 Task: In the Contact  GenesisThompson81@nbcnewyork.com, Add note: 'Schedule a meeting with the finance team to review budget allocations.'. Mark checkbox to create task to follow up ': Tomorrow'. Create task, with  description: Schedule Meeting, Add due date: Tomorrow; Add reminder: 30 Minutes before. Set Priority Low  and add note: Review the attached proposal before the meeting and highlight the key benefits for the client.. Logged in from softage.1@softage.net
Action: Mouse moved to (112, 78)
Screenshot: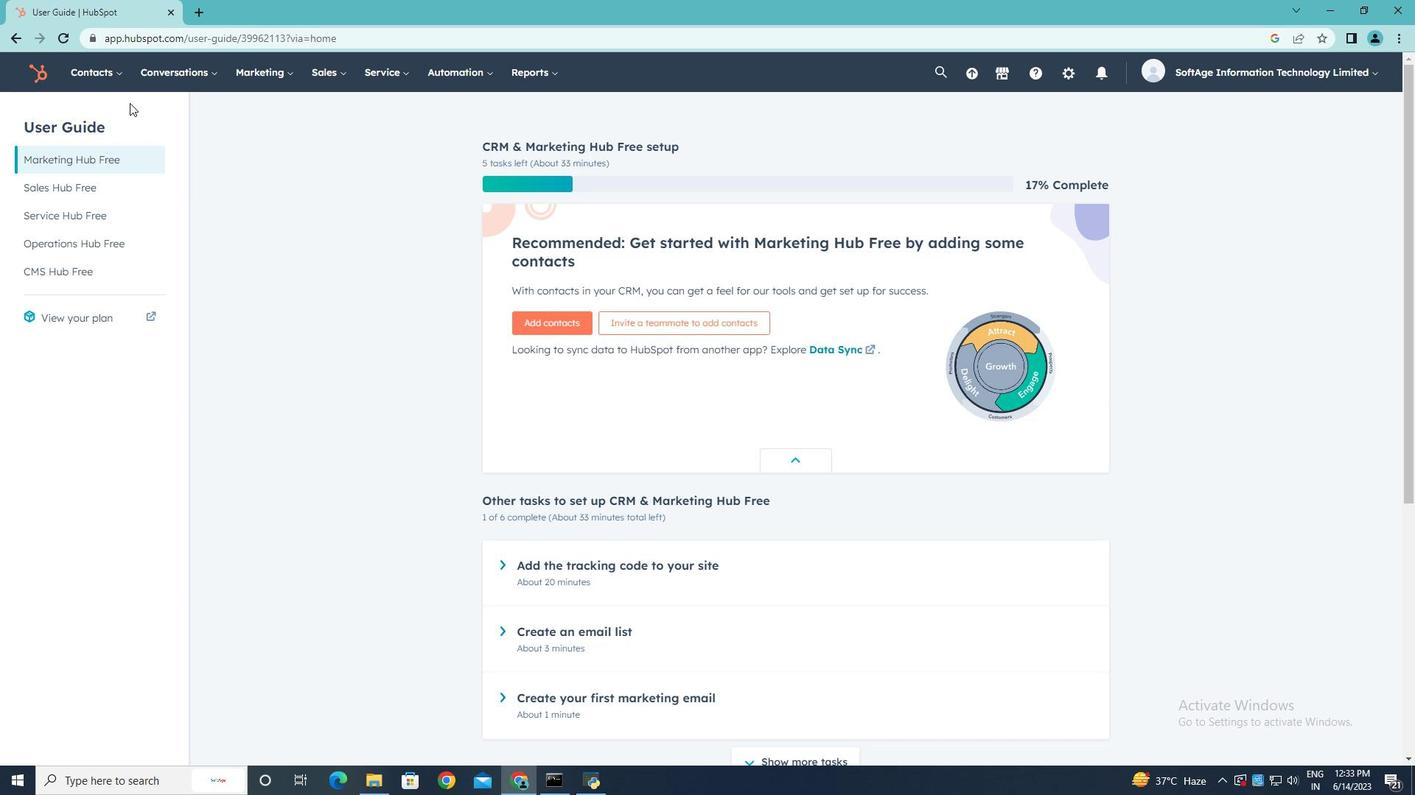 
Action: Mouse pressed left at (112, 78)
Screenshot: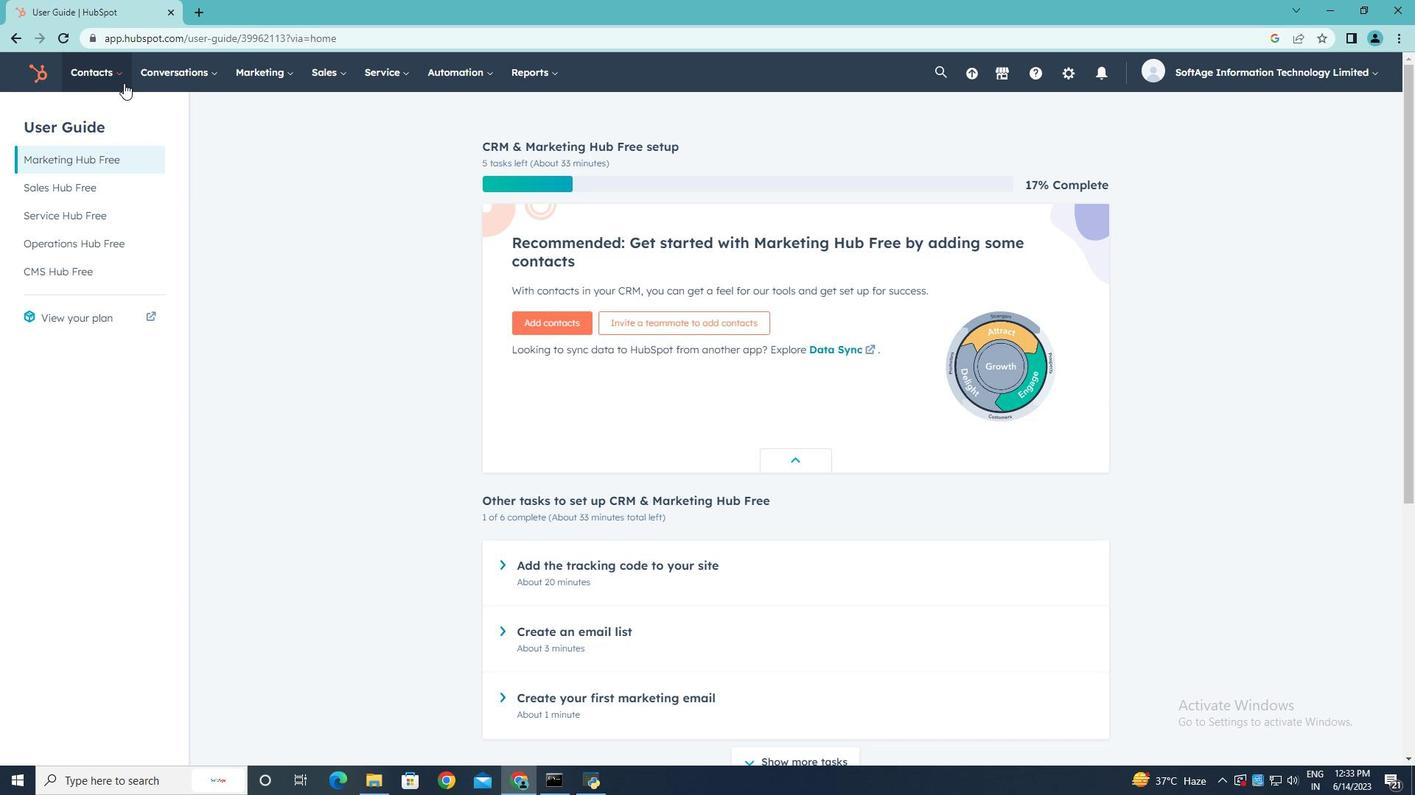 
Action: Mouse moved to (118, 122)
Screenshot: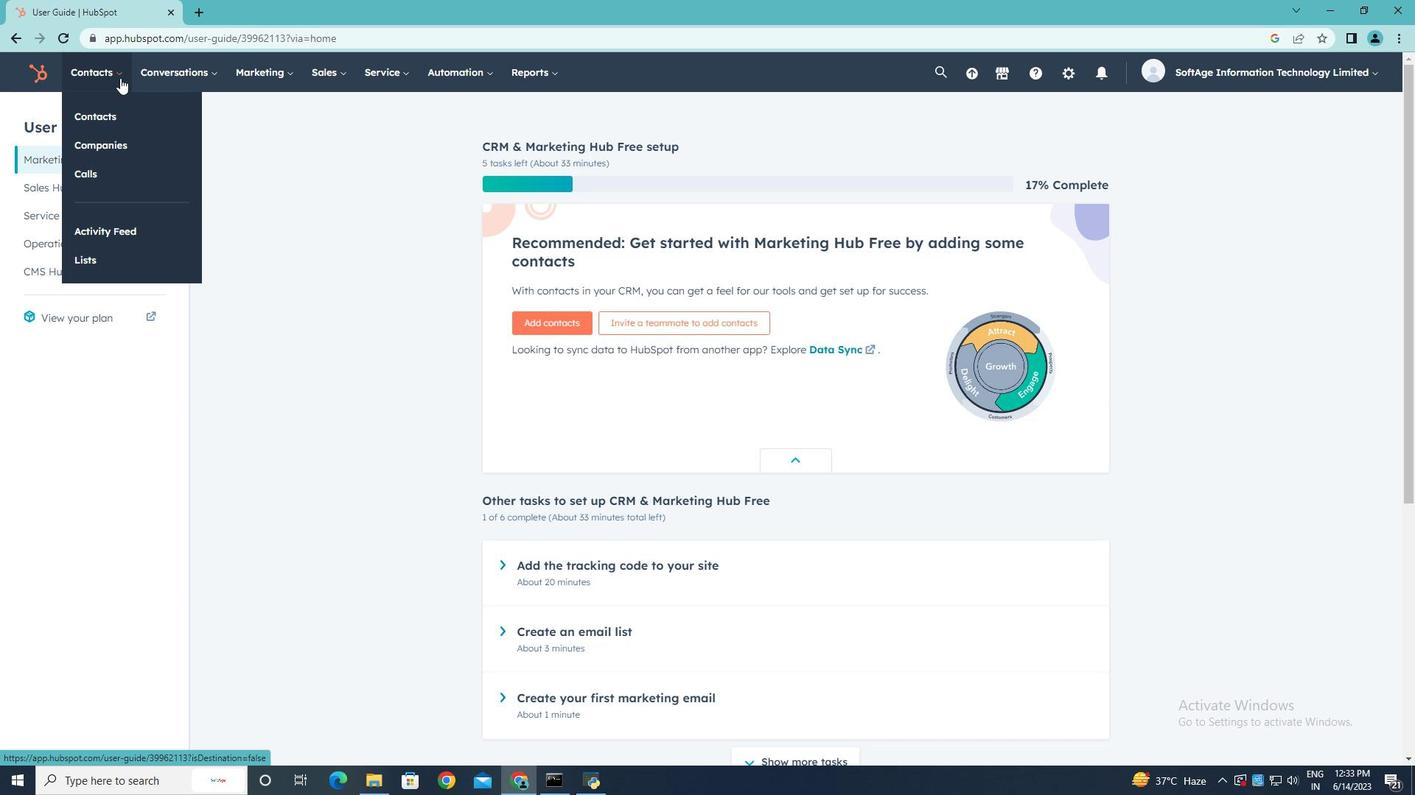 
Action: Mouse pressed left at (118, 122)
Screenshot: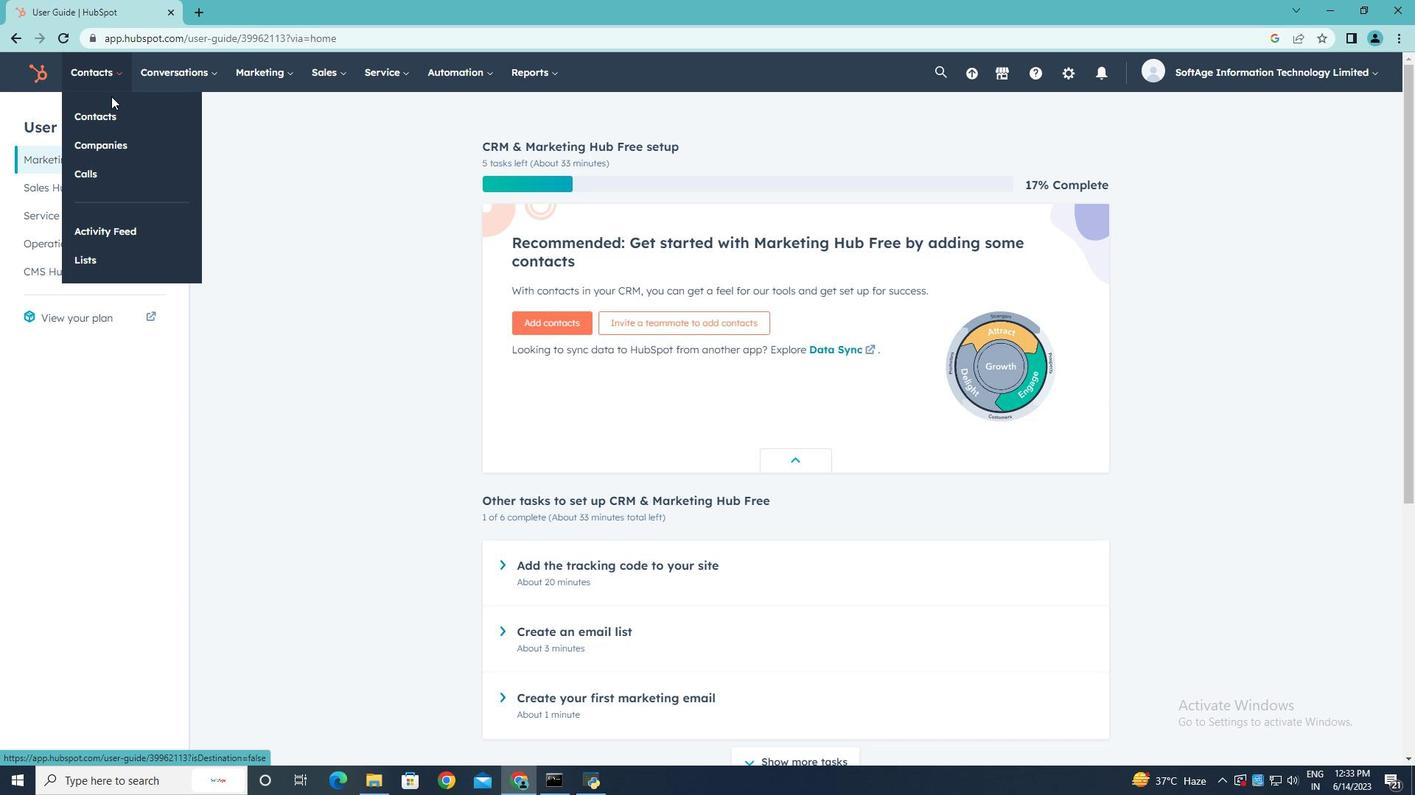 
Action: Mouse moved to (83, 238)
Screenshot: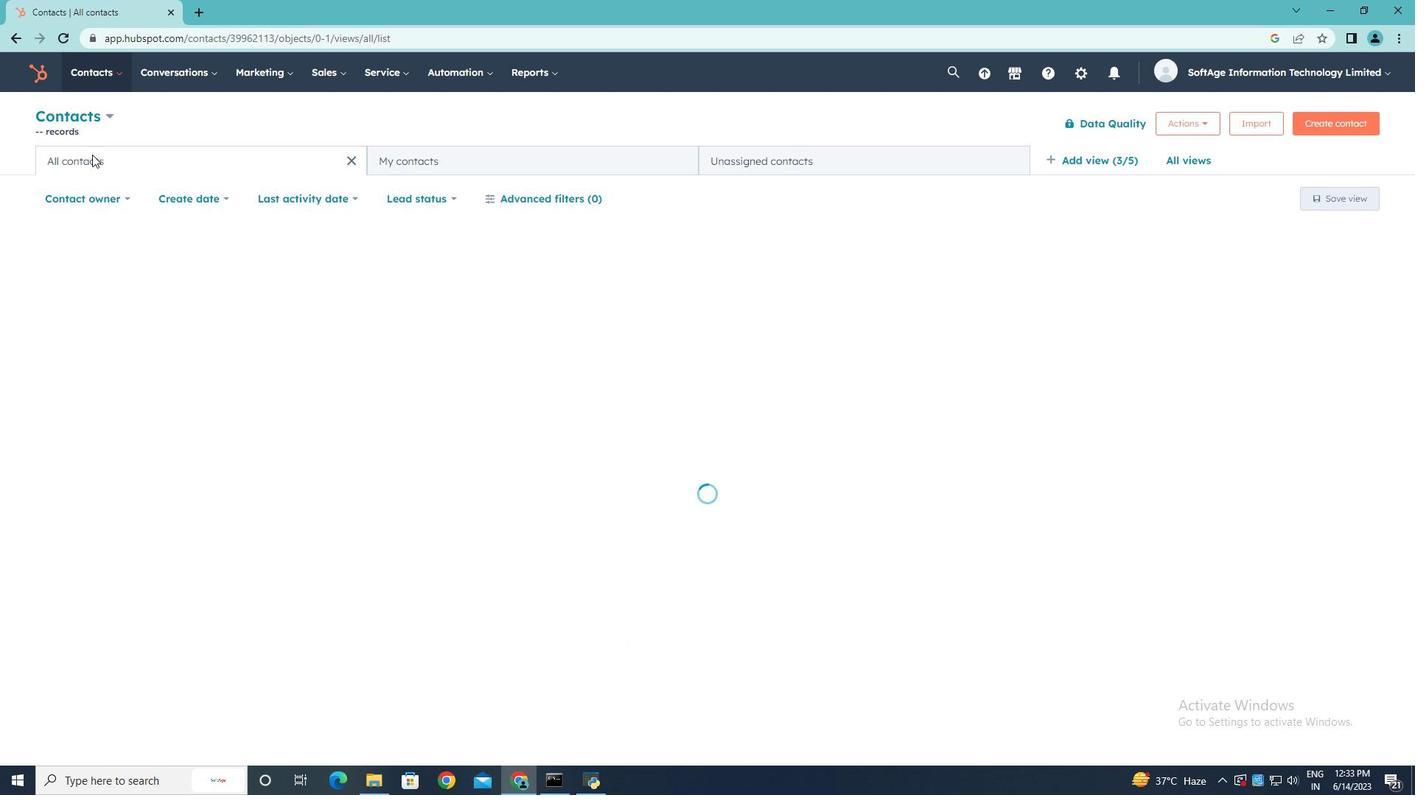 
Action: Mouse pressed left at (83, 238)
Screenshot: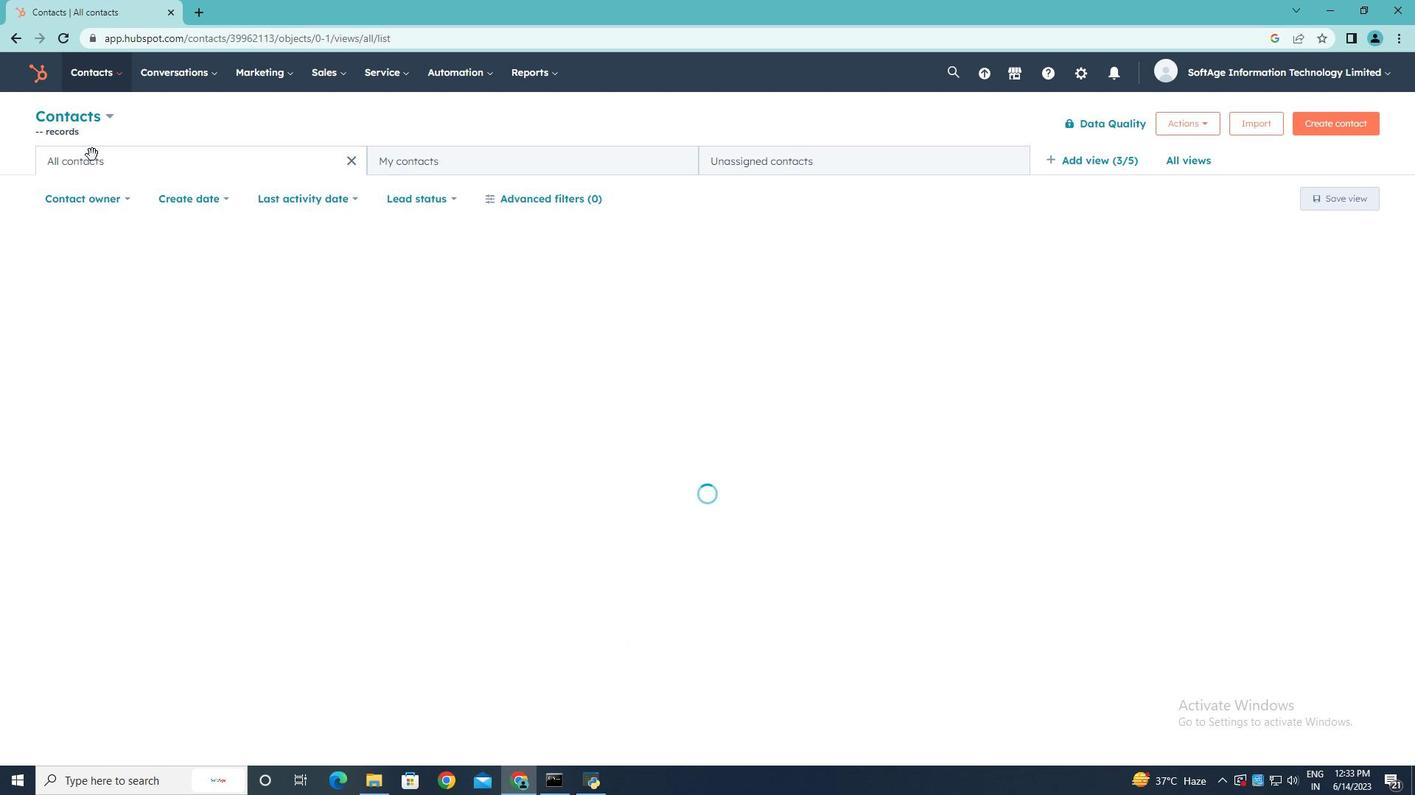 
Action: Key pressed <Key.shift>Genesis<Key.shift>Thompson81<Key.shift><Key.shift><Key.shift><Key.shift><Key.shift><Key.shift><Key.shift><Key.shift><Key.shift><Key.shift><Key.shift><Key.shift><Key.shift><Key.shift><Key.shift><Key.shift>@m<Key.backspace>nc<Key.backspace>bcnew<Key.backspace><Key.backspace><Key.backspace><Key.backspace><Key.backspace><Key.backspace><Key.backspace><Key.backspace><Key.backspace>
Screenshot: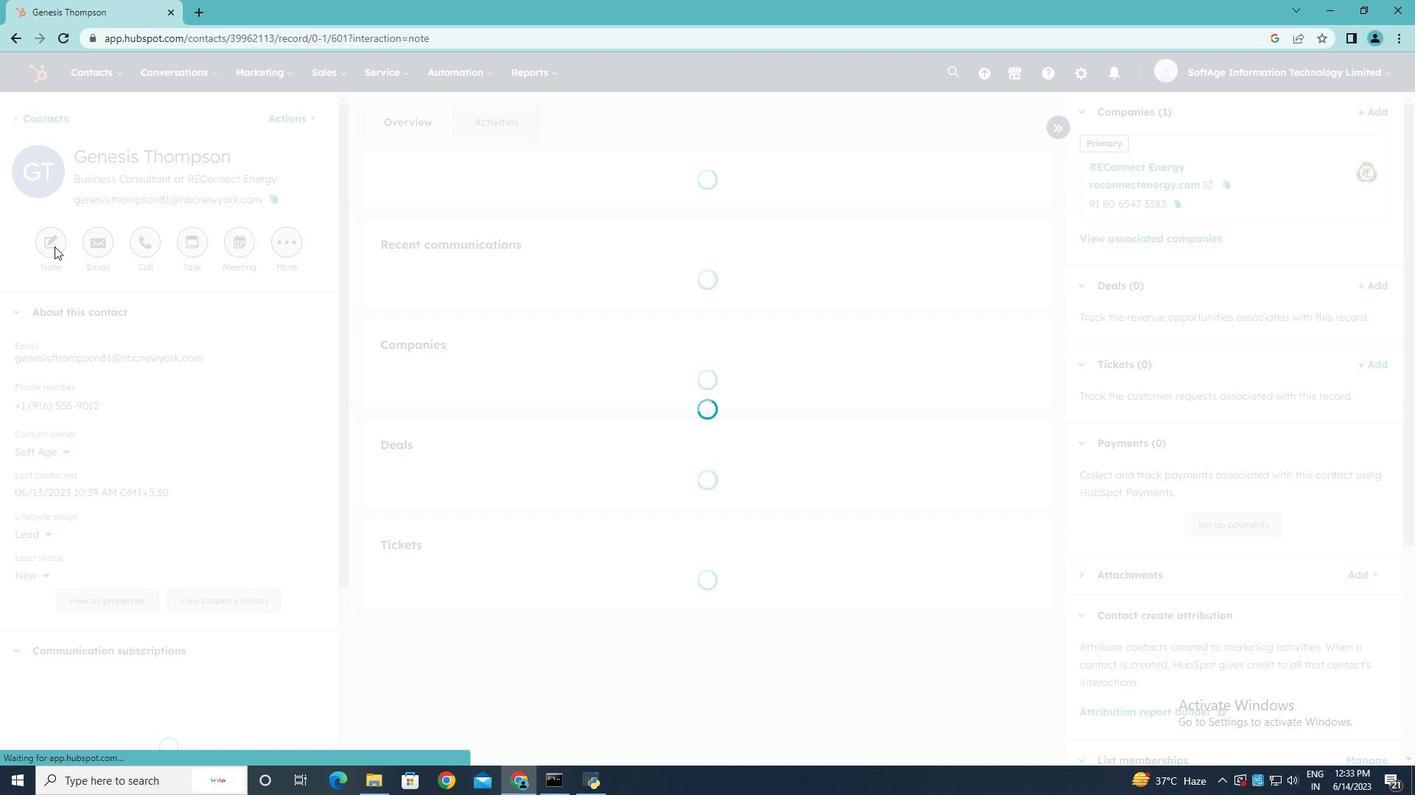 
Action: Mouse moved to (120, 74)
Screenshot: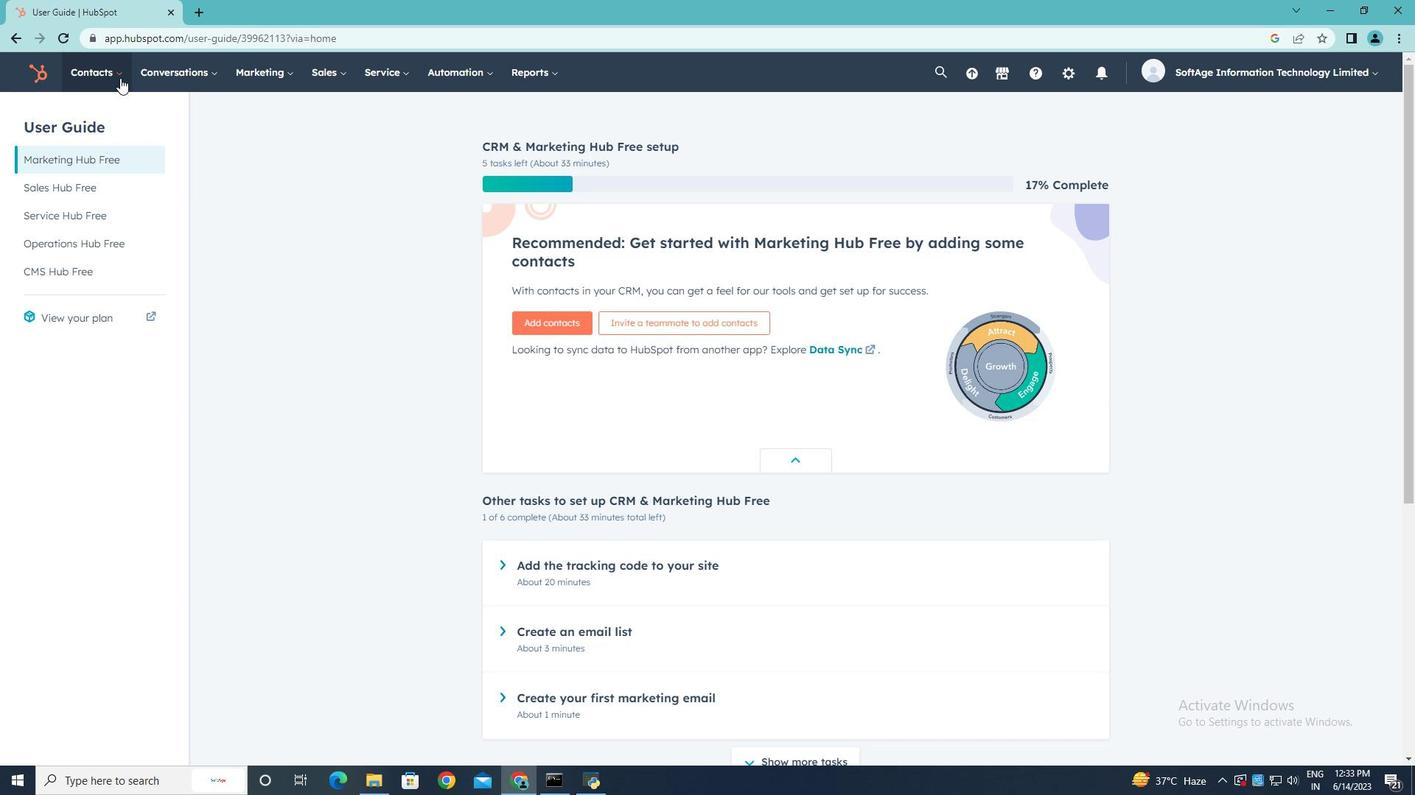 
Action: Mouse pressed left at (120, 74)
Screenshot: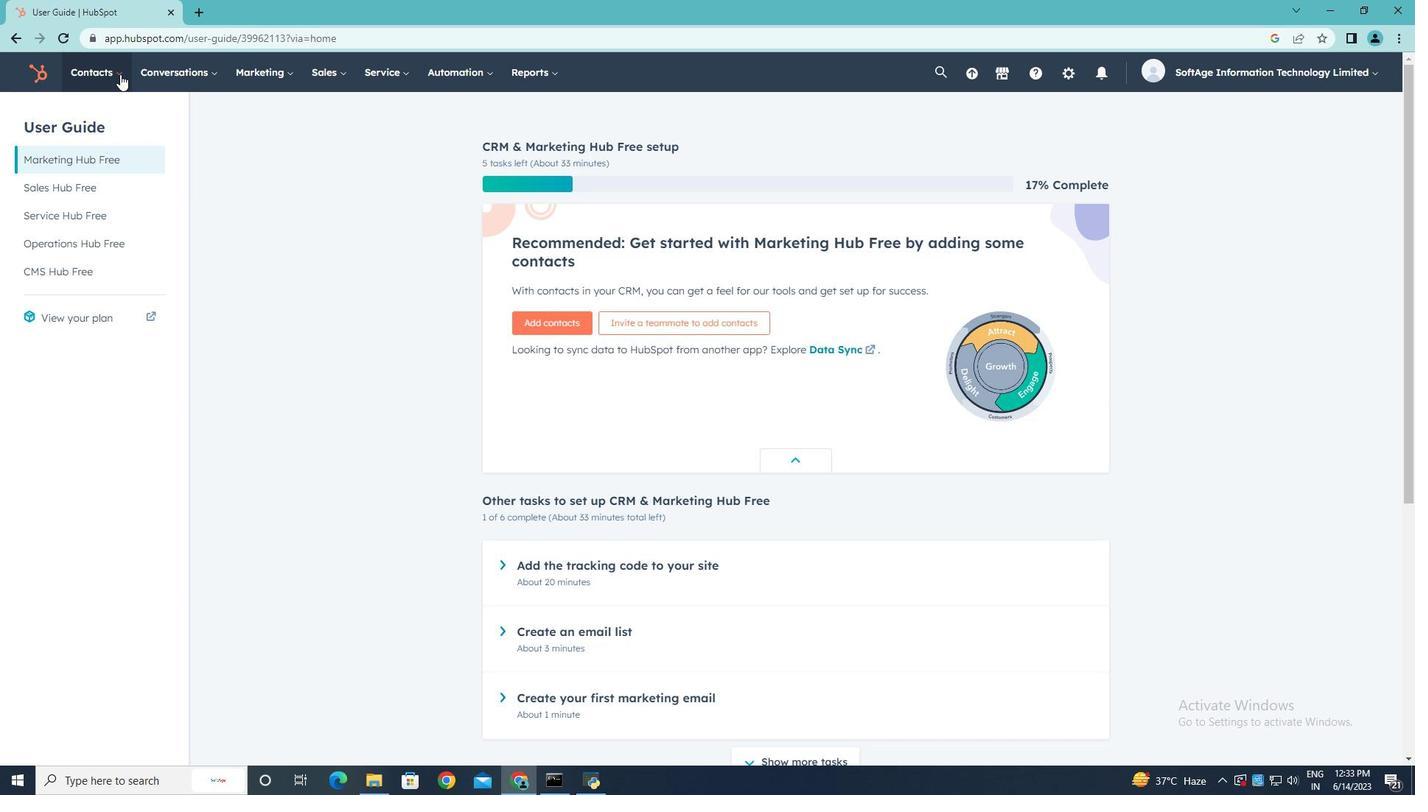 
Action: Mouse moved to (104, 112)
Screenshot: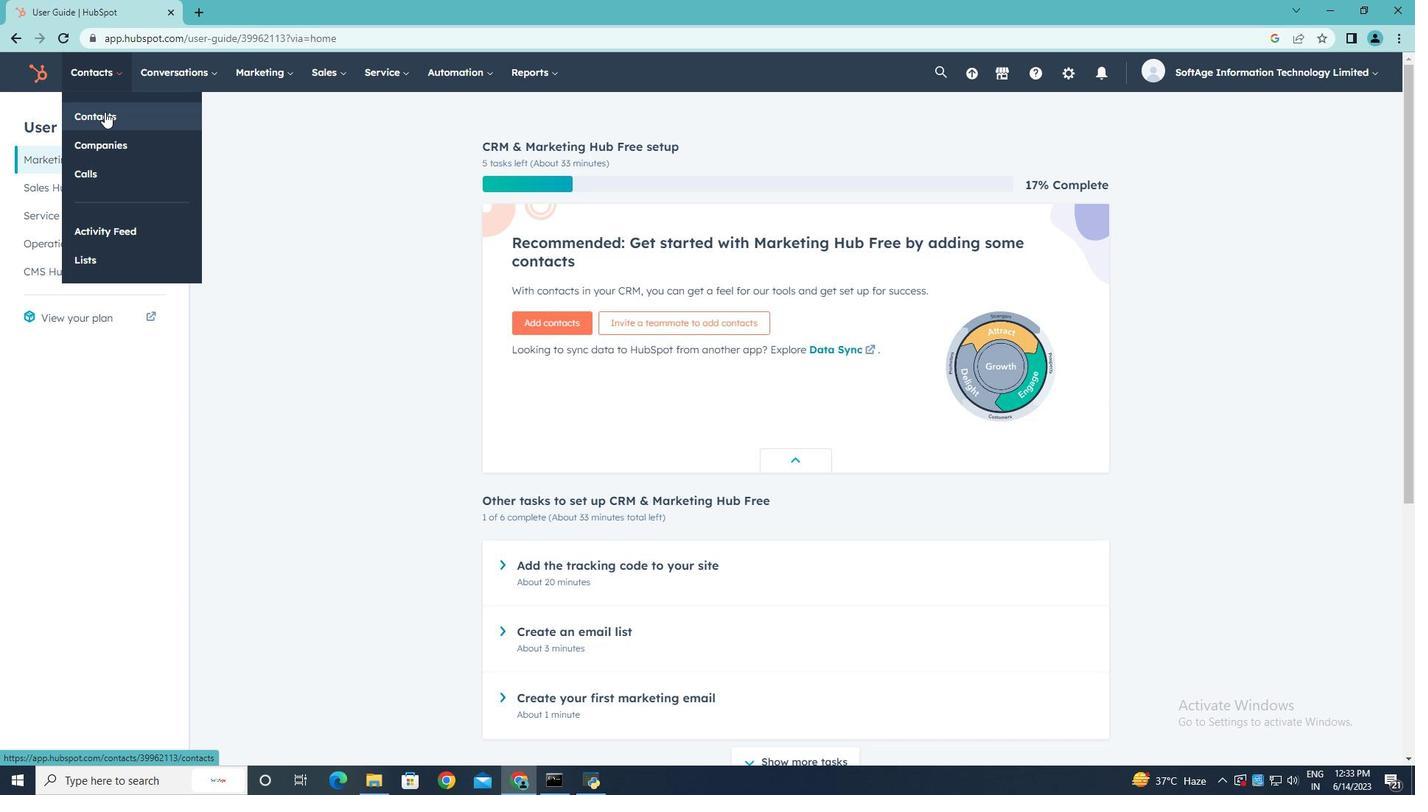 
Action: Mouse pressed left at (104, 112)
Screenshot: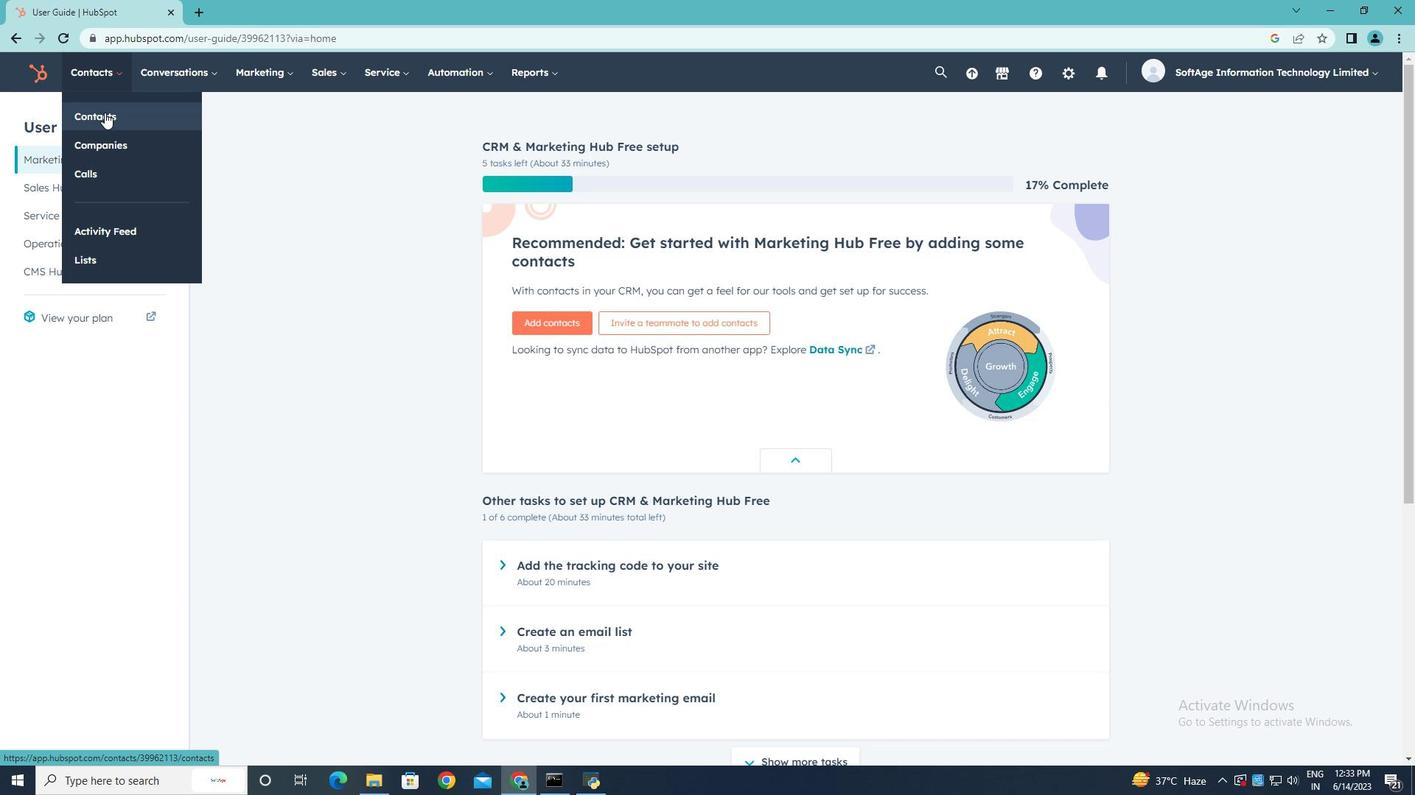 
Action: Mouse moved to (95, 241)
Screenshot: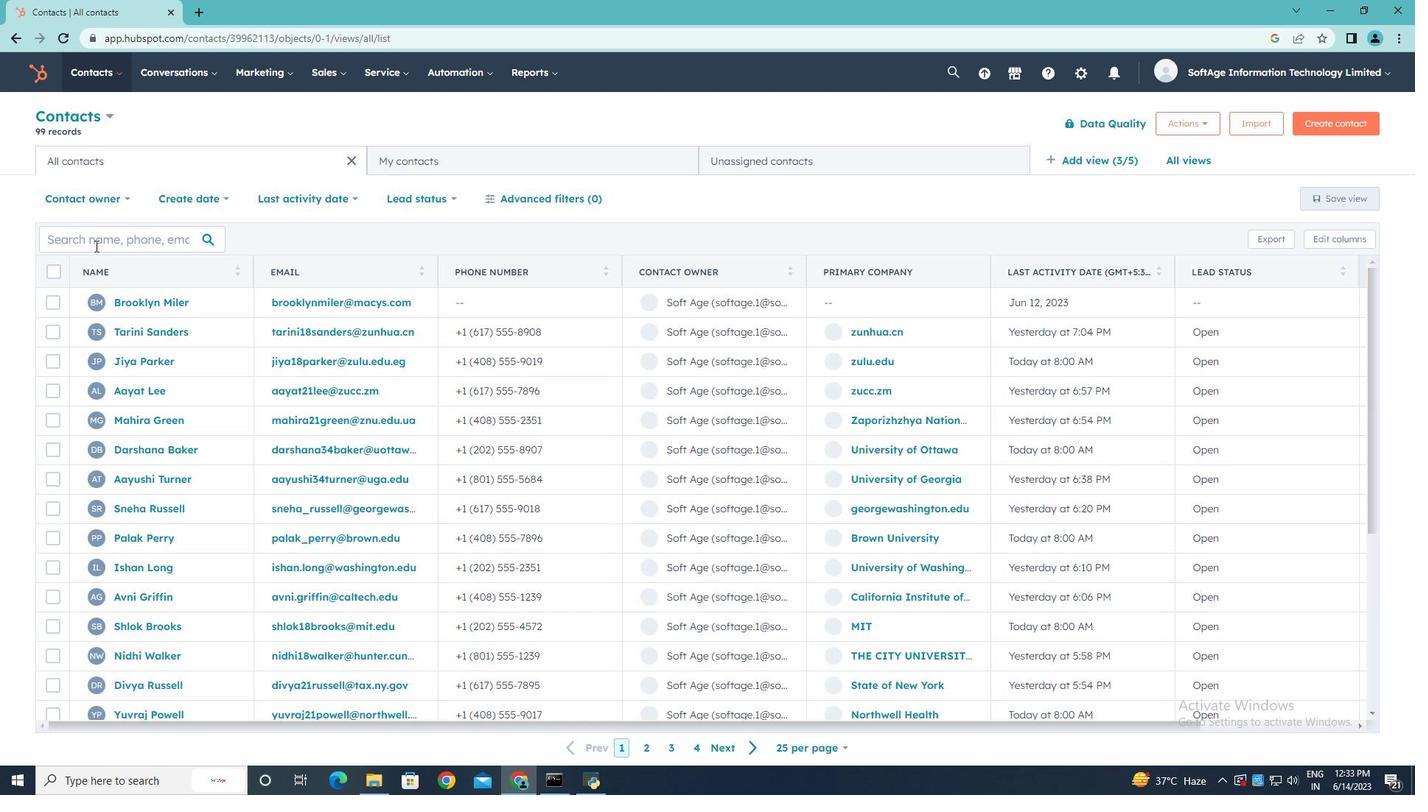 
Action: Mouse pressed left at (95, 241)
Screenshot: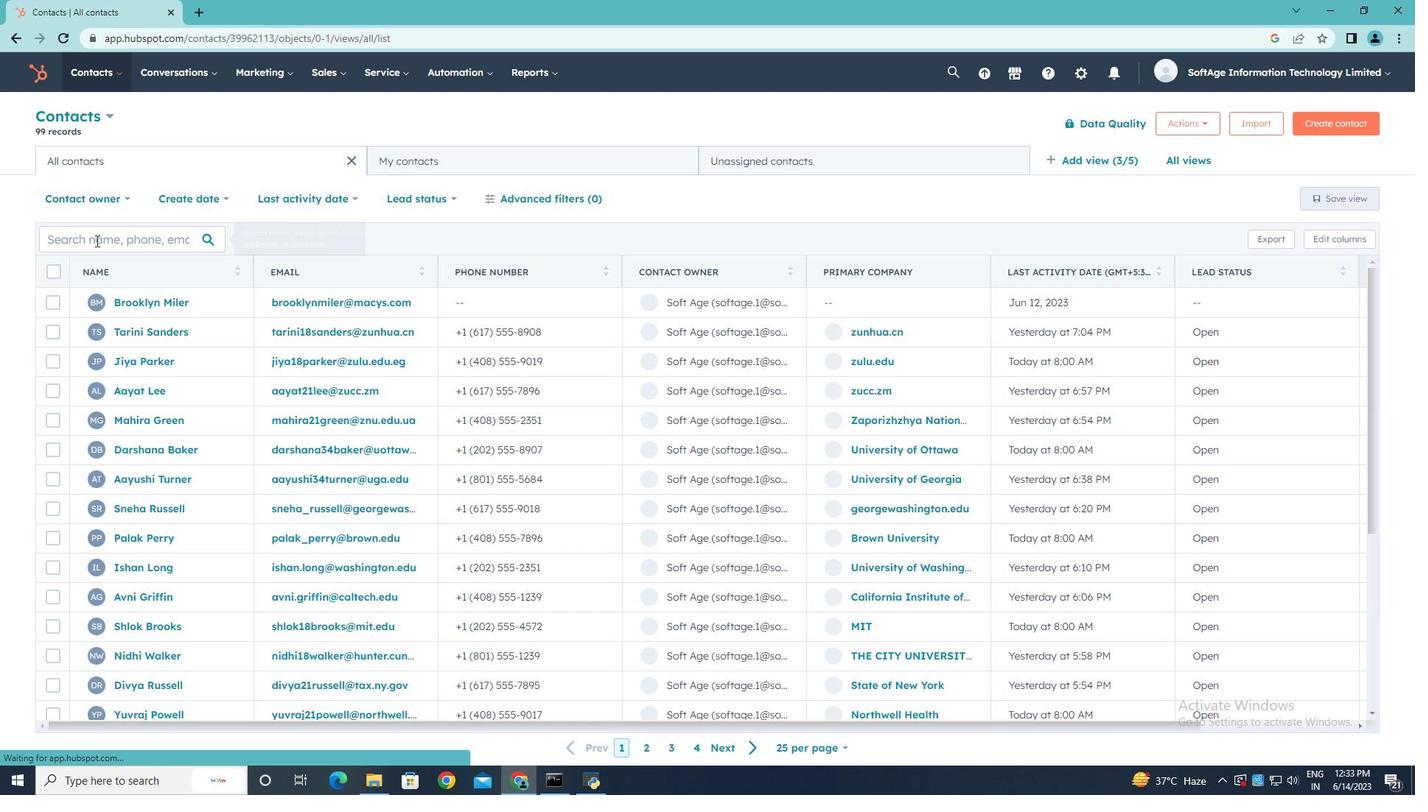 
Action: Key pressed <Key.shift>Genesis<Key.shift>Thompson81<Key.shift><Key.shift><Key.shift><Key.shift><Key.shift><Key.shift><Key.shift><Key.shift><Key.shift>@nbcnewyork.com
Screenshot: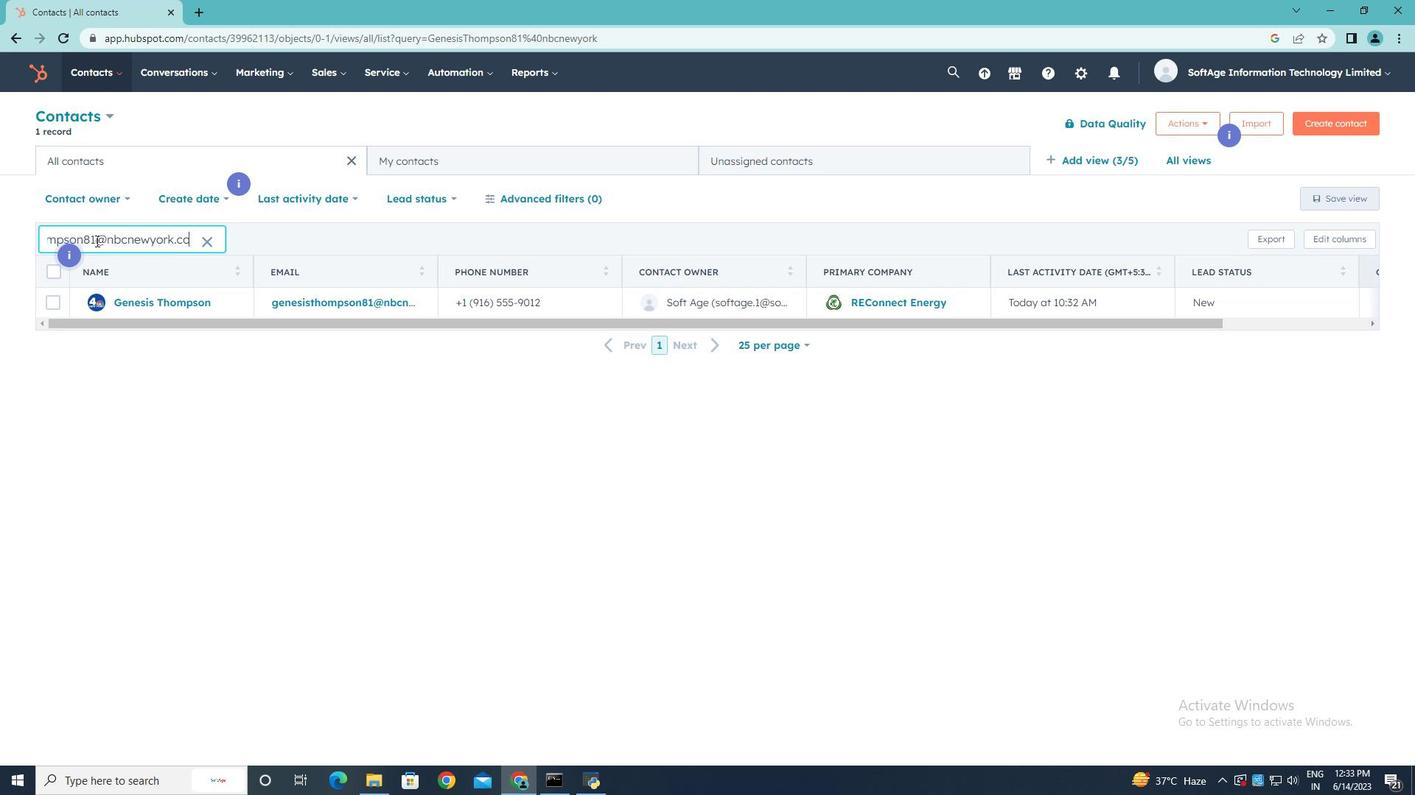 
Action: Mouse moved to (148, 297)
Screenshot: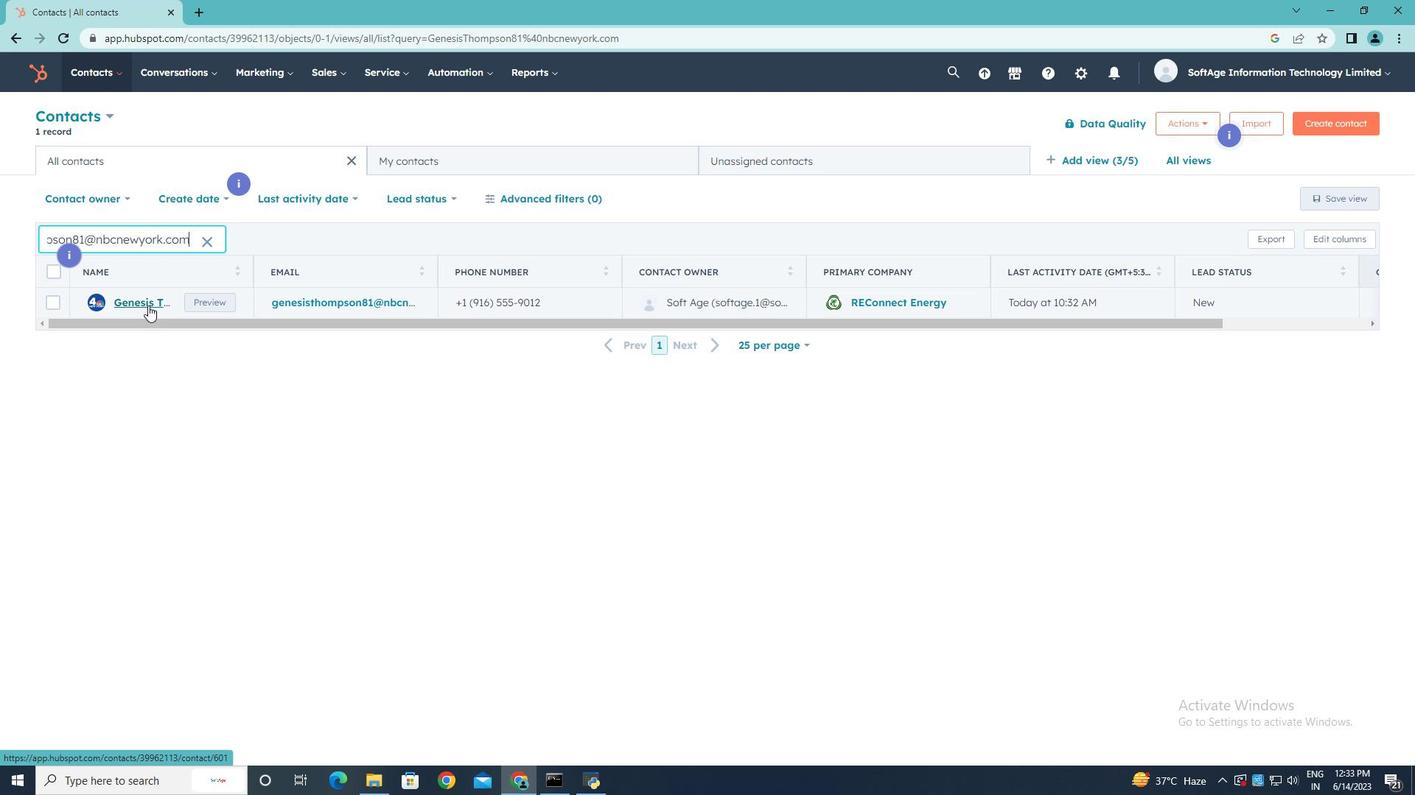 
Action: Mouse pressed left at (148, 297)
Screenshot: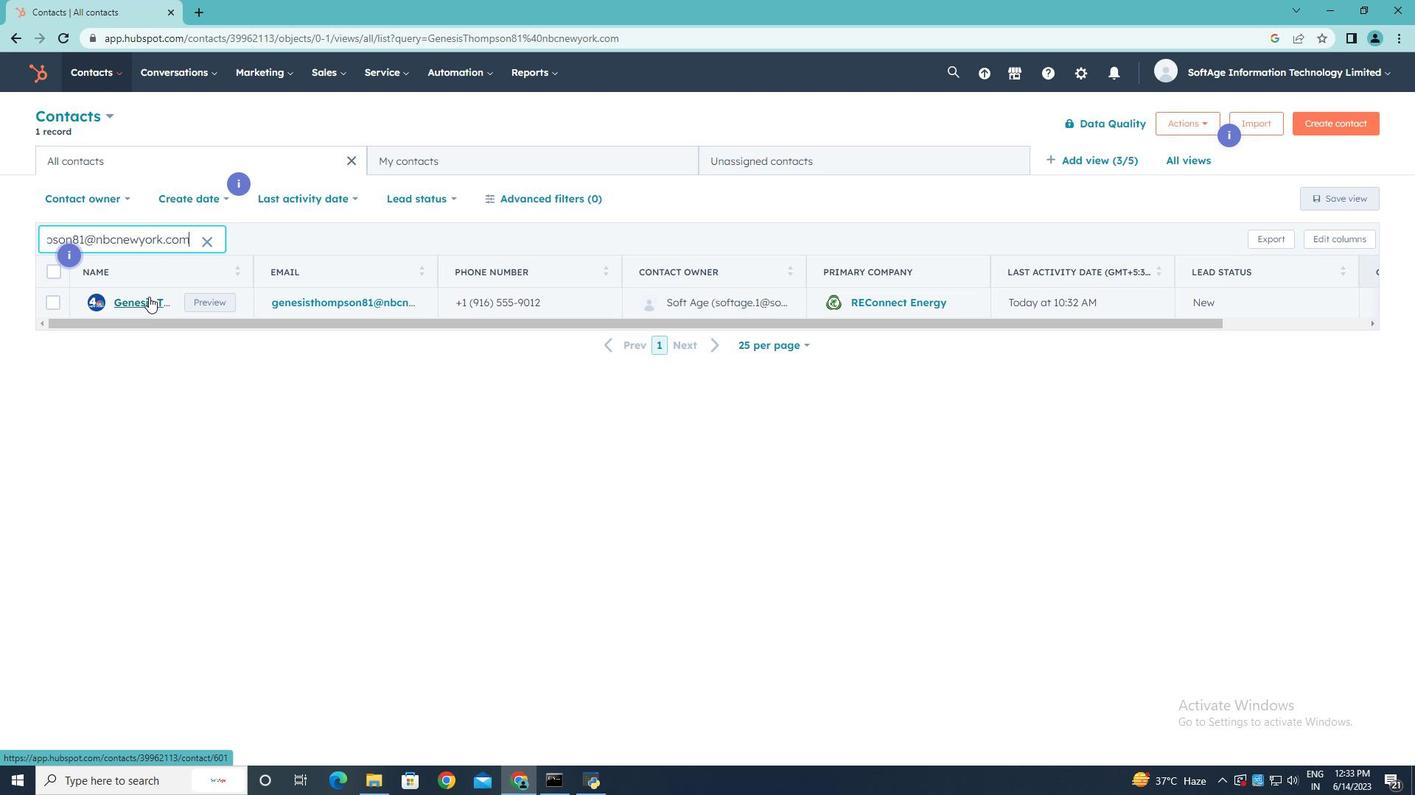 
Action: Mouse moved to (54, 246)
Screenshot: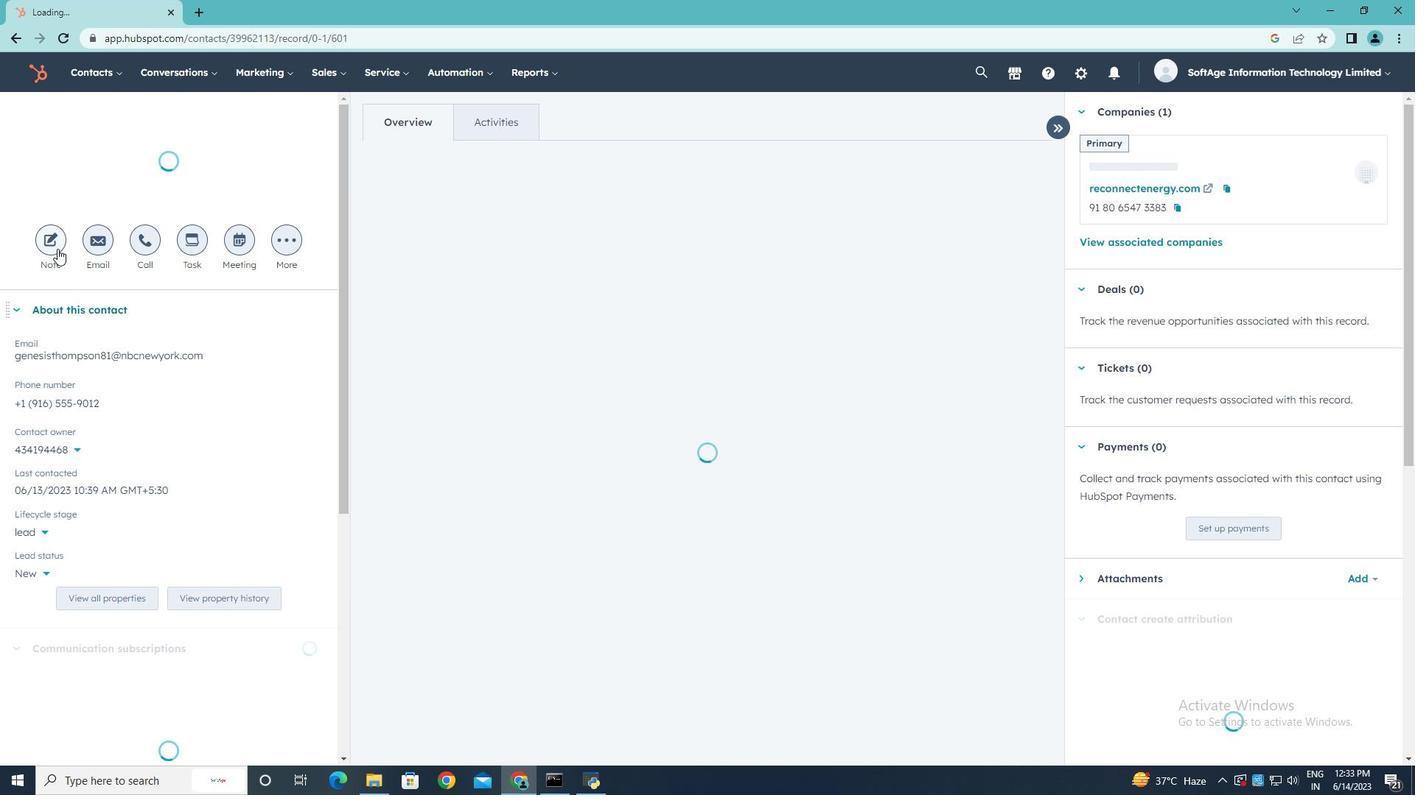 
Action: Mouse pressed left at (54, 246)
Screenshot: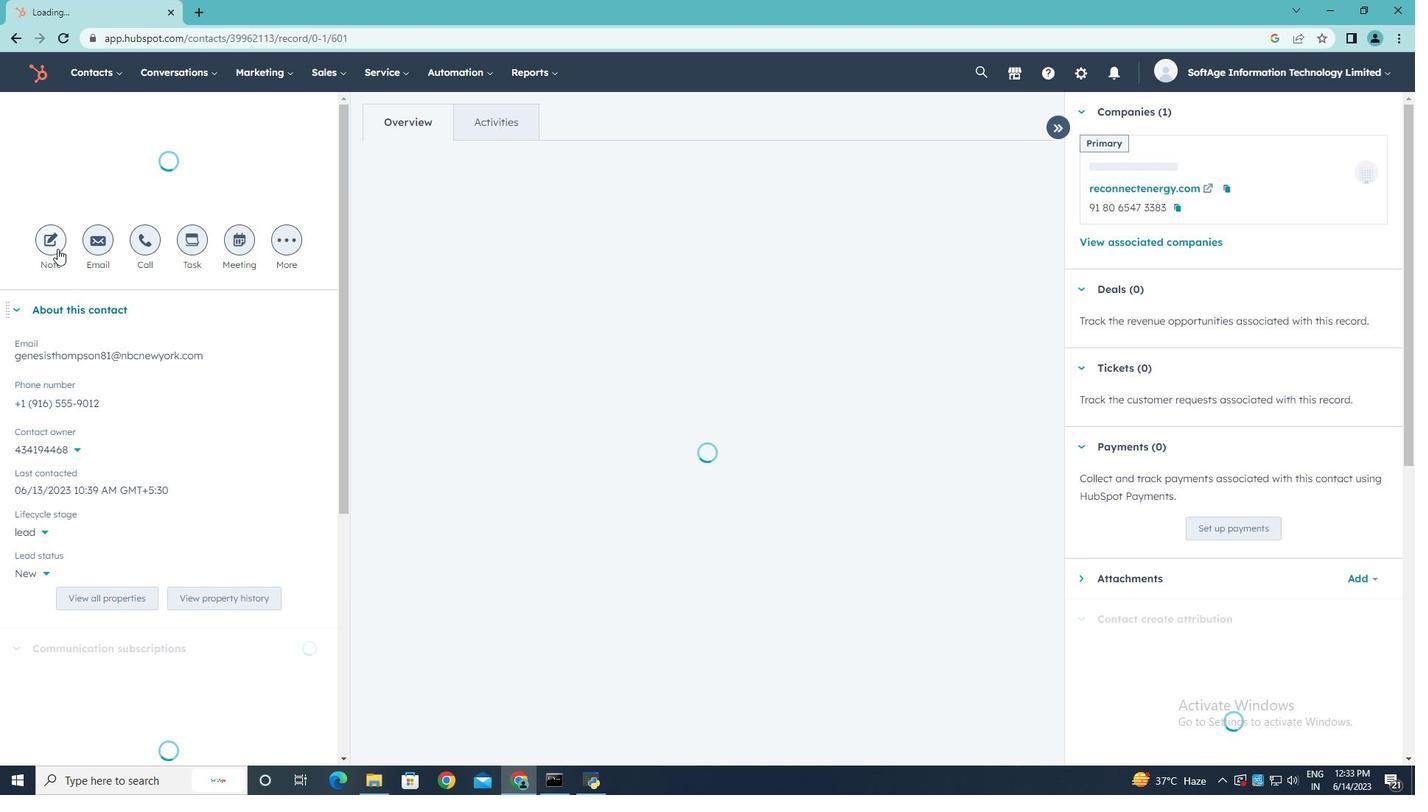 
Action: Key pressed <Key.shift><Key.shift><Key.shift><Key.shift><Key.shift><Key.shift><Key.shift><Key.shift><Key.shift><Key.shift><Key.shift><Key.shift><Key.shift><Key.shift><Key.shift><Key.shift><Key.shift><Key.shift><Key.shift><Key.shift><Key.shift><Key.shift><Key.shift><Key.shift><Key.shift>S<Key.shift>Schedule<Key.space>a<Key.space>meeting<Key.space>with<Key.space>the<Key.space>finance<Key.space>team<Key.space>to<Key.space>review<Key.space>budget<Key.space>allocations.
Screenshot: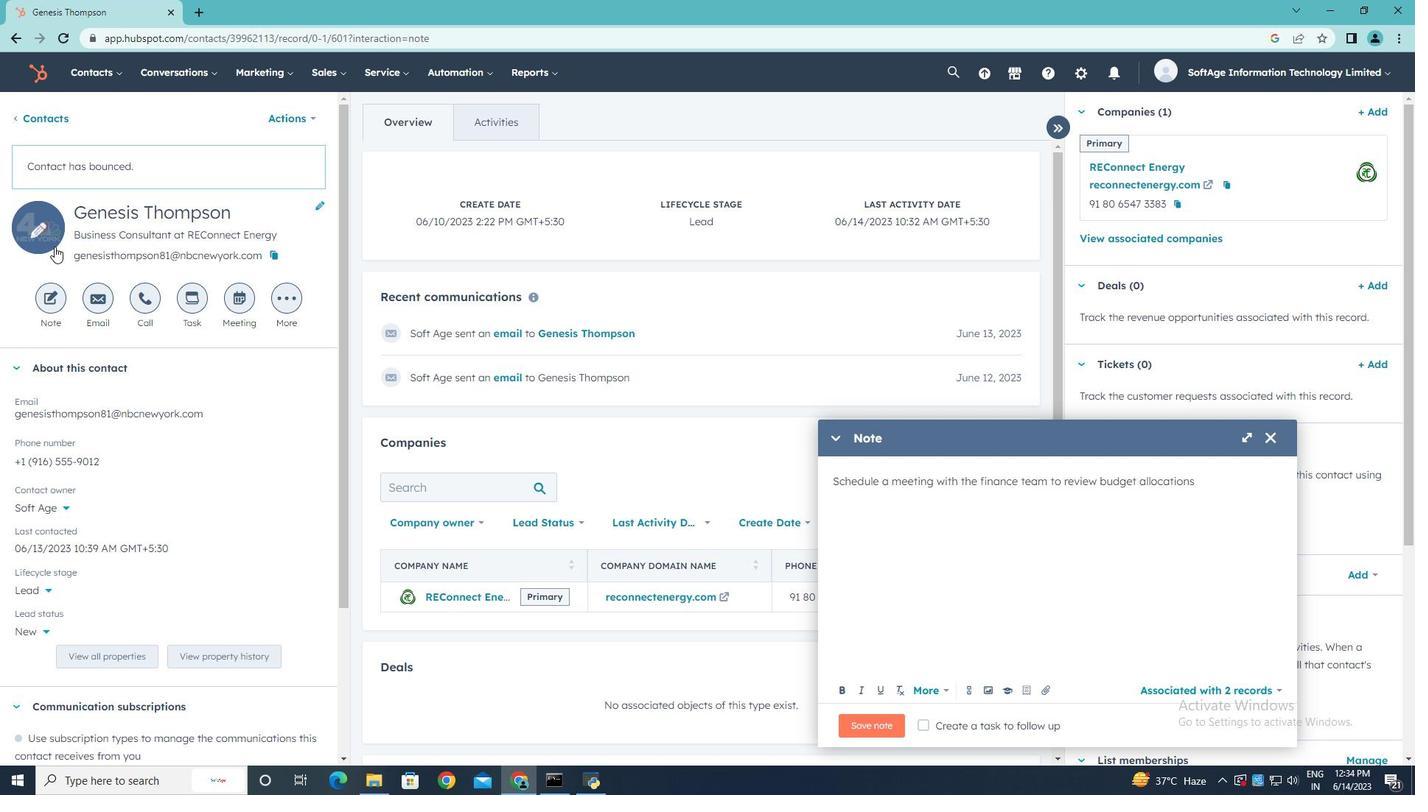 
Action: Mouse moved to (927, 728)
Screenshot: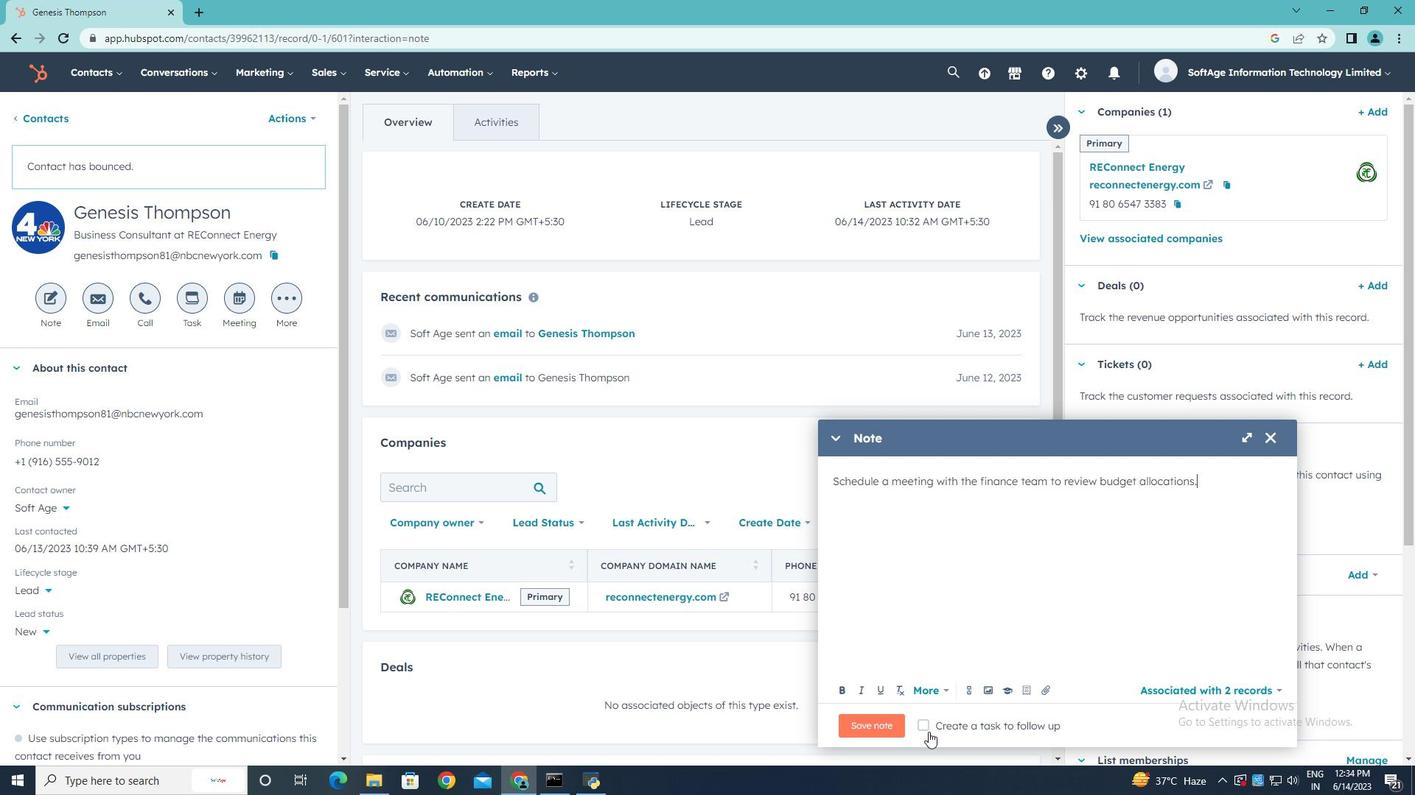 
Action: Mouse pressed left at (927, 728)
Screenshot: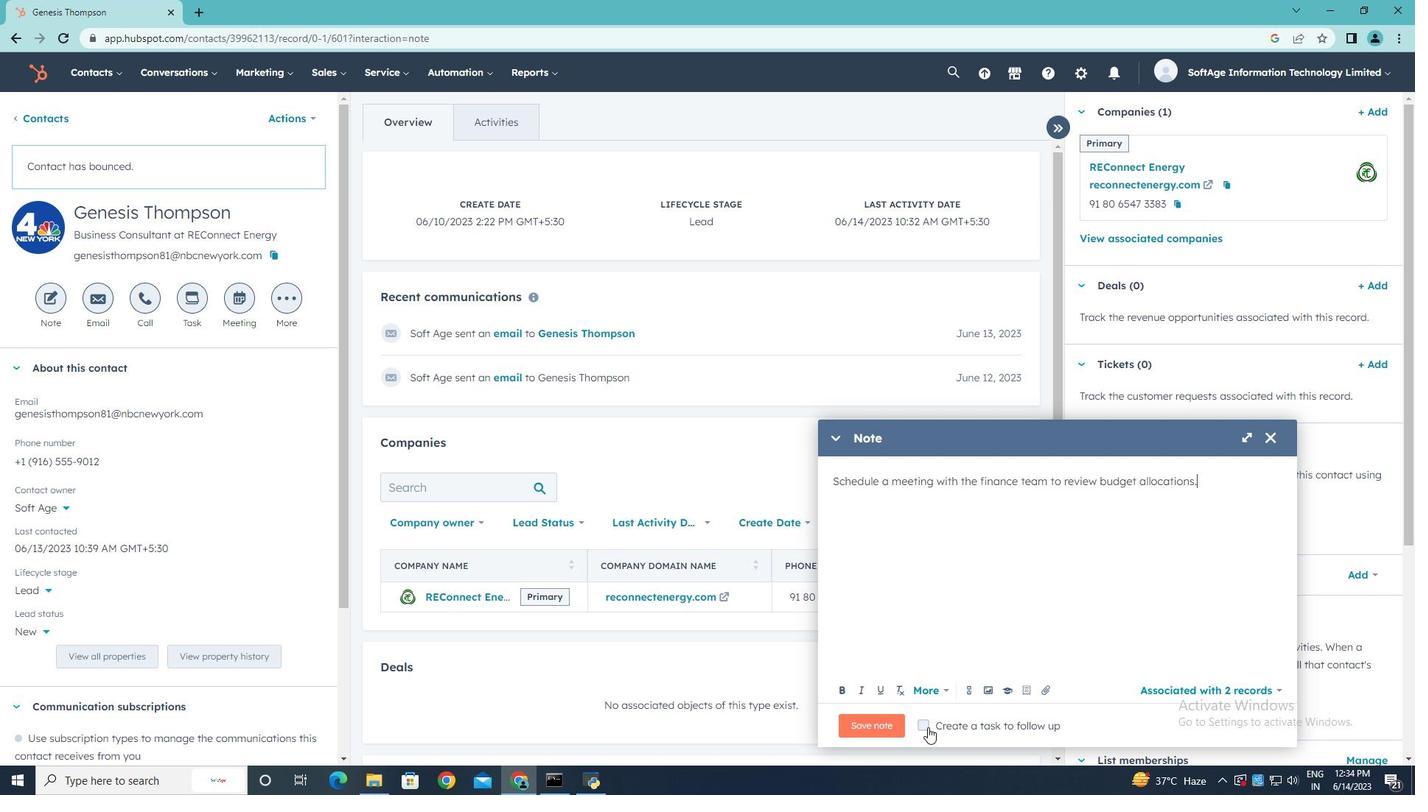 
Action: Mouse moved to (1216, 720)
Screenshot: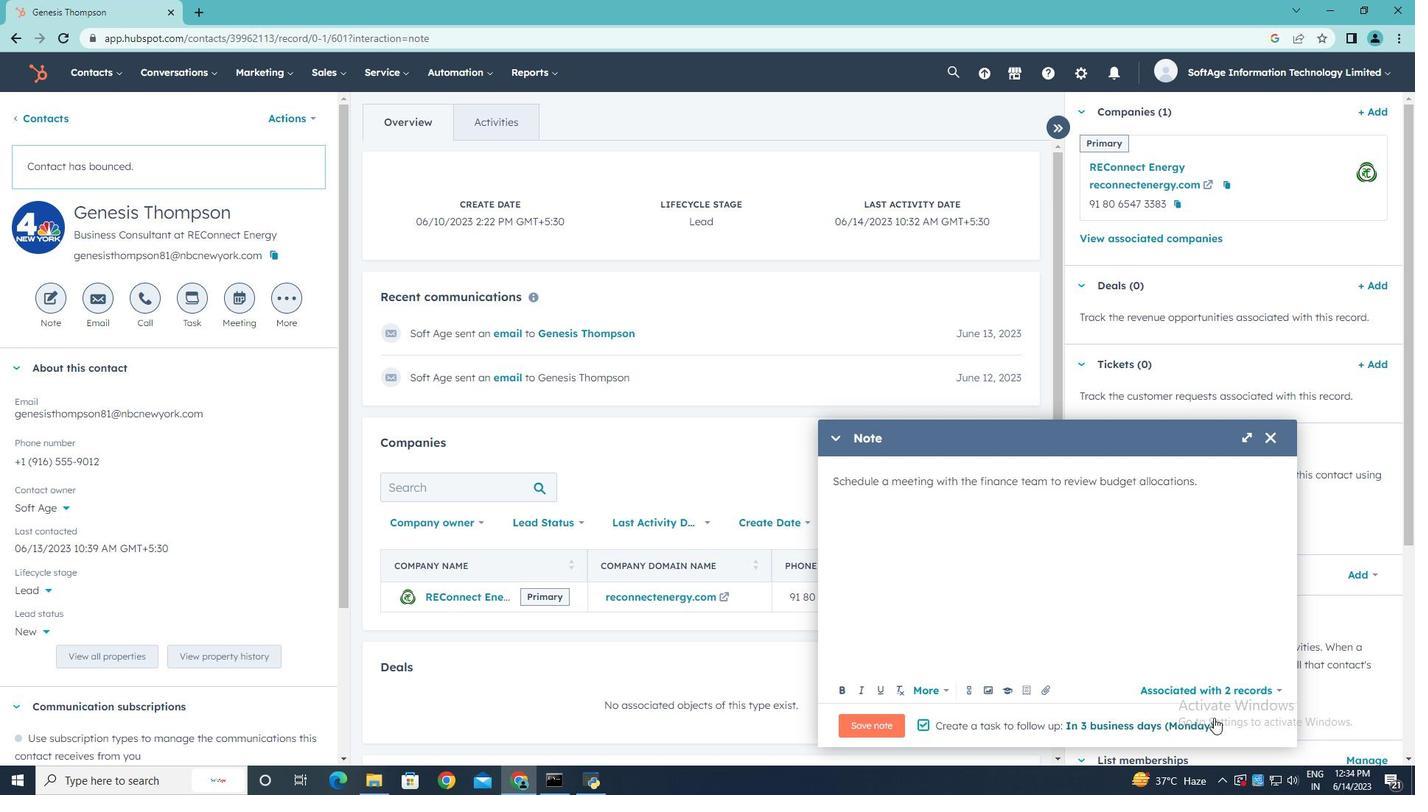 
Action: Mouse pressed left at (1216, 720)
Screenshot: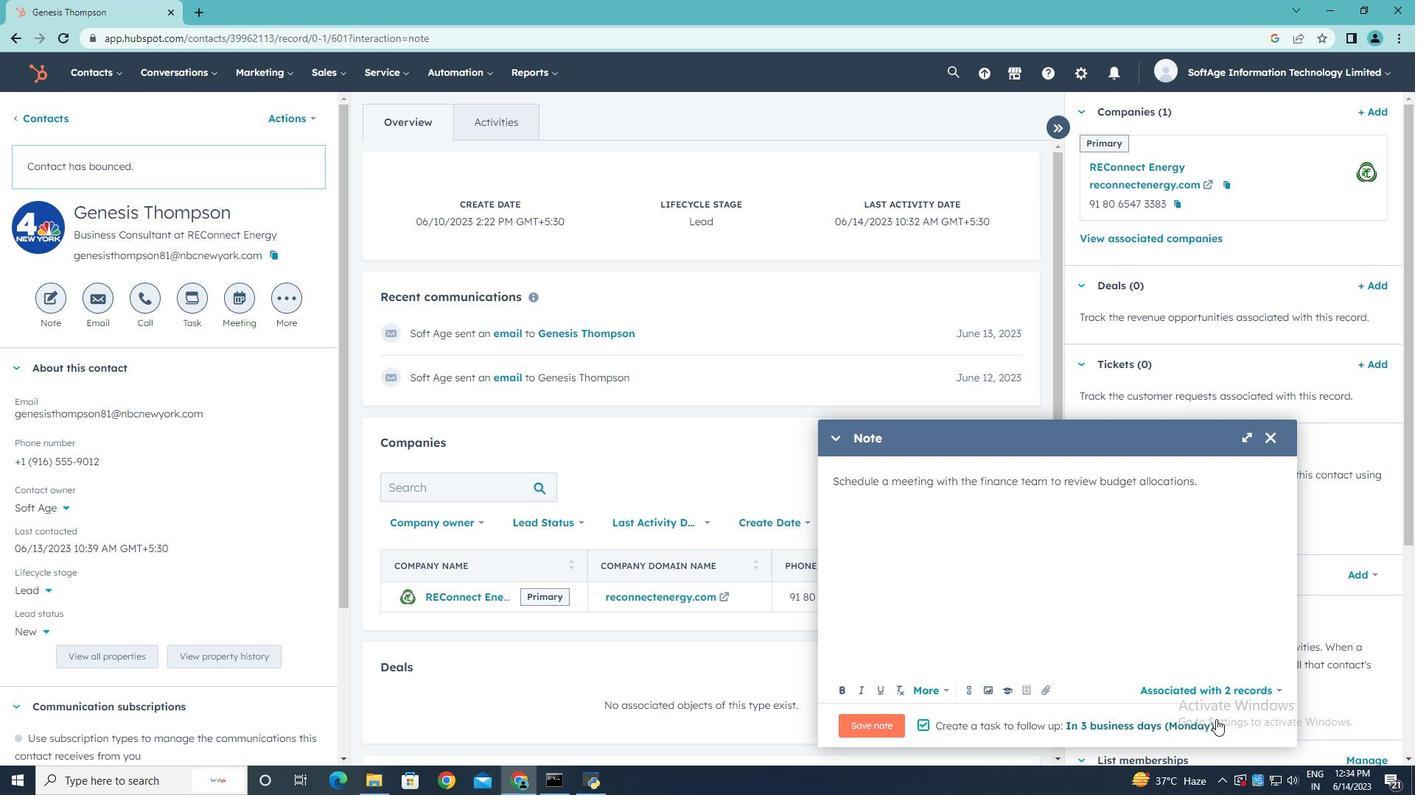 
Action: Mouse moved to (1146, 626)
Screenshot: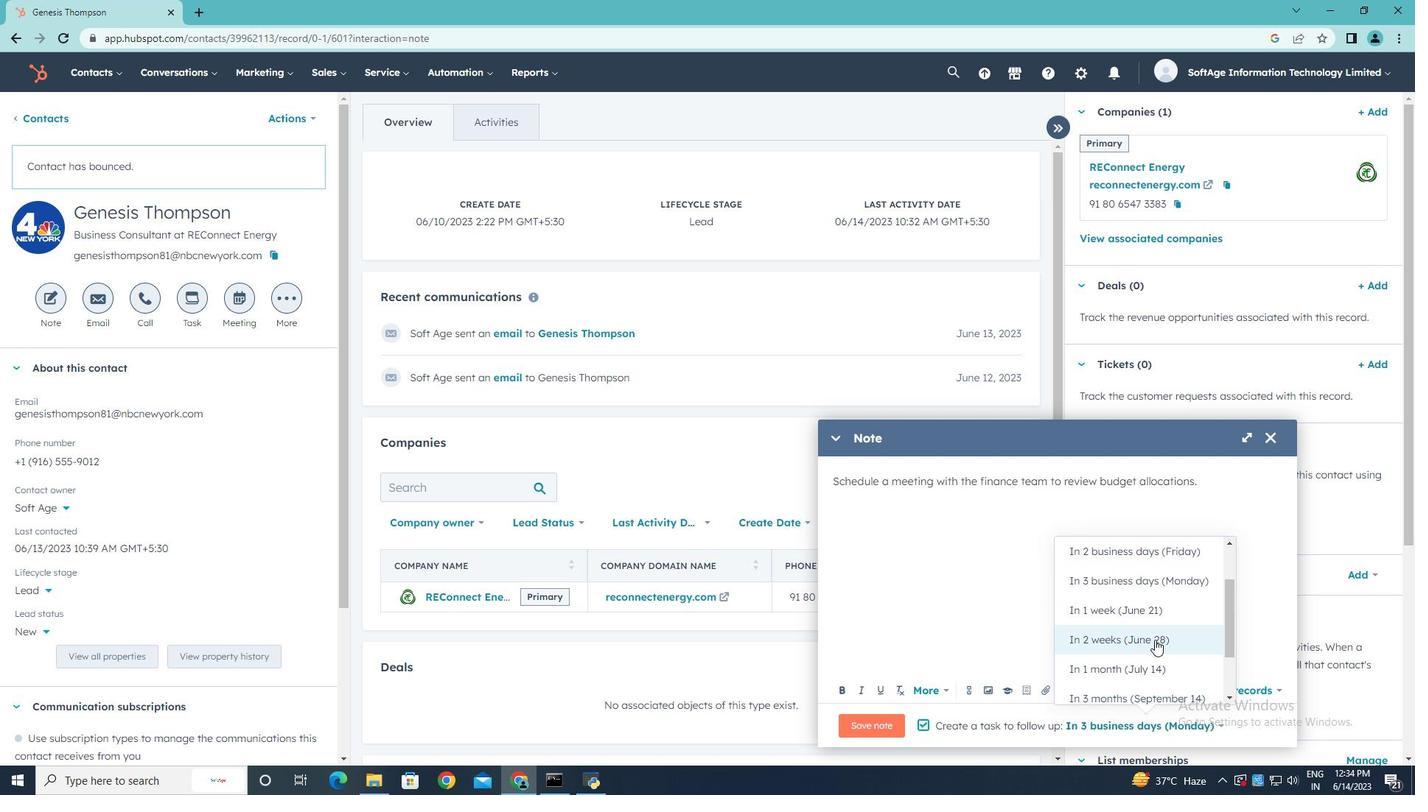 
Action: Mouse scrolled (1146, 627) with delta (0, 0)
Screenshot: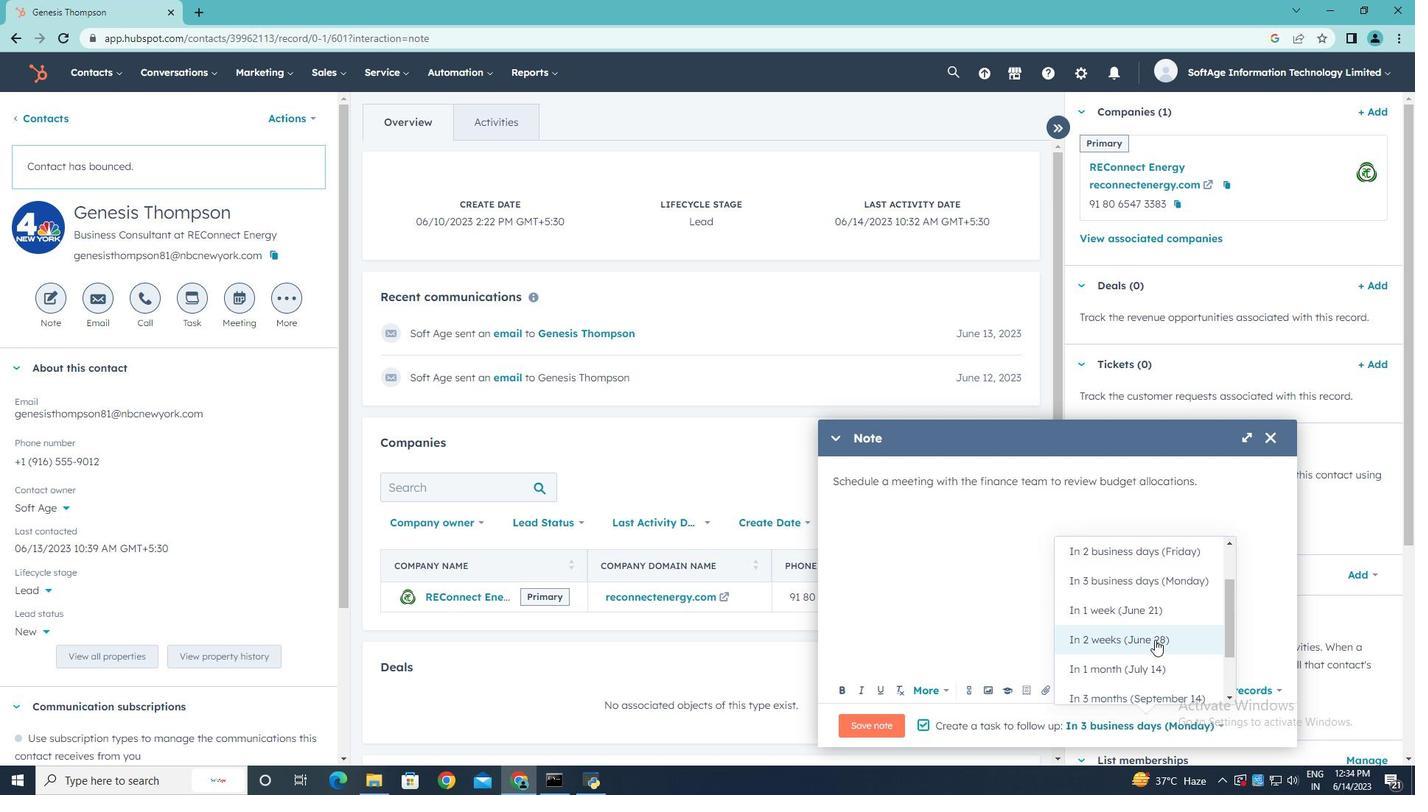 
Action: Mouse scrolled (1146, 627) with delta (0, 0)
Screenshot: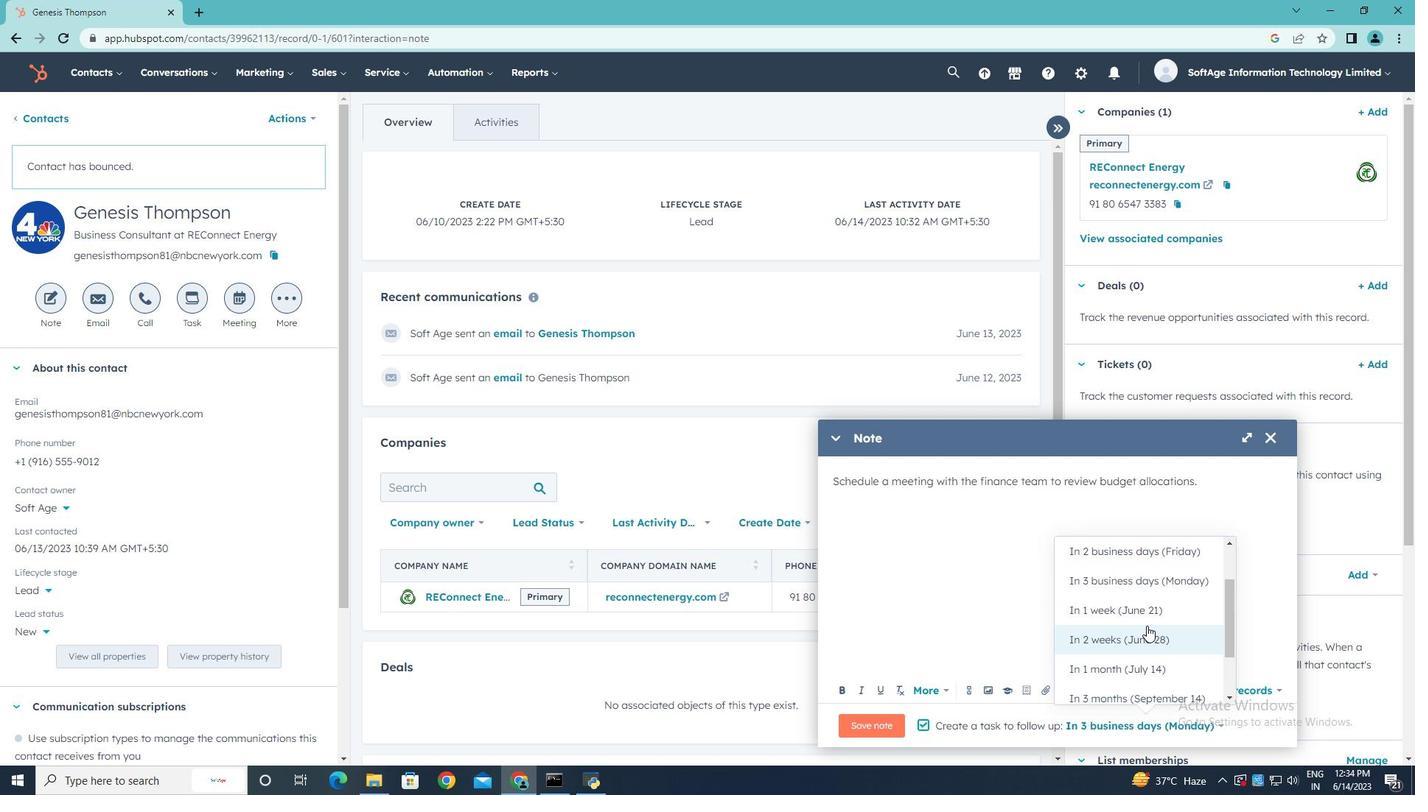 
Action: Mouse scrolled (1146, 627) with delta (0, 0)
Screenshot: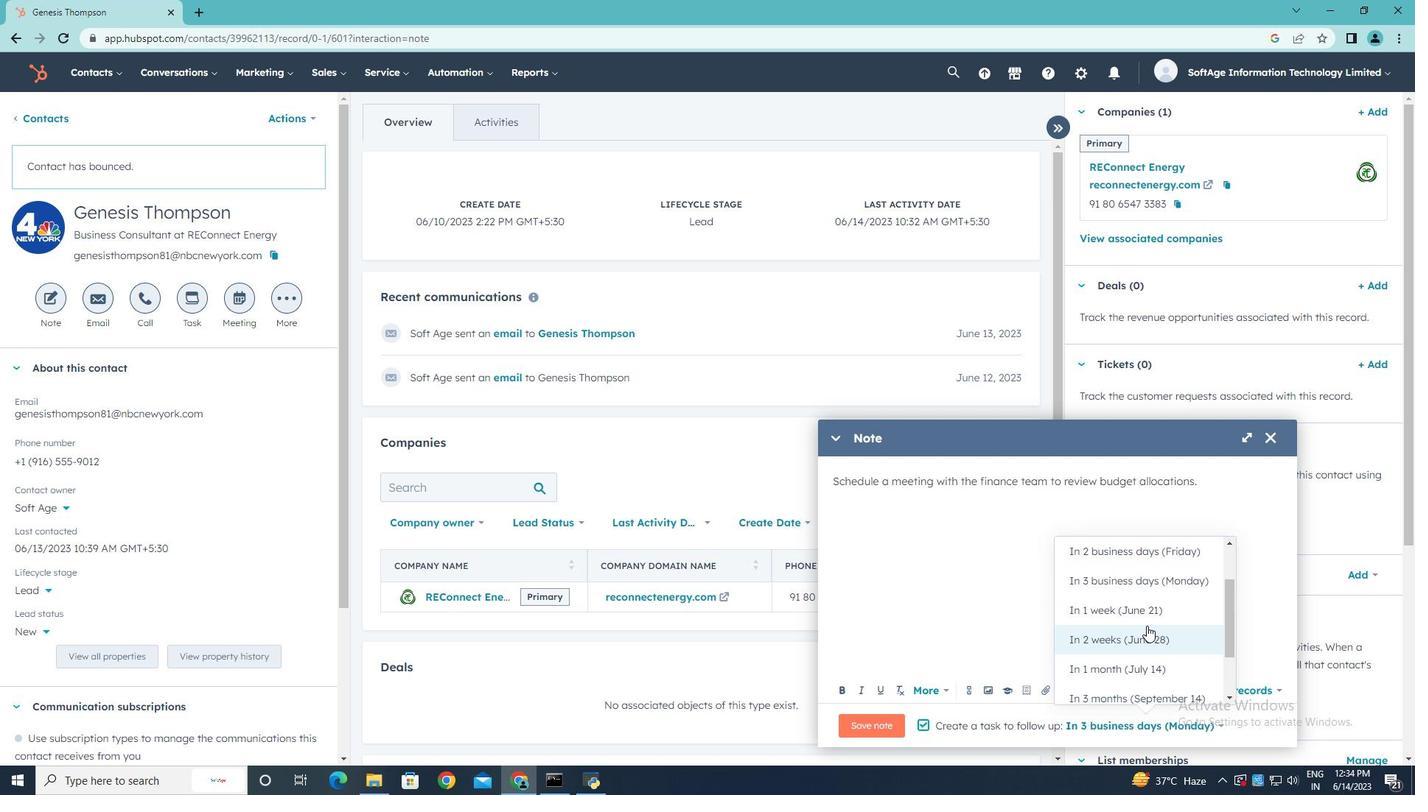 
Action: Mouse scrolled (1146, 627) with delta (0, 0)
Screenshot: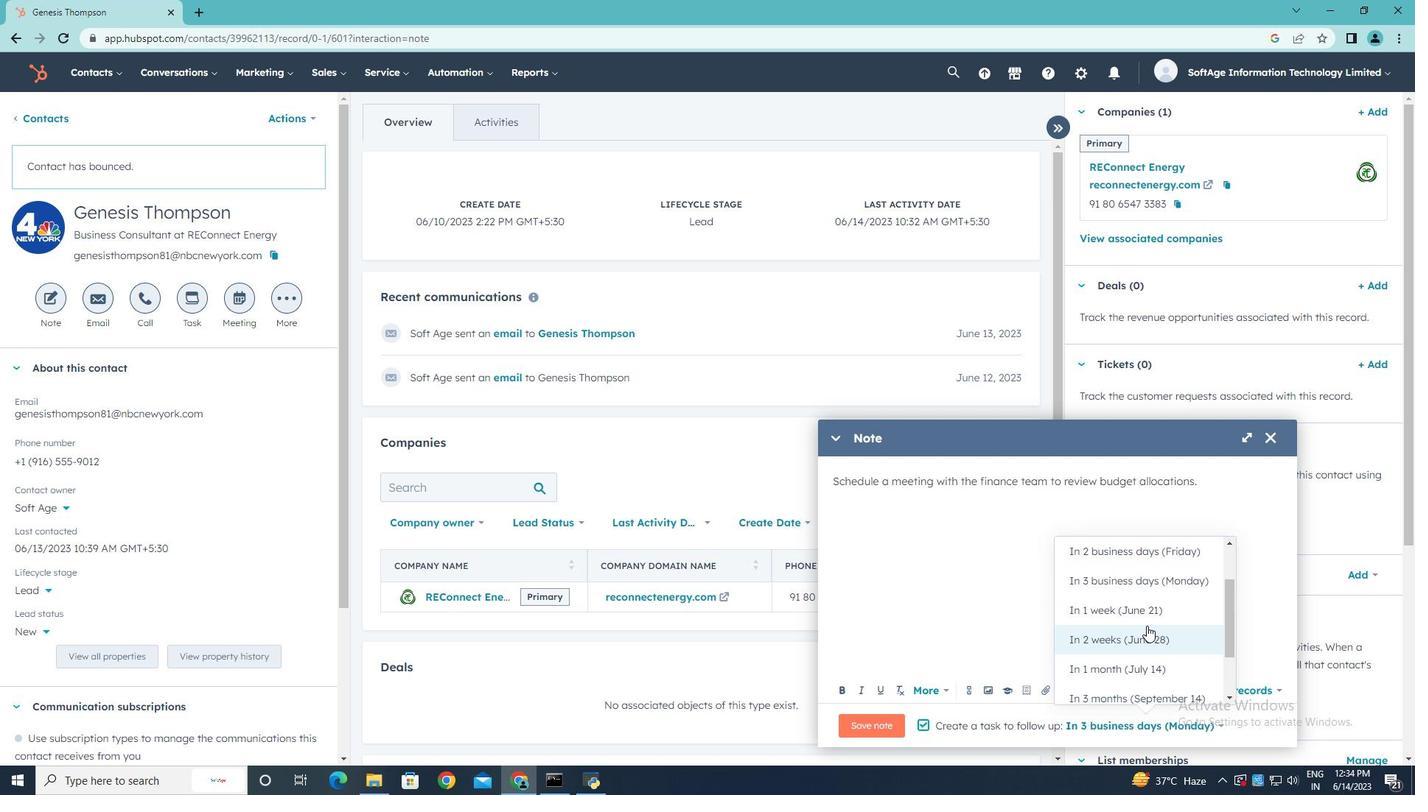 
Action: Mouse moved to (1130, 591)
Screenshot: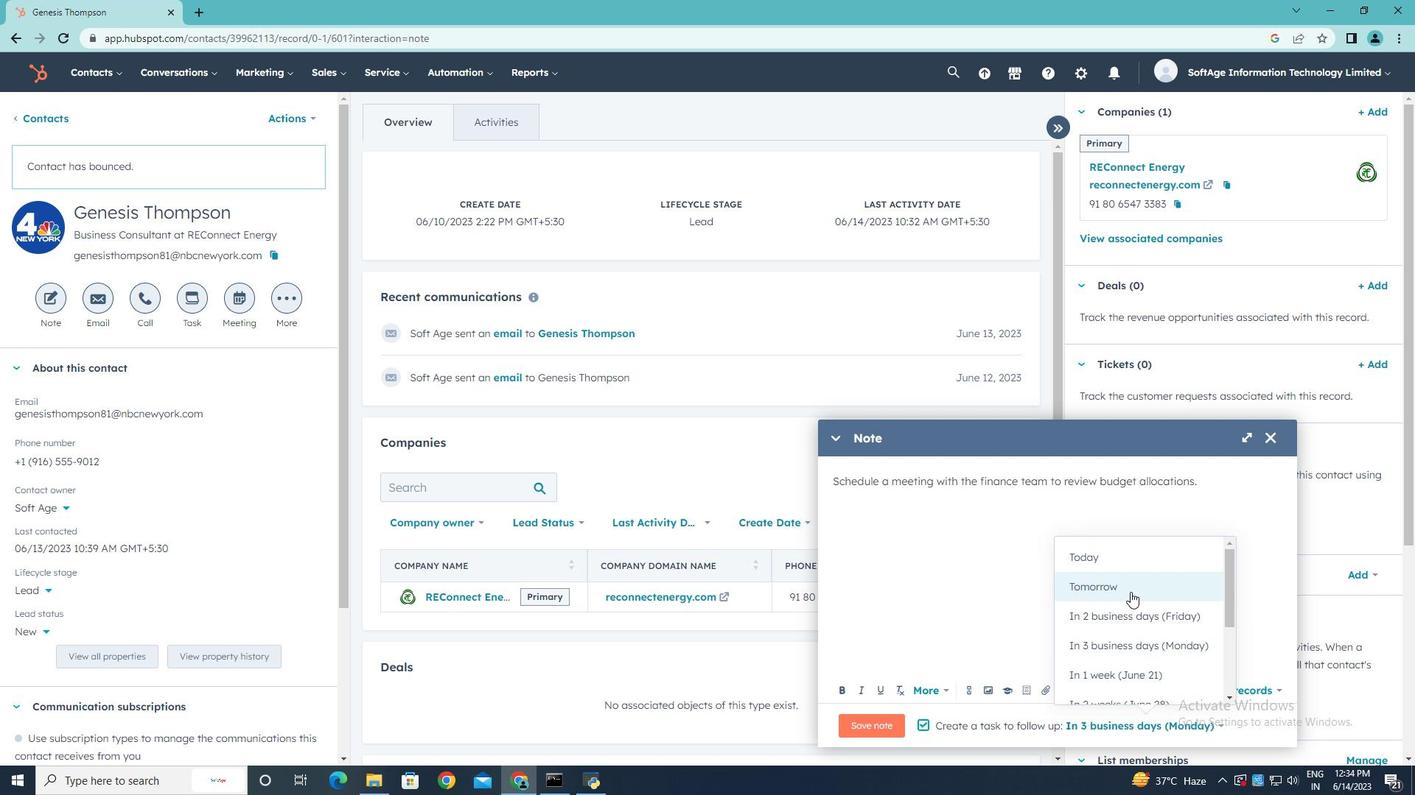 
Action: Mouse pressed left at (1130, 591)
Screenshot: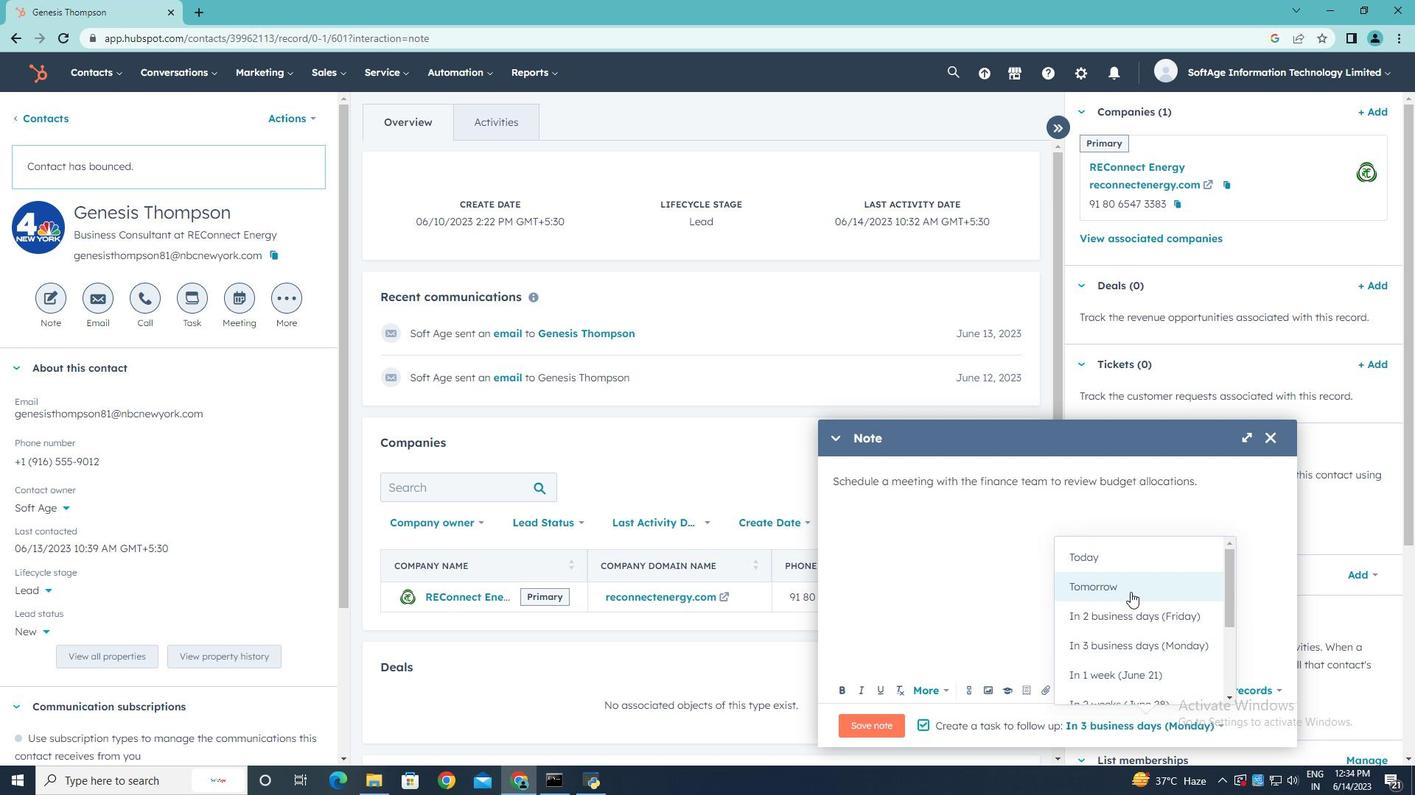 
Action: Mouse moved to (869, 722)
Screenshot: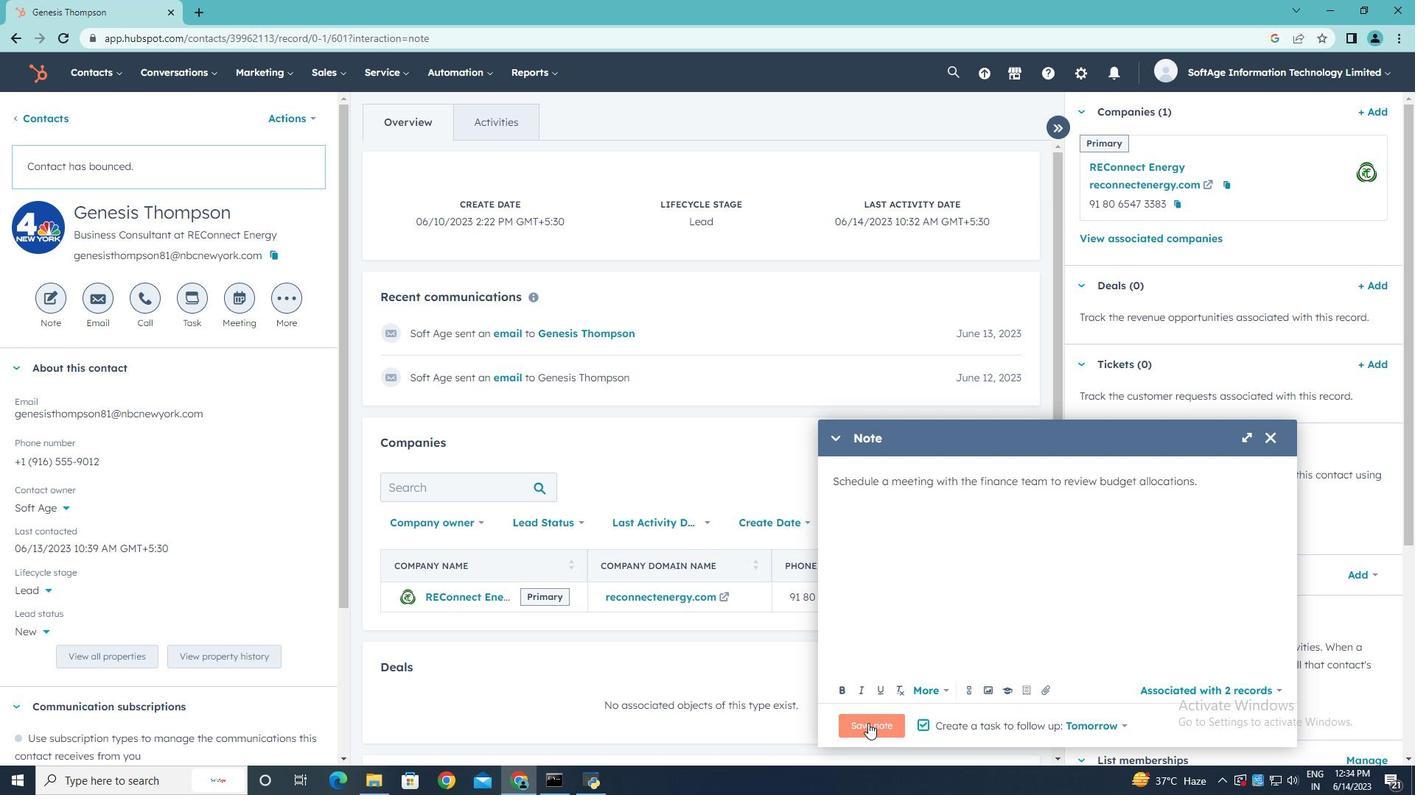 
Action: Mouse pressed left at (869, 722)
Screenshot: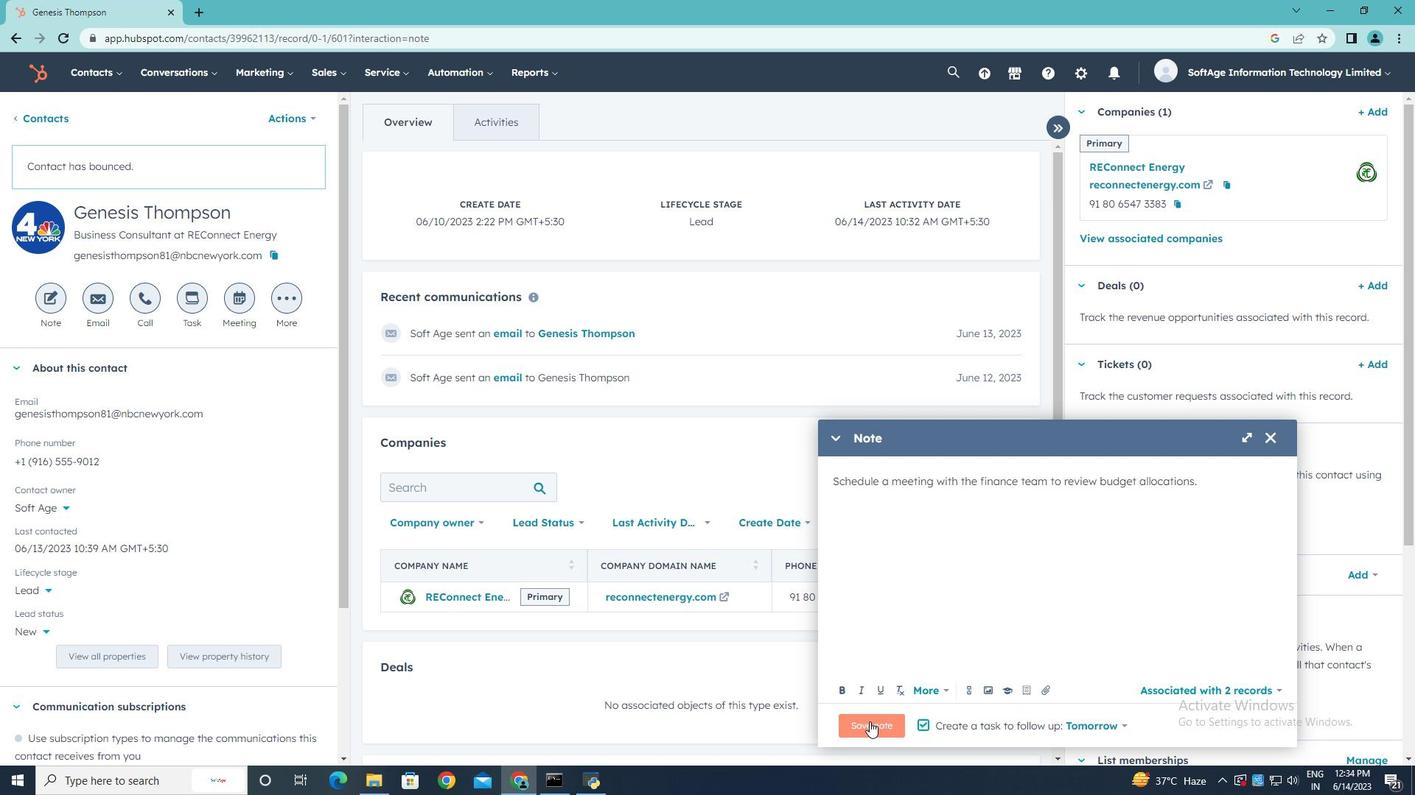 
Action: Mouse moved to (196, 296)
Screenshot: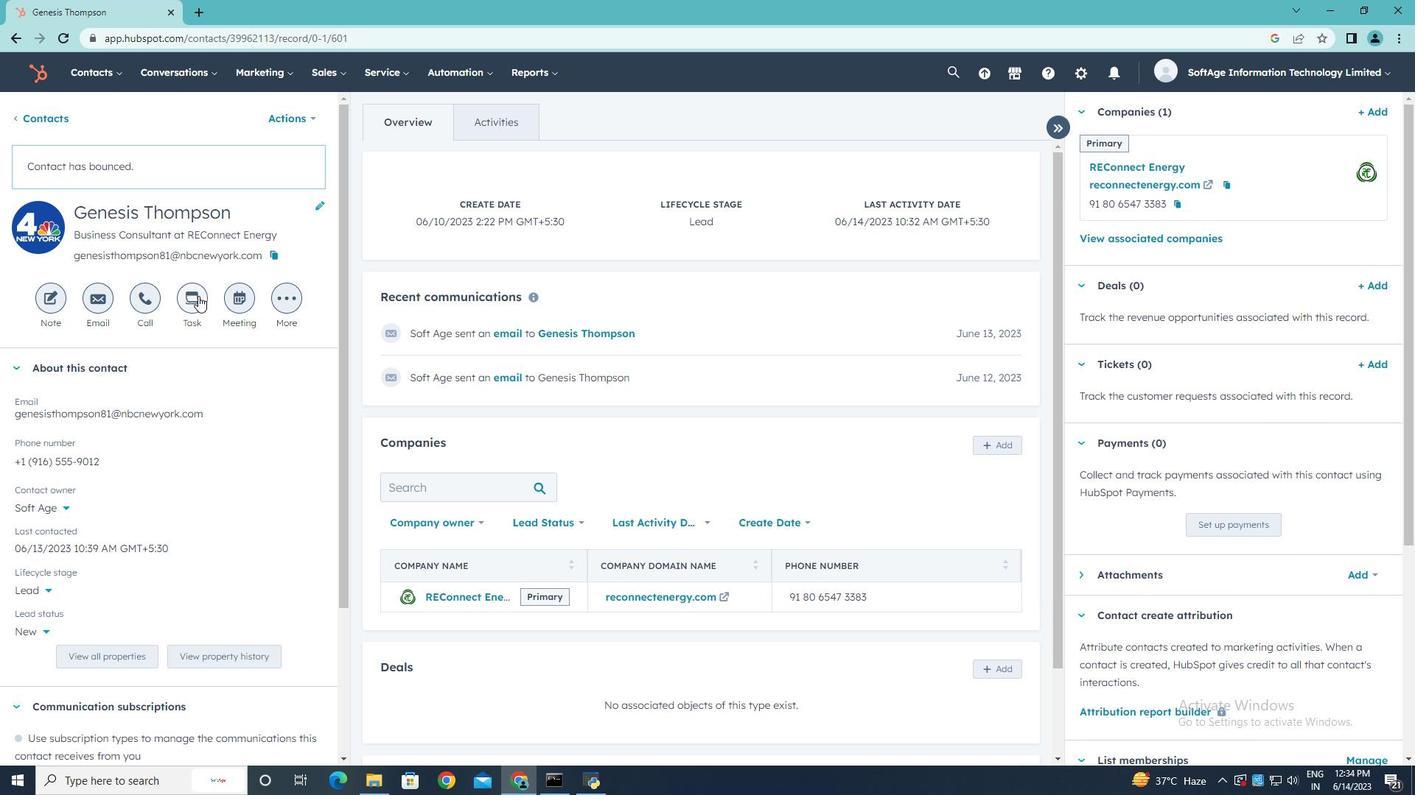 
Action: Mouse pressed left at (196, 296)
Screenshot: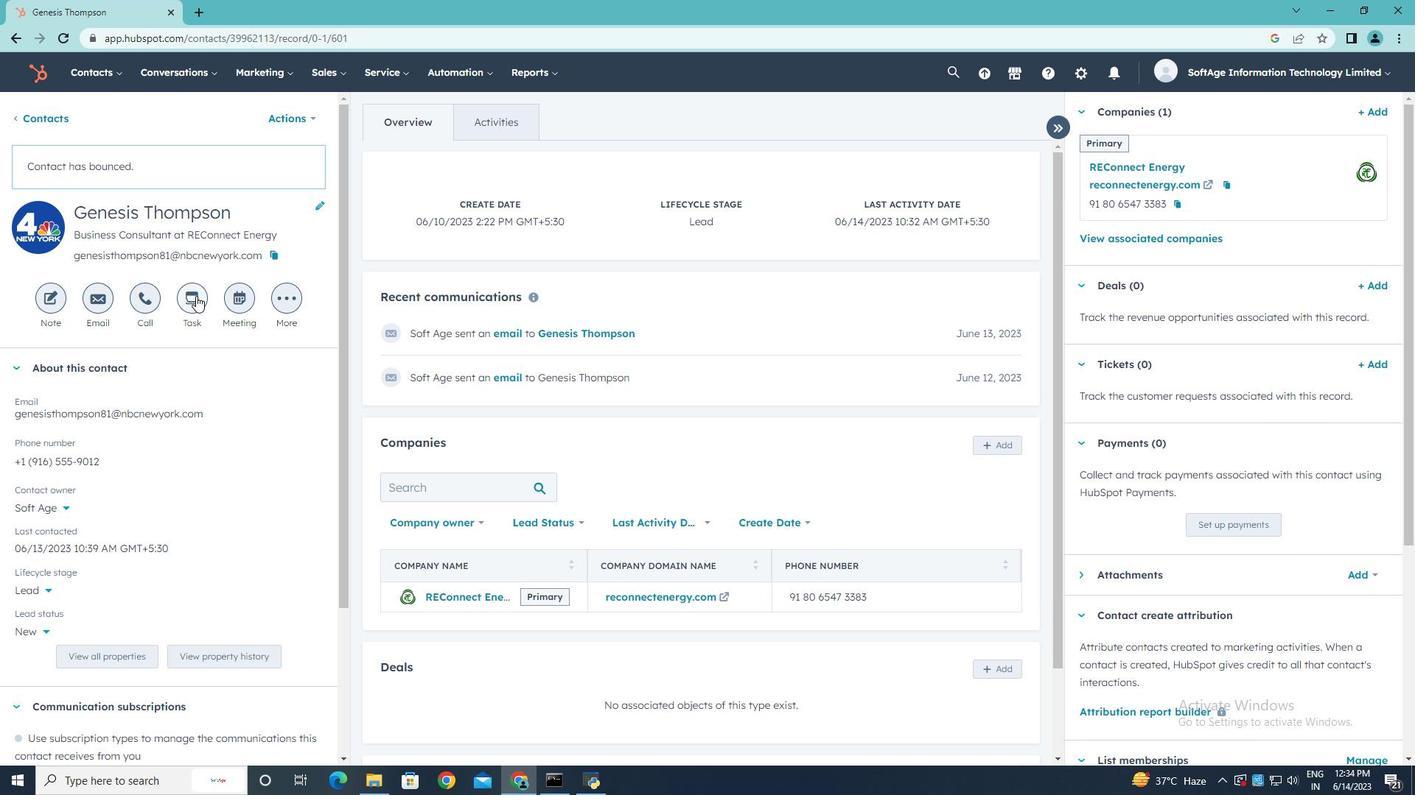
Action: Mouse moved to (837, 327)
Screenshot: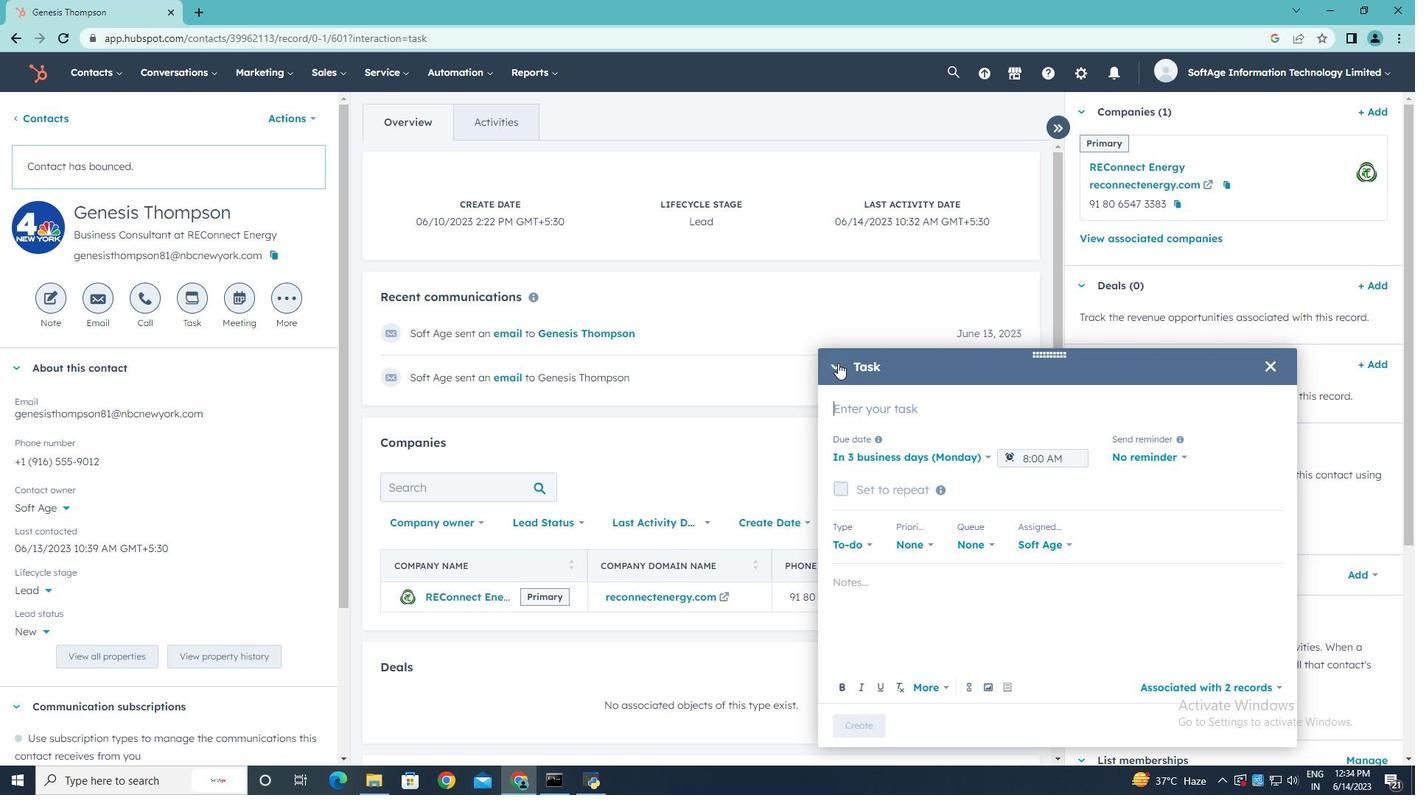 
Action: Key pressed <Key.shift><Key.shift><Key.shift><Key.shift><Key.shift><Key.shift><Key.shift><Key.shift><Key.shift><Key.shift><Key.shift><Key.shift><Key.shift><Key.shift><Key.shift><Key.shift><Key.shift><Key.shift><Key.shift><Key.shift><Key.shift><Key.shift><Key.shift>Schedule<Key.space><Key.shift>Meeting
Screenshot: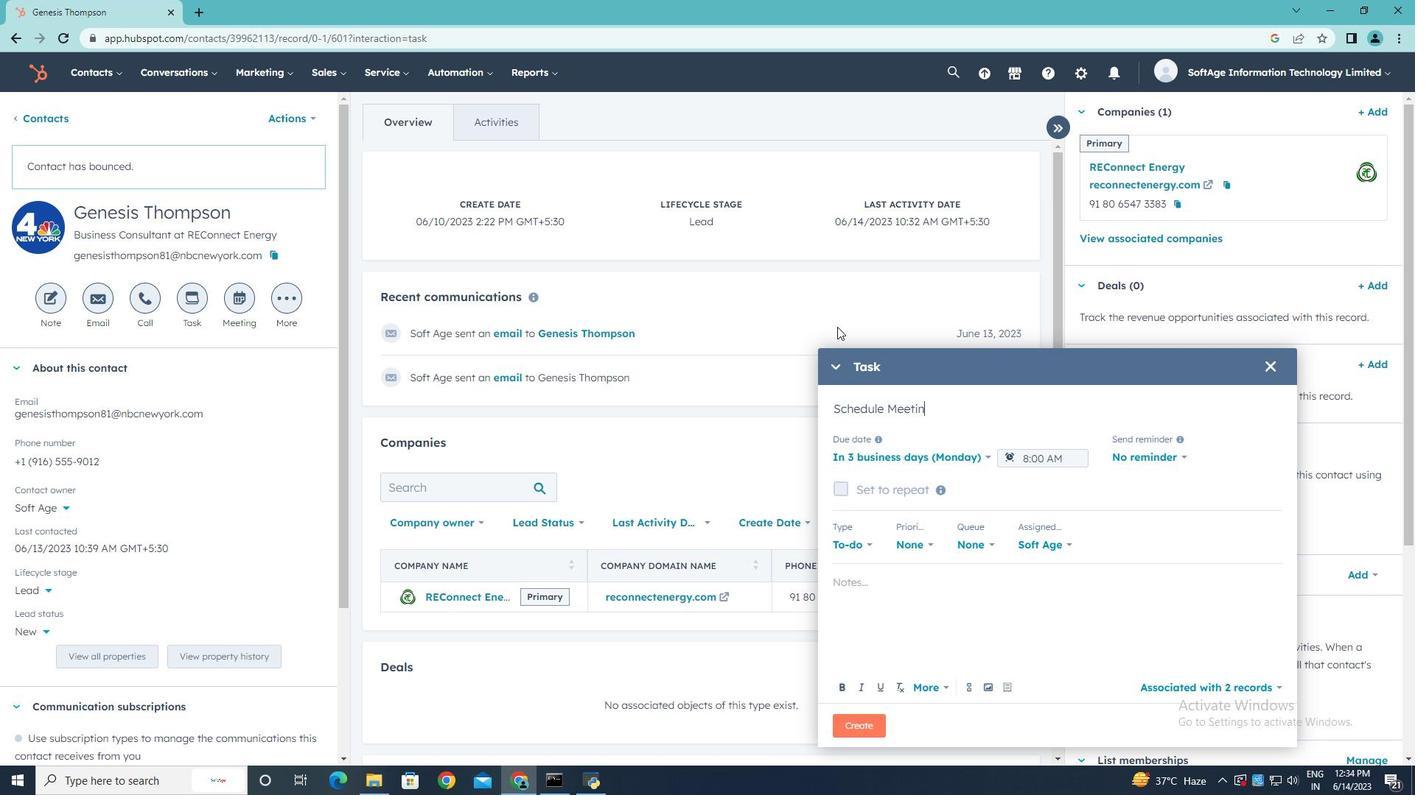 
Action: Mouse moved to (989, 458)
Screenshot: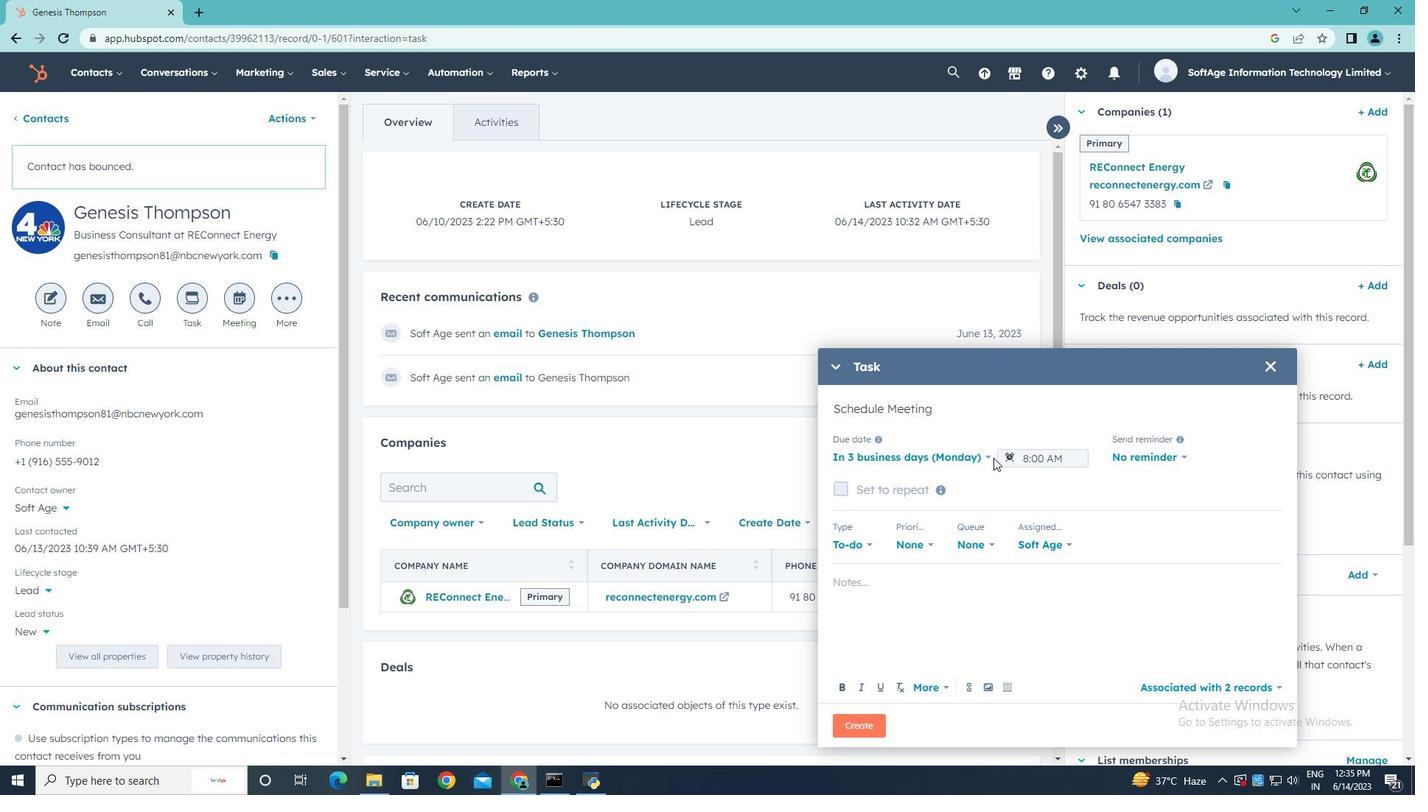 
Action: Mouse pressed left at (989, 458)
Screenshot: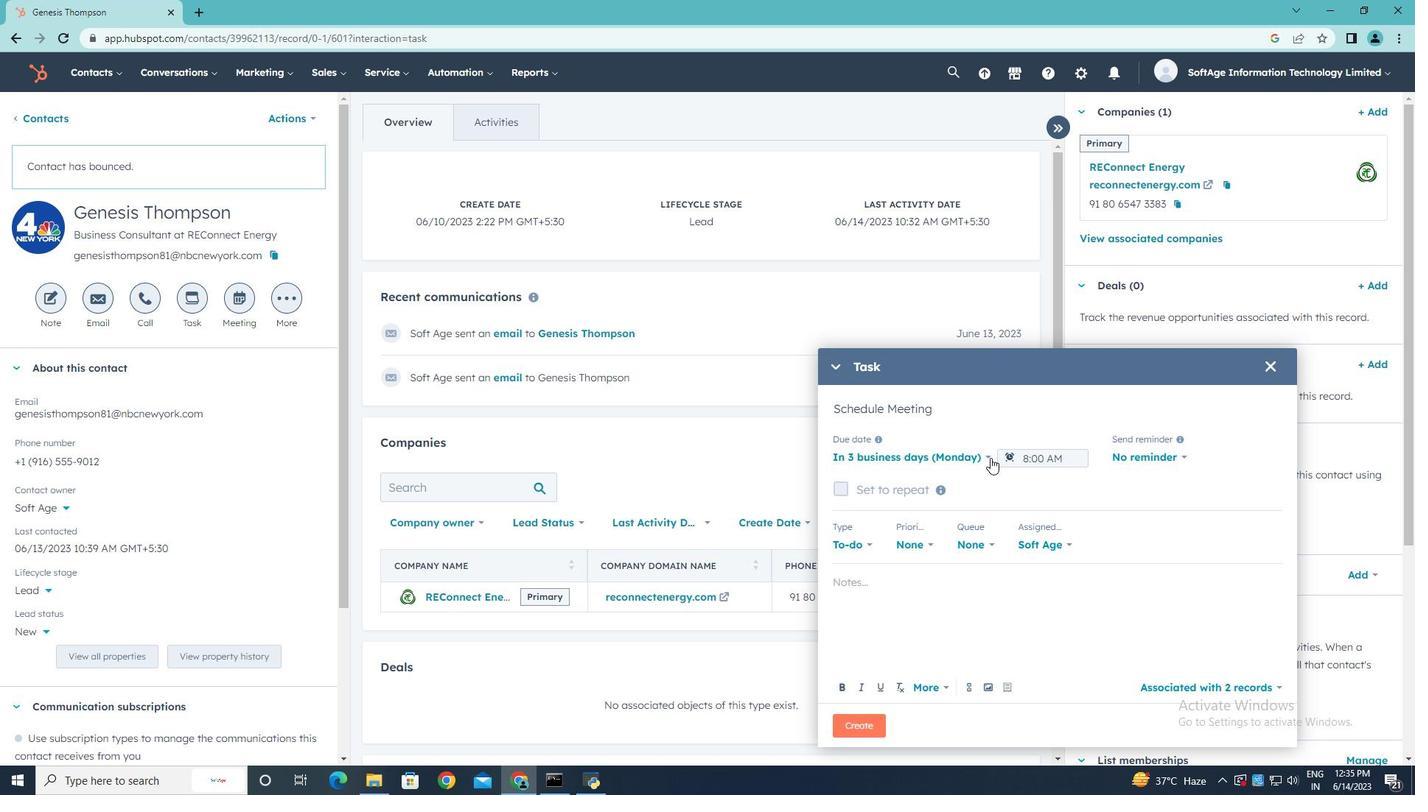 
Action: Mouse moved to (937, 513)
Screenshot: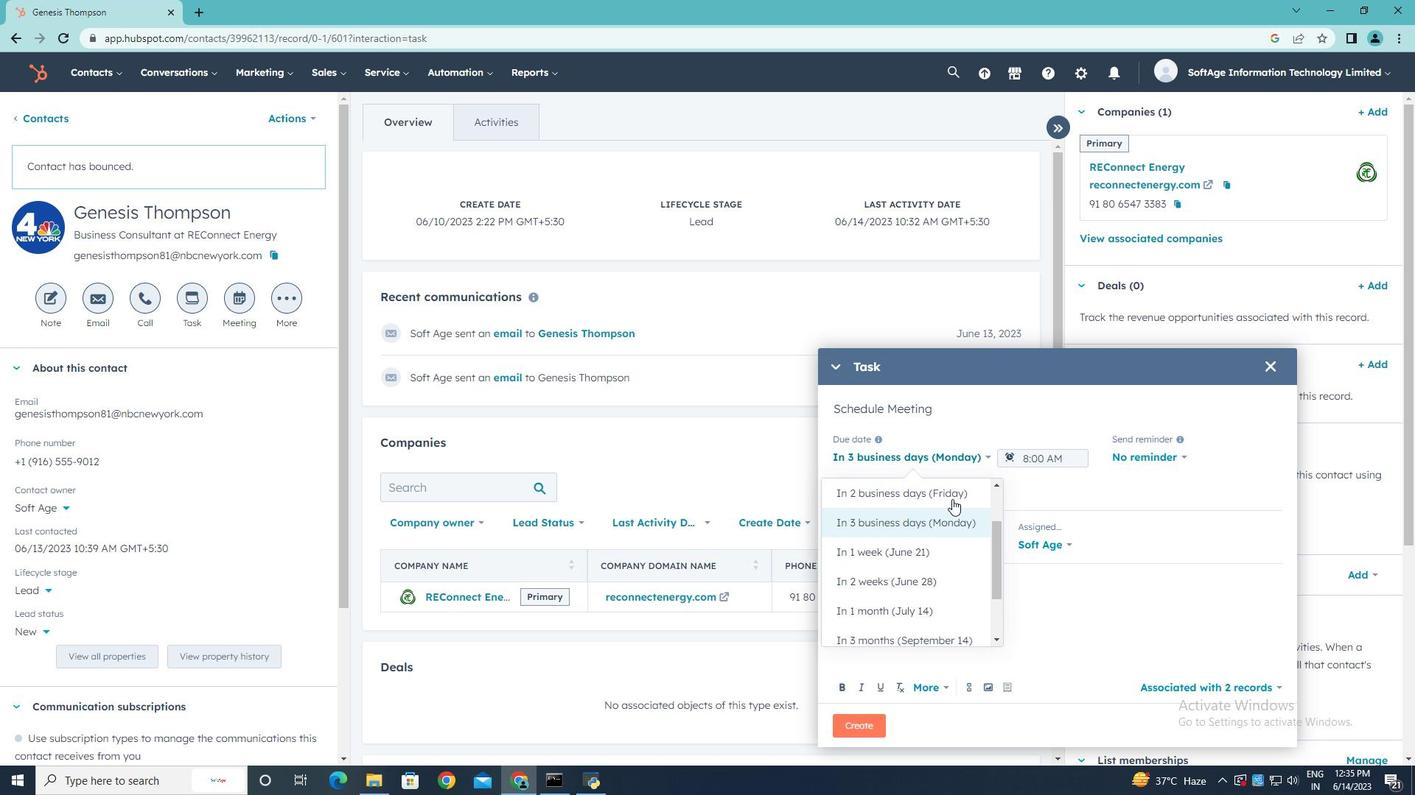 
Action: Mouse scrolled (937, 514) with delta (0, 0)
Screenshot: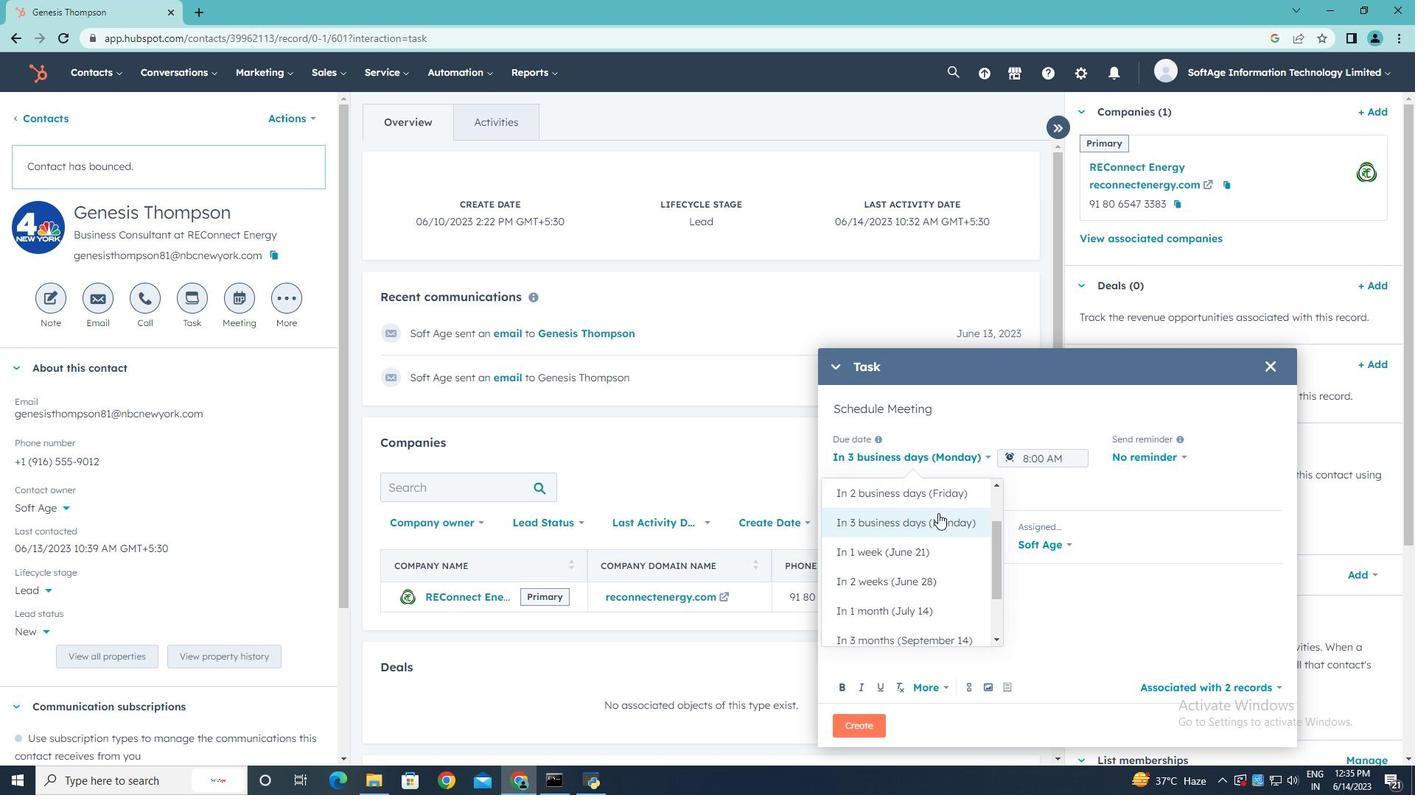 
Action: Mouse scrolled (937, 514) with delta (0, 0)
Screenshot: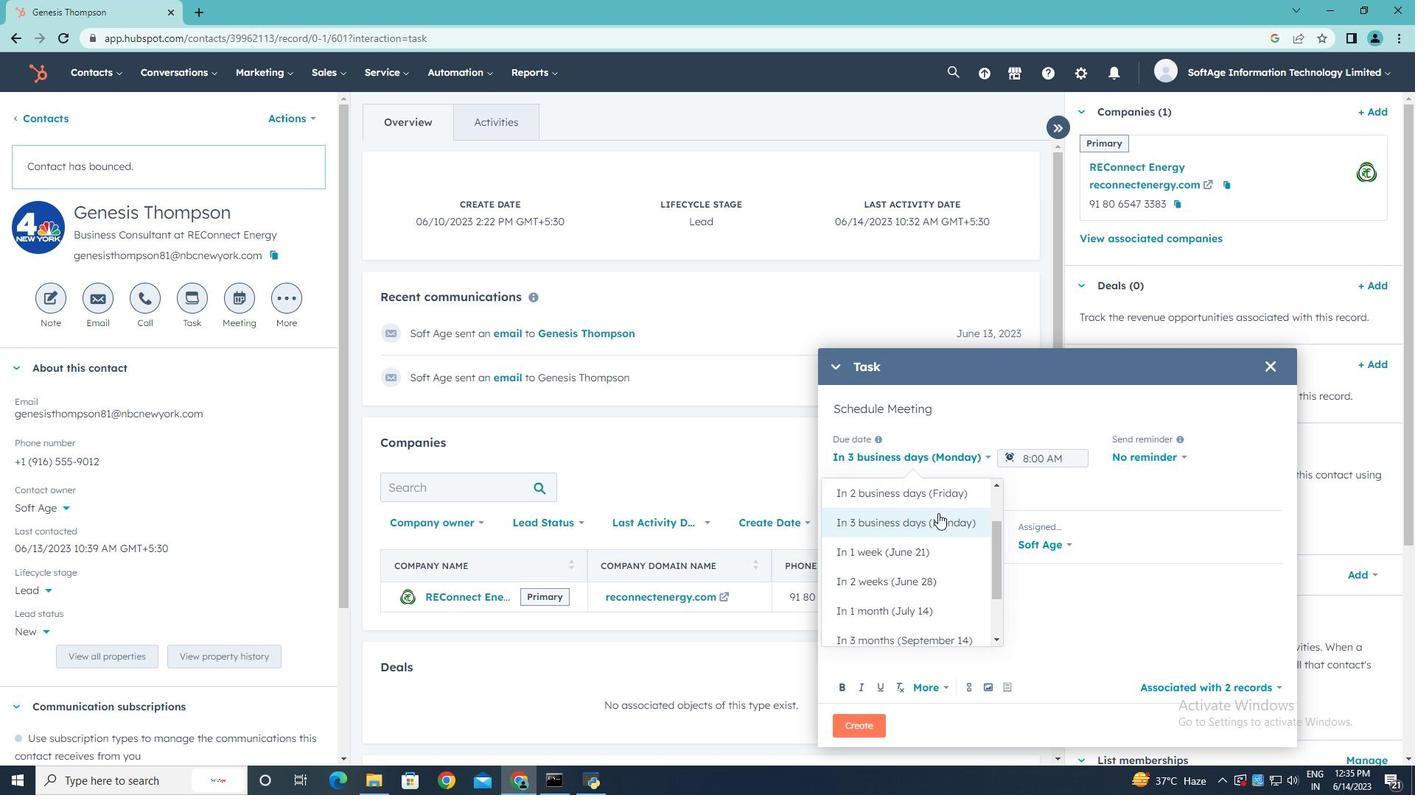 
Action: Mouse scrolled (937, 514) with delta (0, 0)
Screenshot: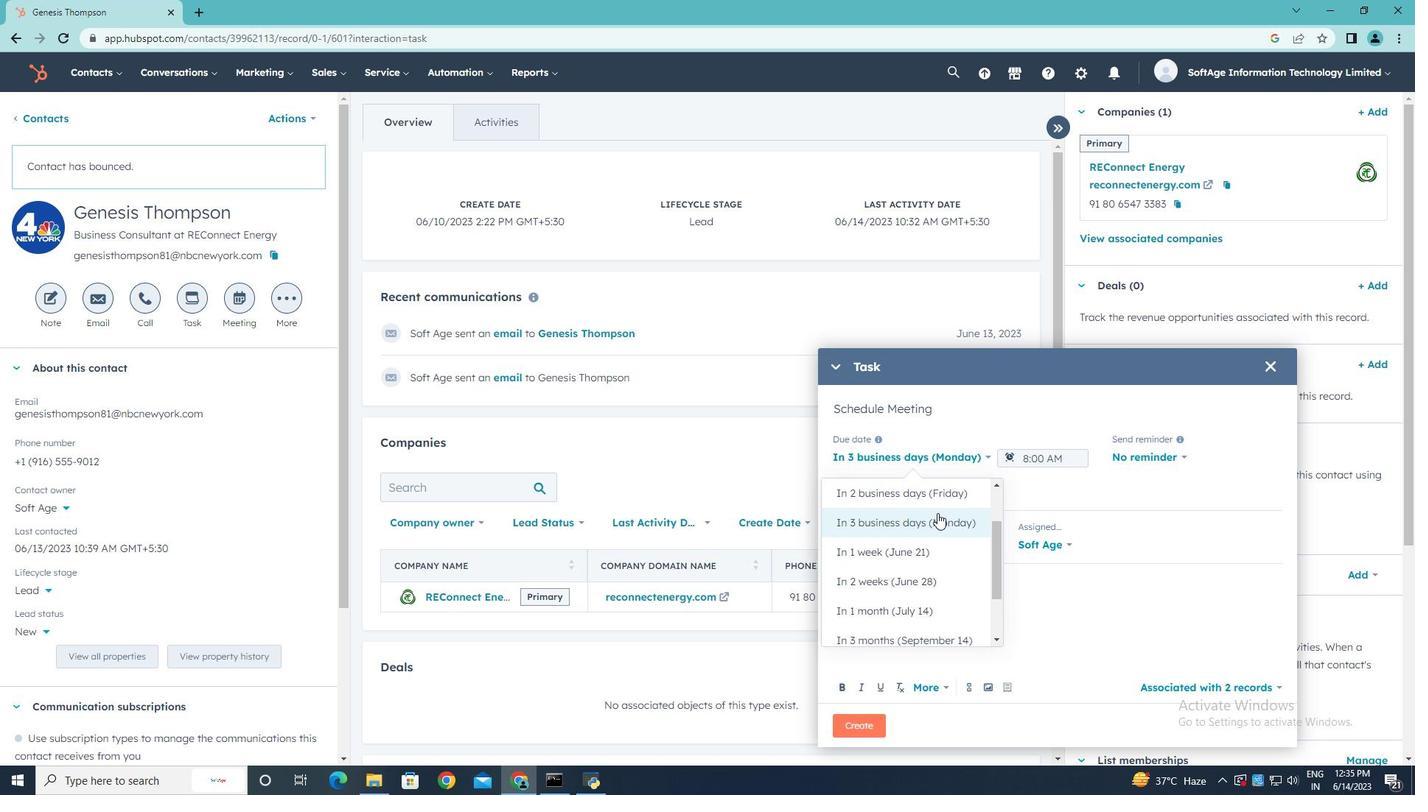 
Action: Mouse moved to (937, 513)
Screenshot: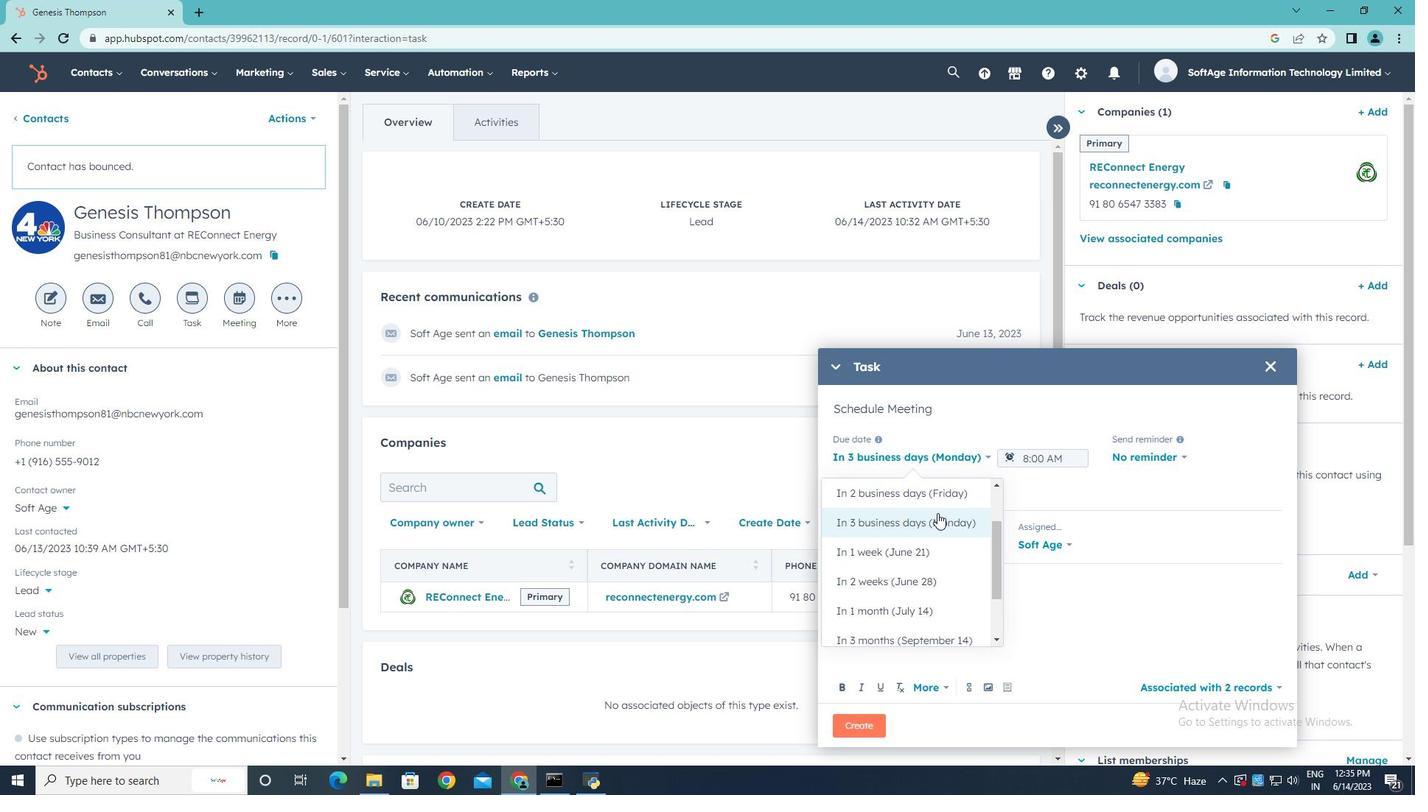 
Action: Mouse scrolled (937, 514) with delta (0, 0)
Screenshot: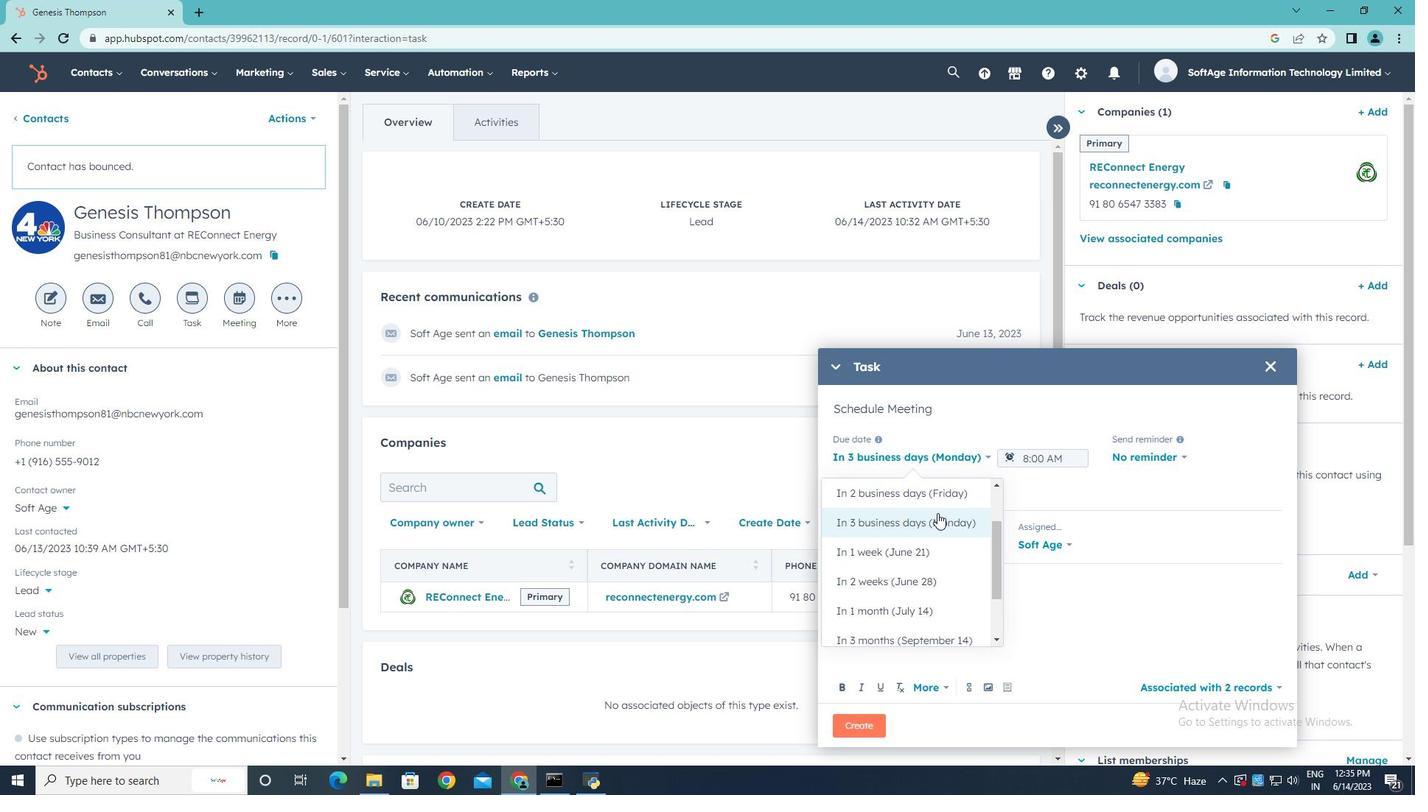 
Action: Mouse scrolled (937, 514) with delta (0, 0)
Screenshot: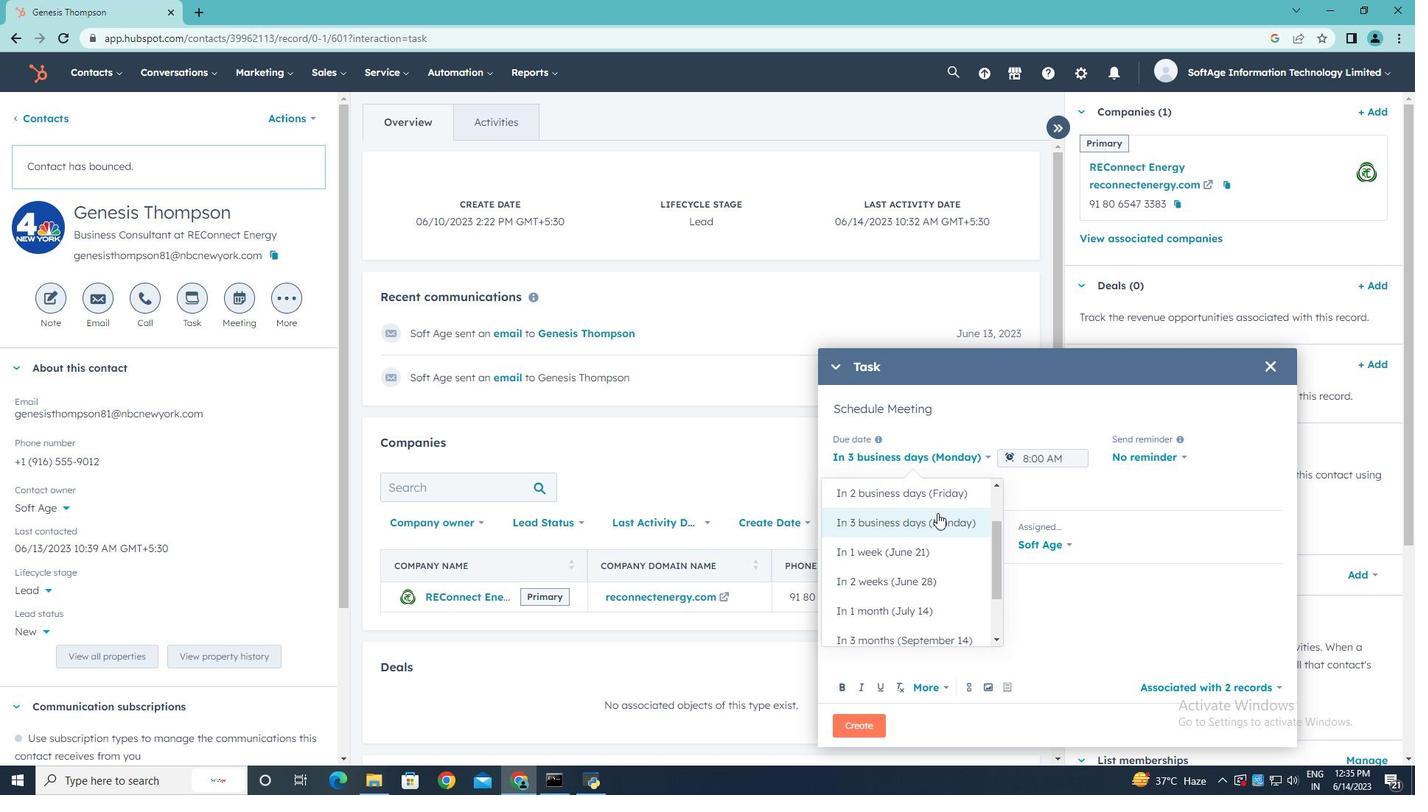 
Action: Mouse moved to (902, 524)
Screenshot: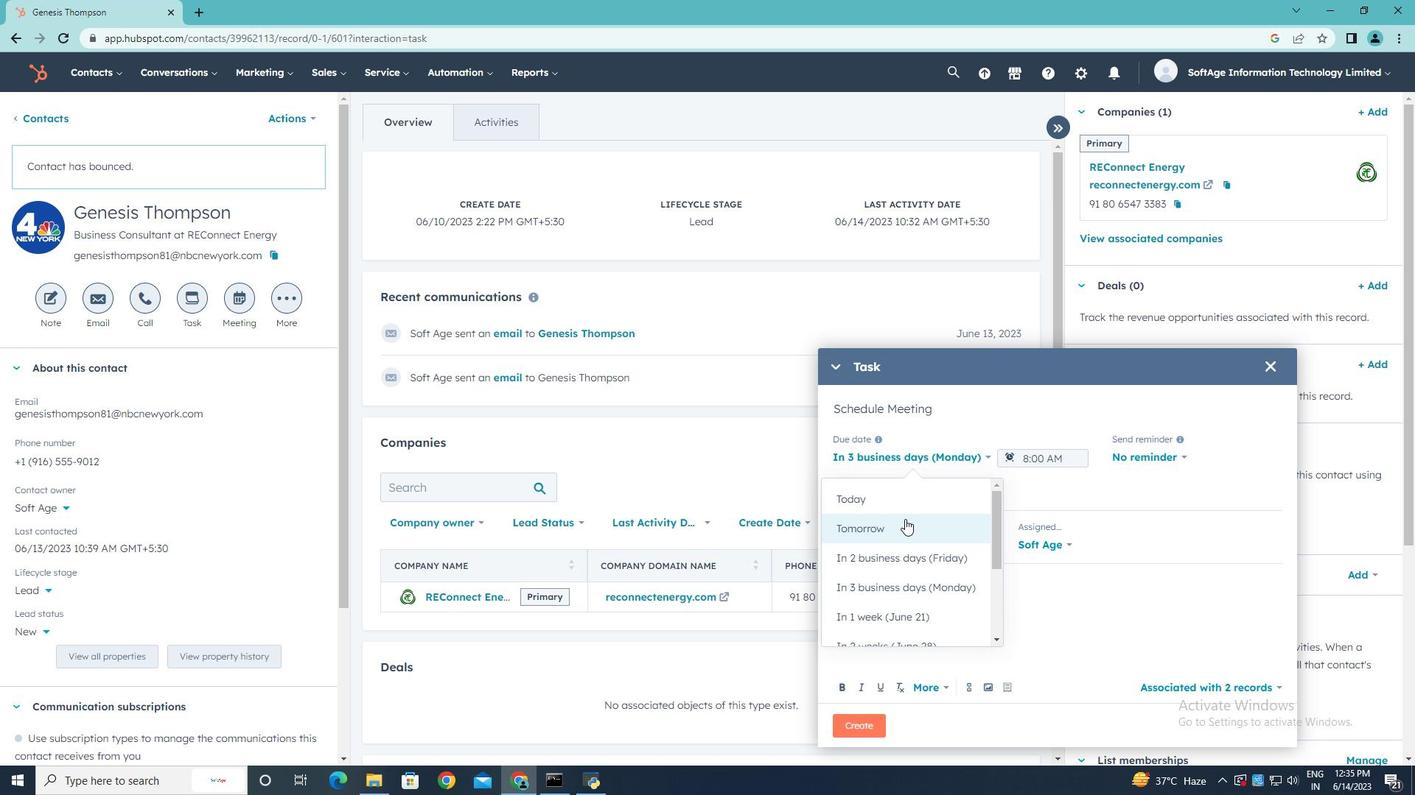 
Action: Mouse pressed left at (902, 524)
Screenshot: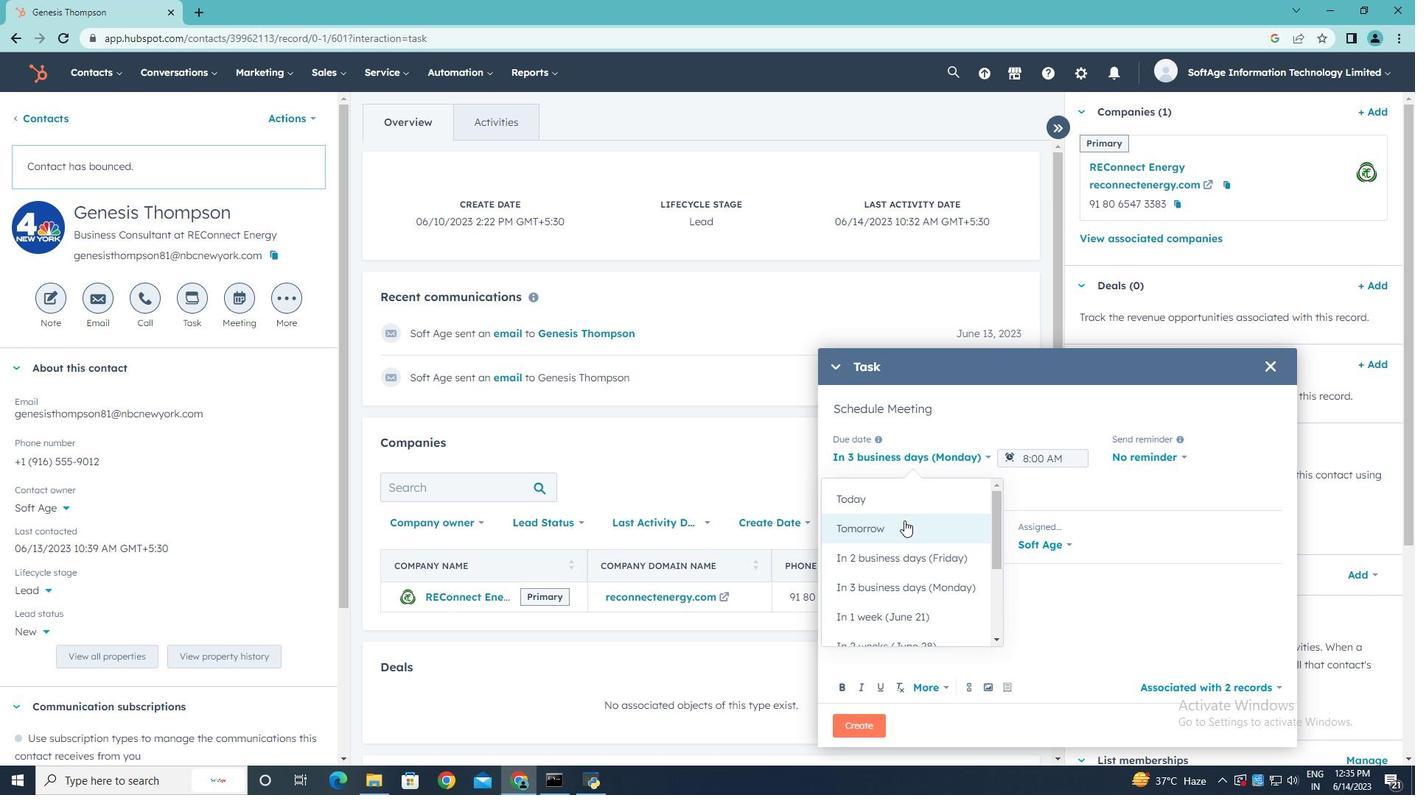 
Action: Mouse moved to (1087, 453)
Screenshot: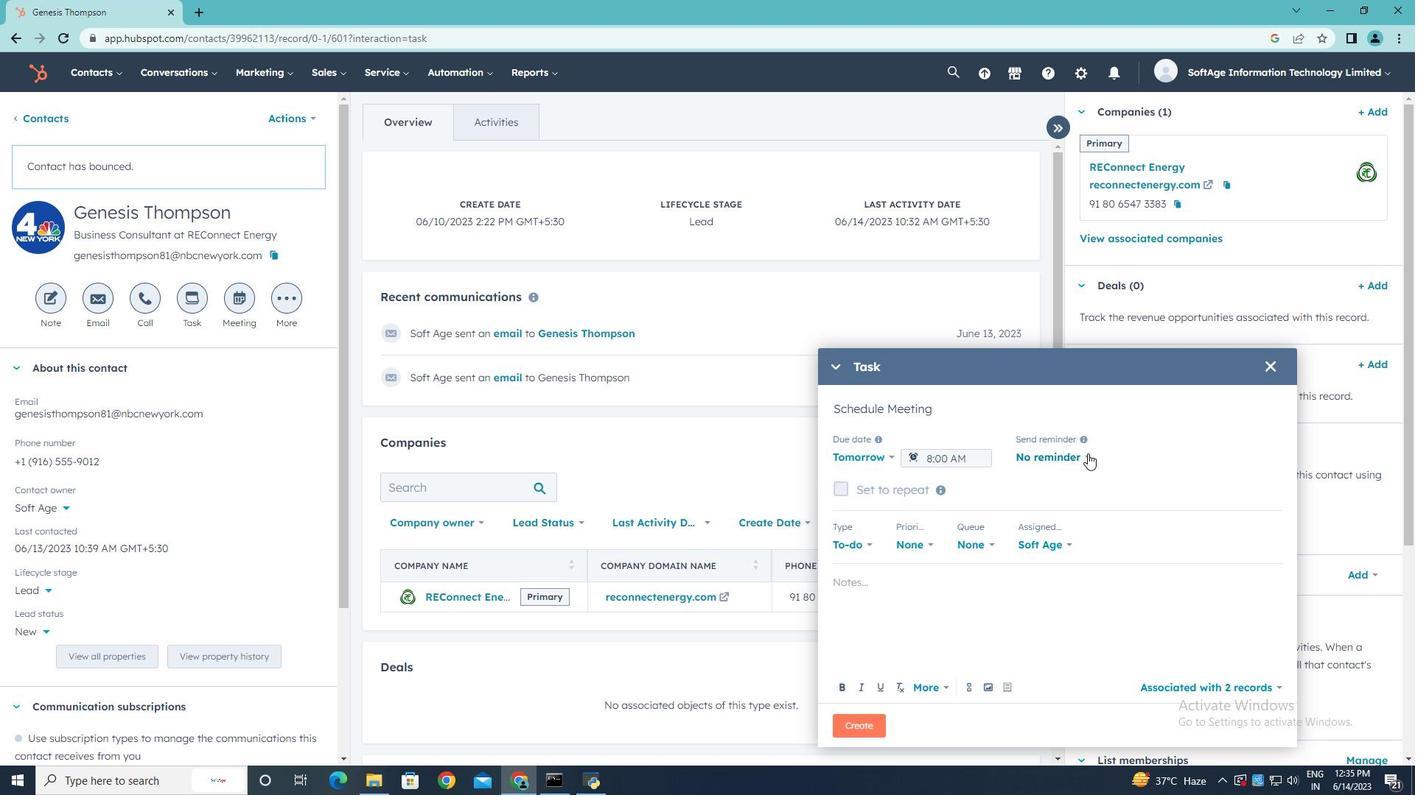 
Action: Mouse pressed left at (1087, 453)
Screenshot: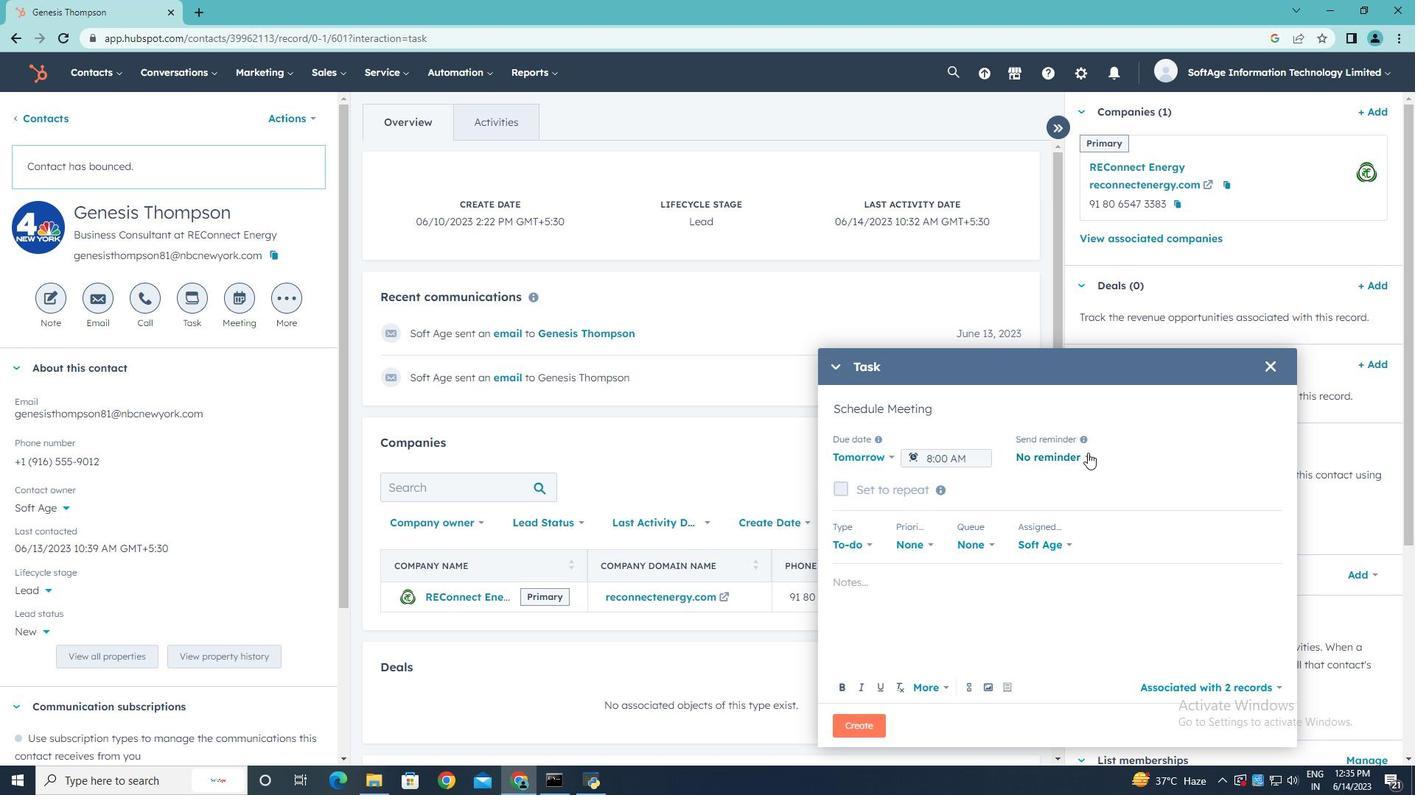 
Action: Mouse moved to (1052, 556)
Screenshot: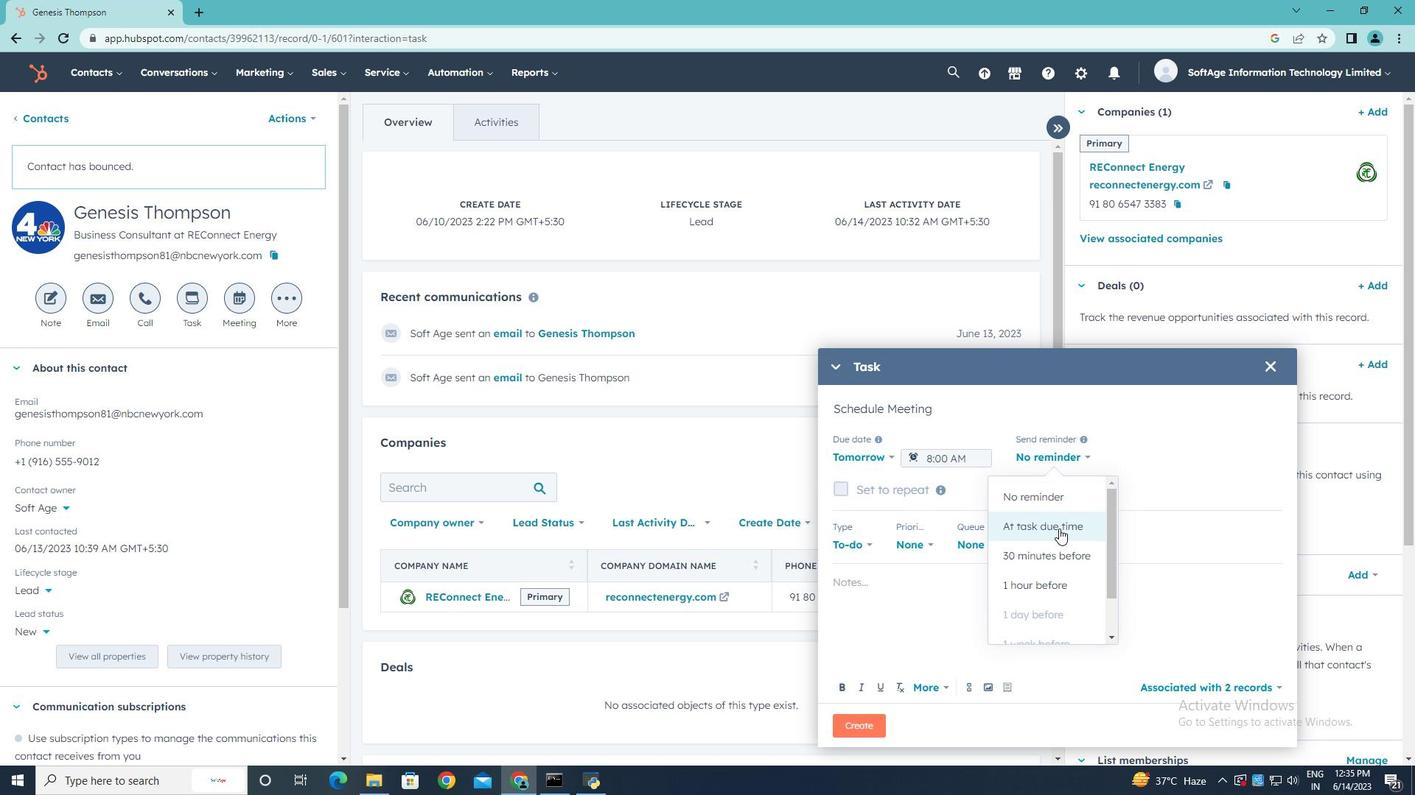 
Action: Mouse pressed left at (1052, 556)
Screenshot: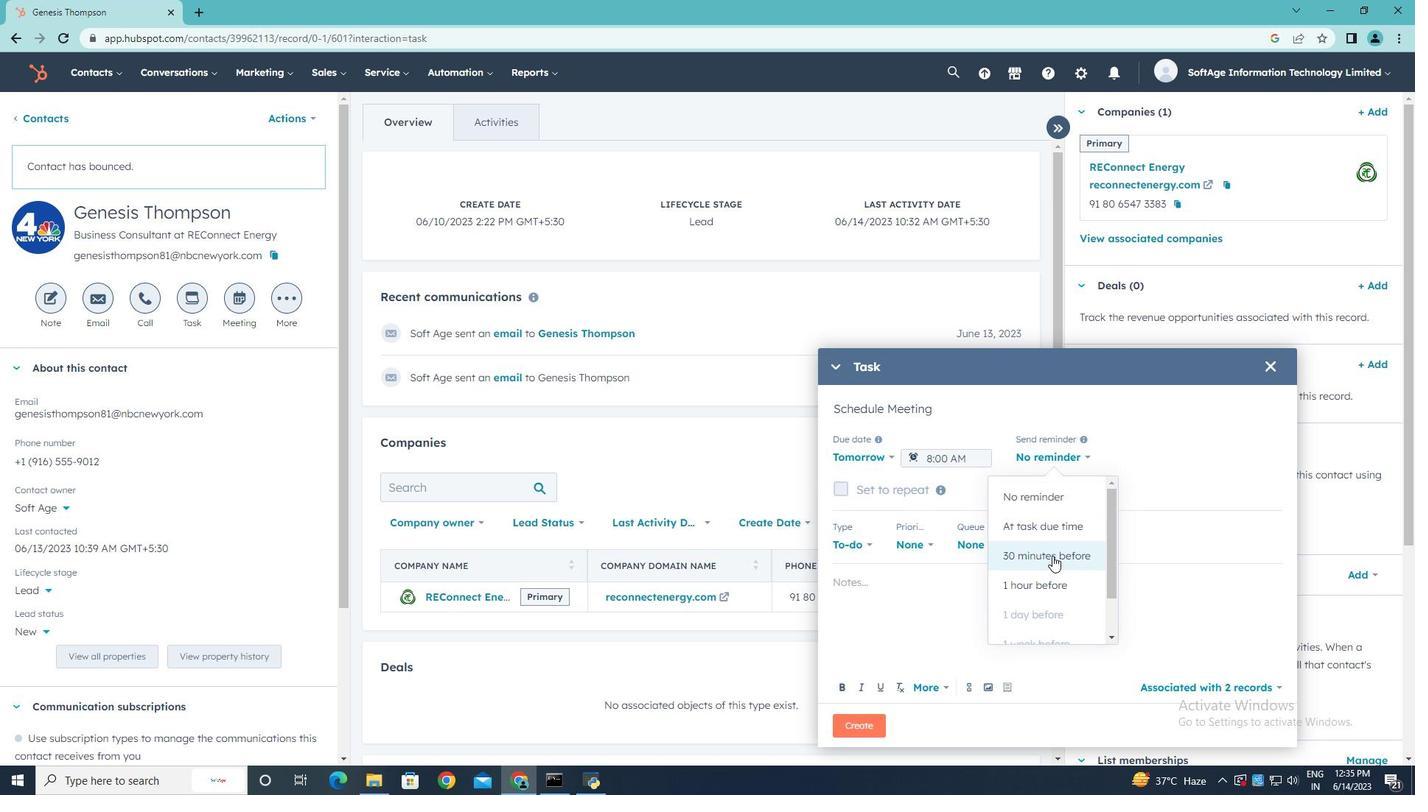 
Action: Mouse moved to (927, 546)
Screenshot: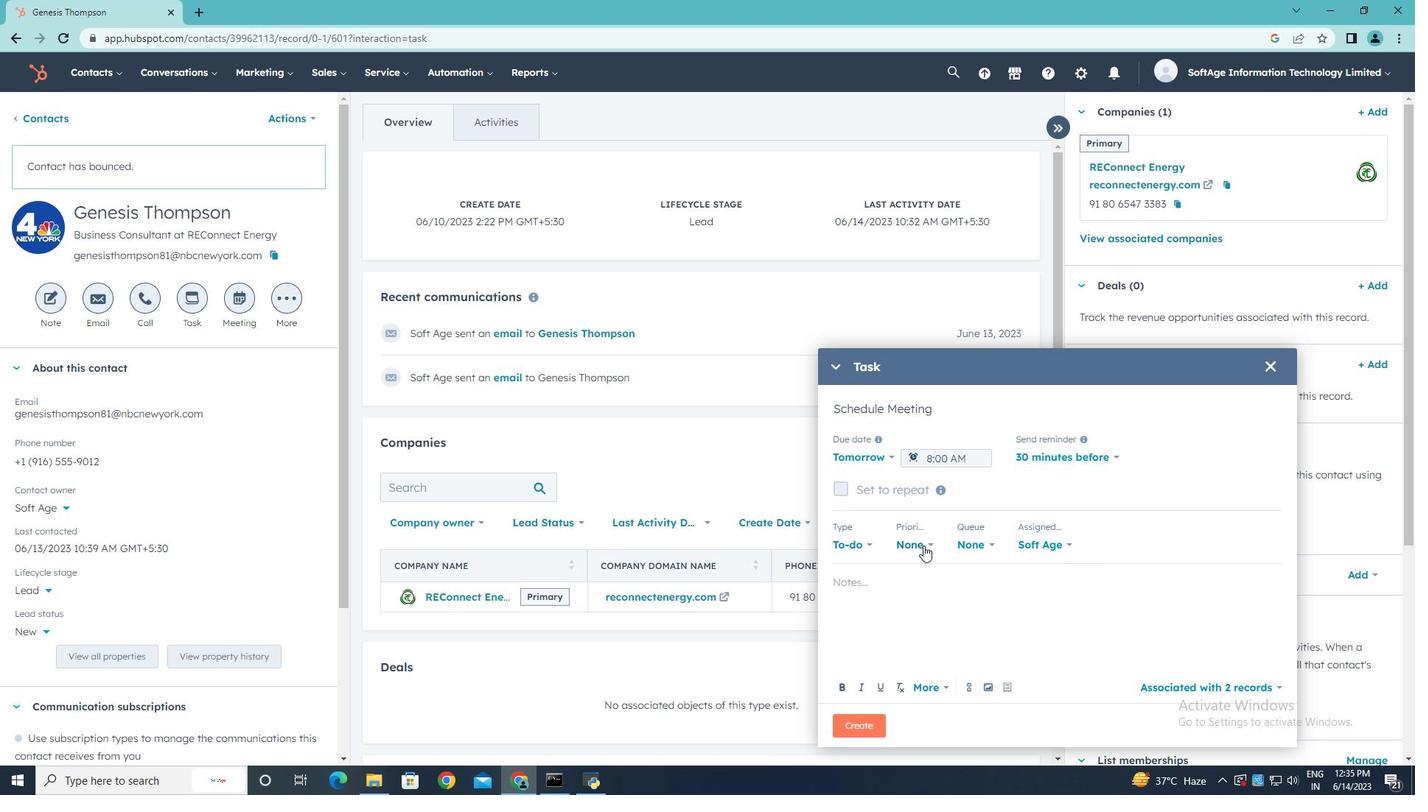 
Action: Mouse pressed left at (927, 546)
Screenshot: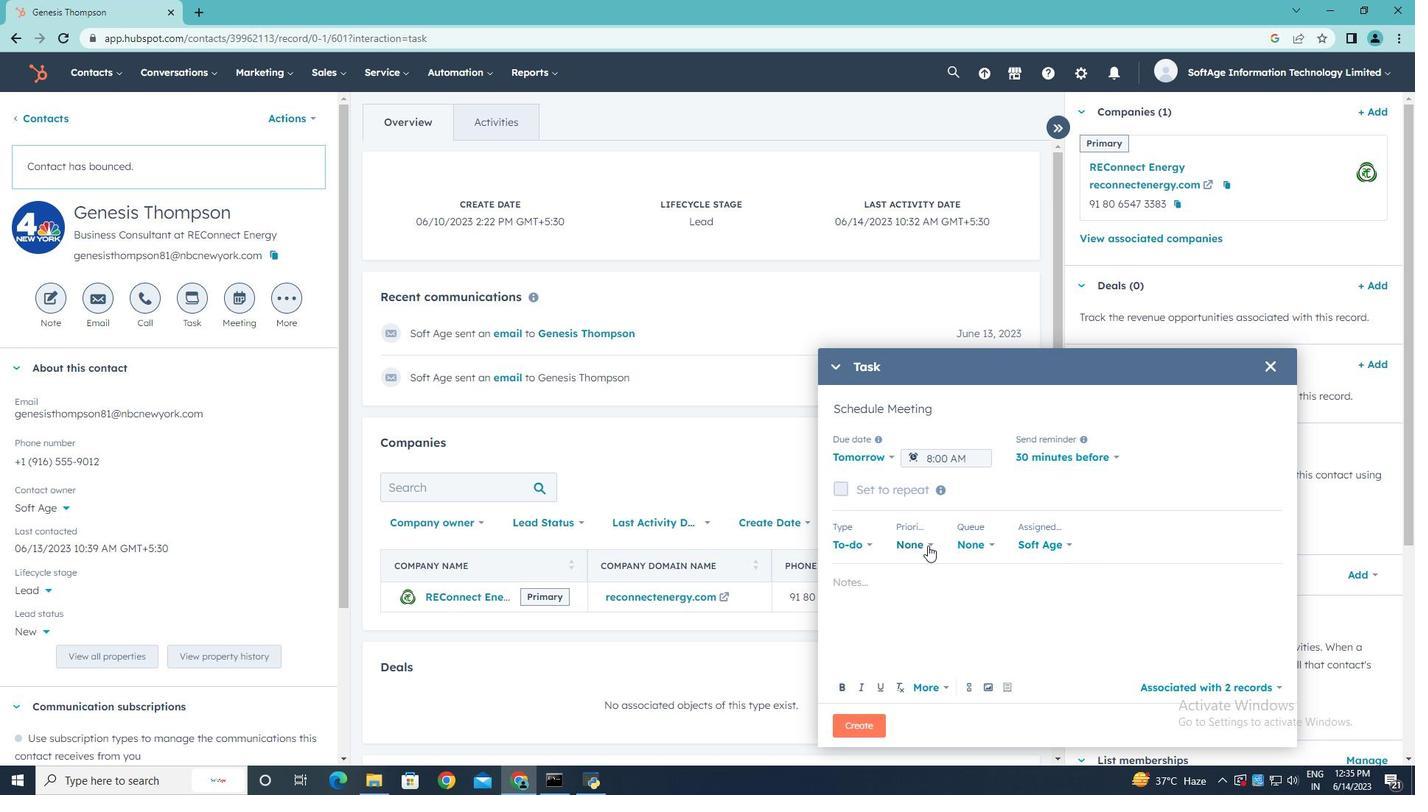 
Action: Mouse moved to (902, 611)
Screenshot: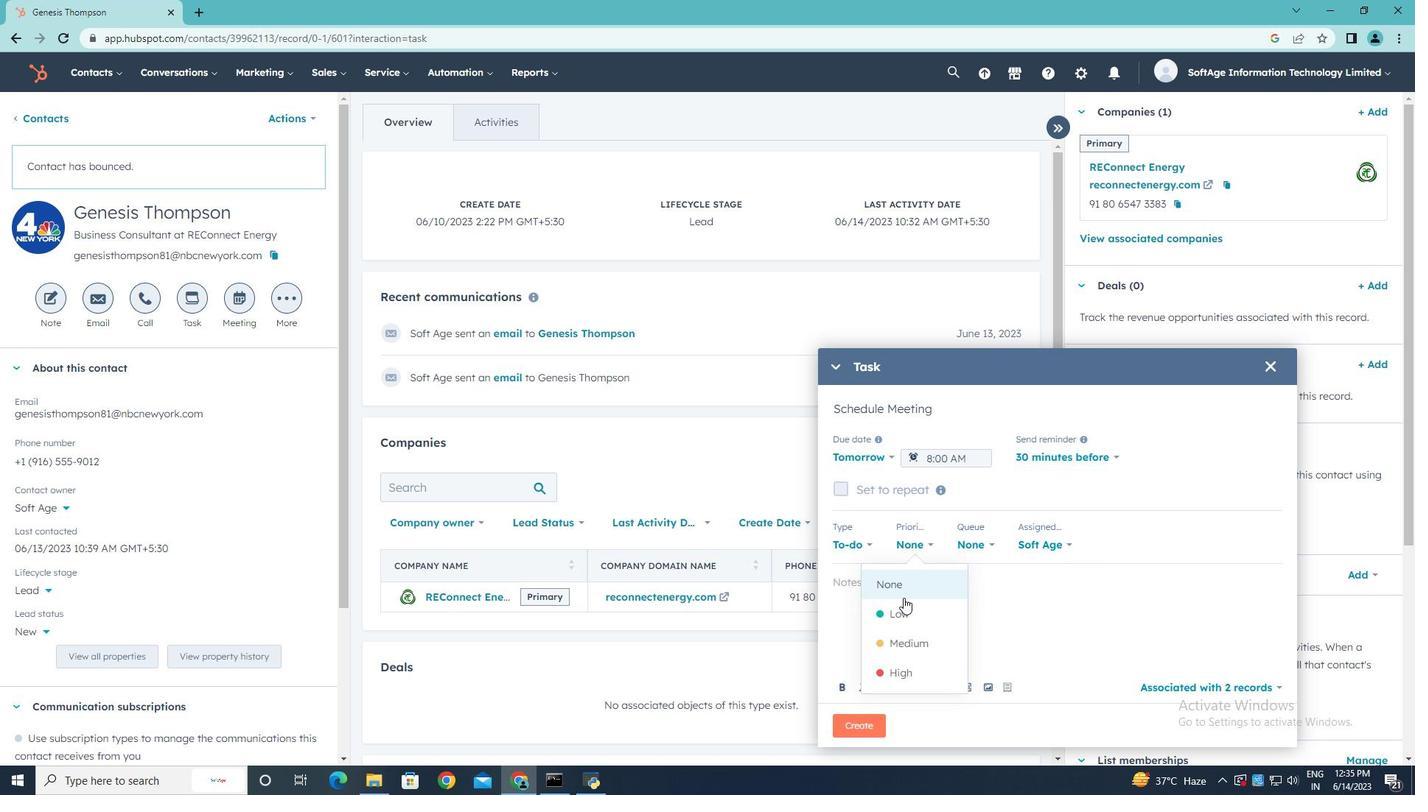 
Action: Mouse pressed left at (902, 611)
Screenshot: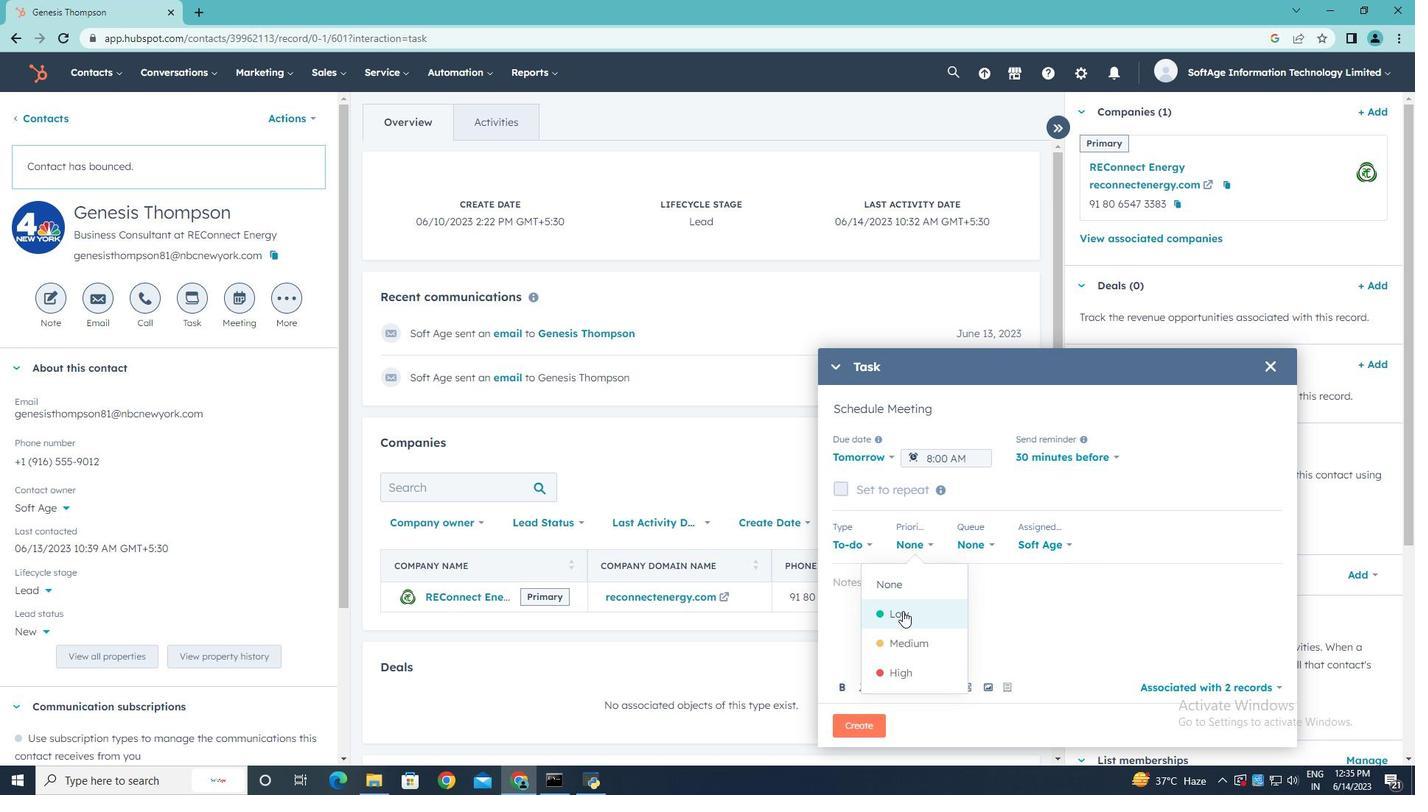 
Action: Mouse moved to (877, 582)
Screenshot: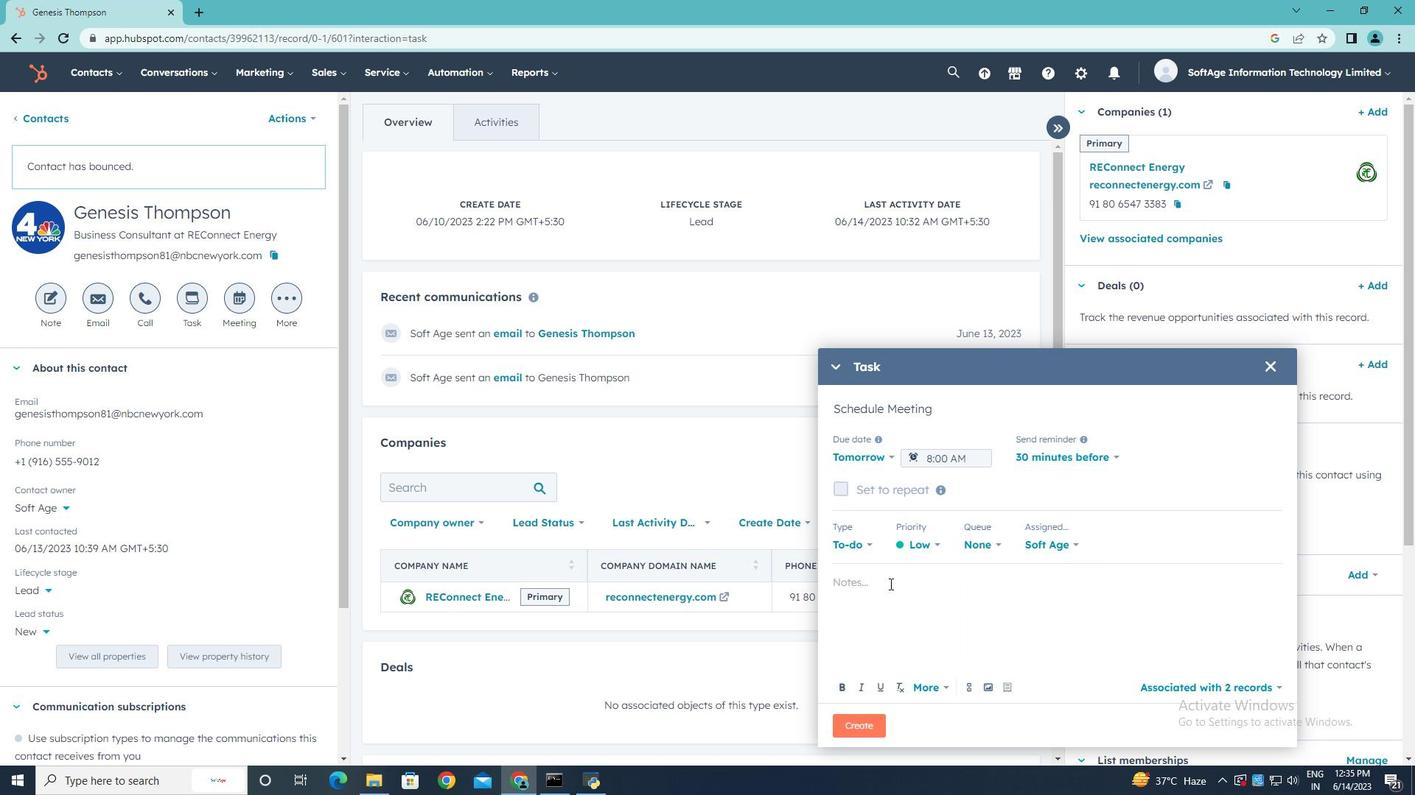 
Action: Mouse pressed left at (877, 582)
Screenshot: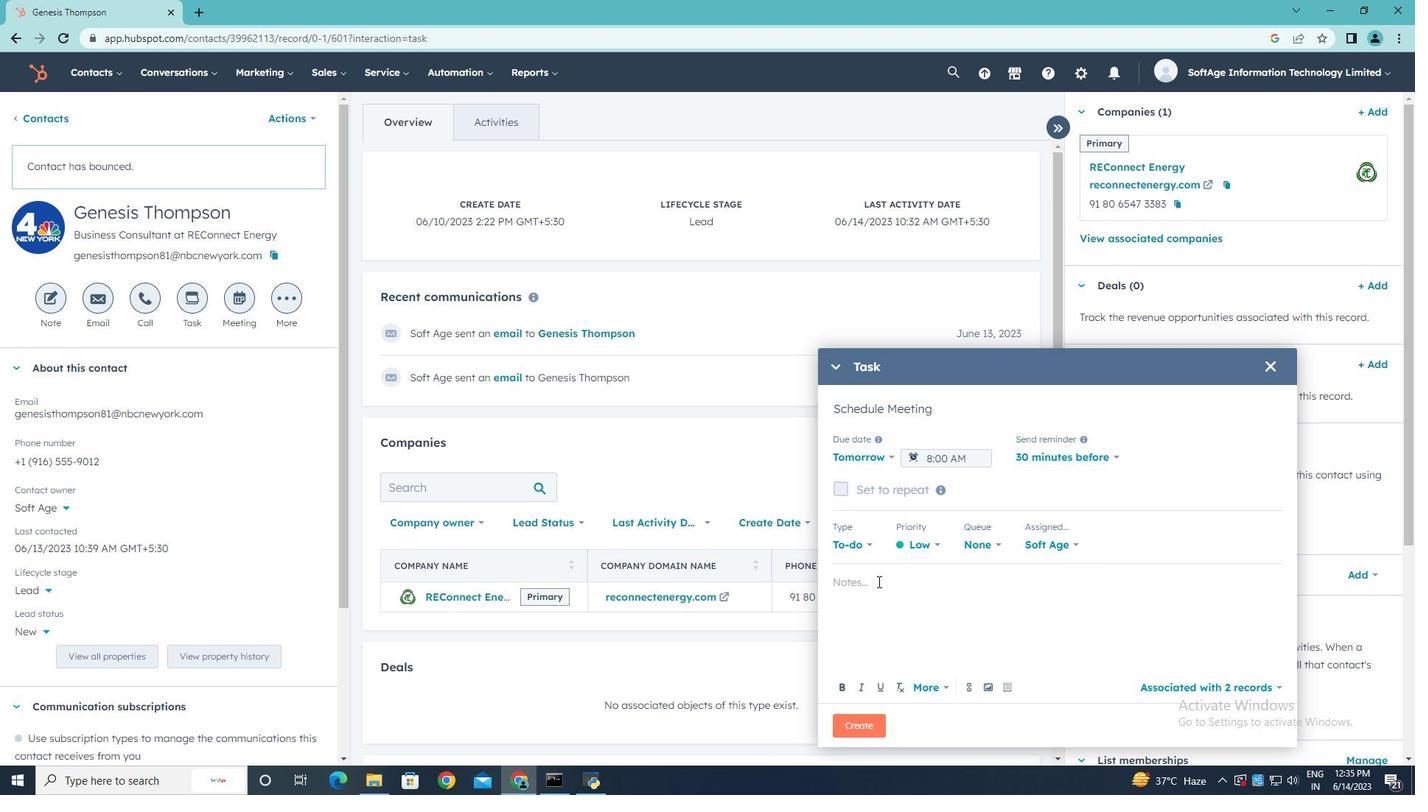 
Action: Mouse moved to (877, 582)
Screenshot: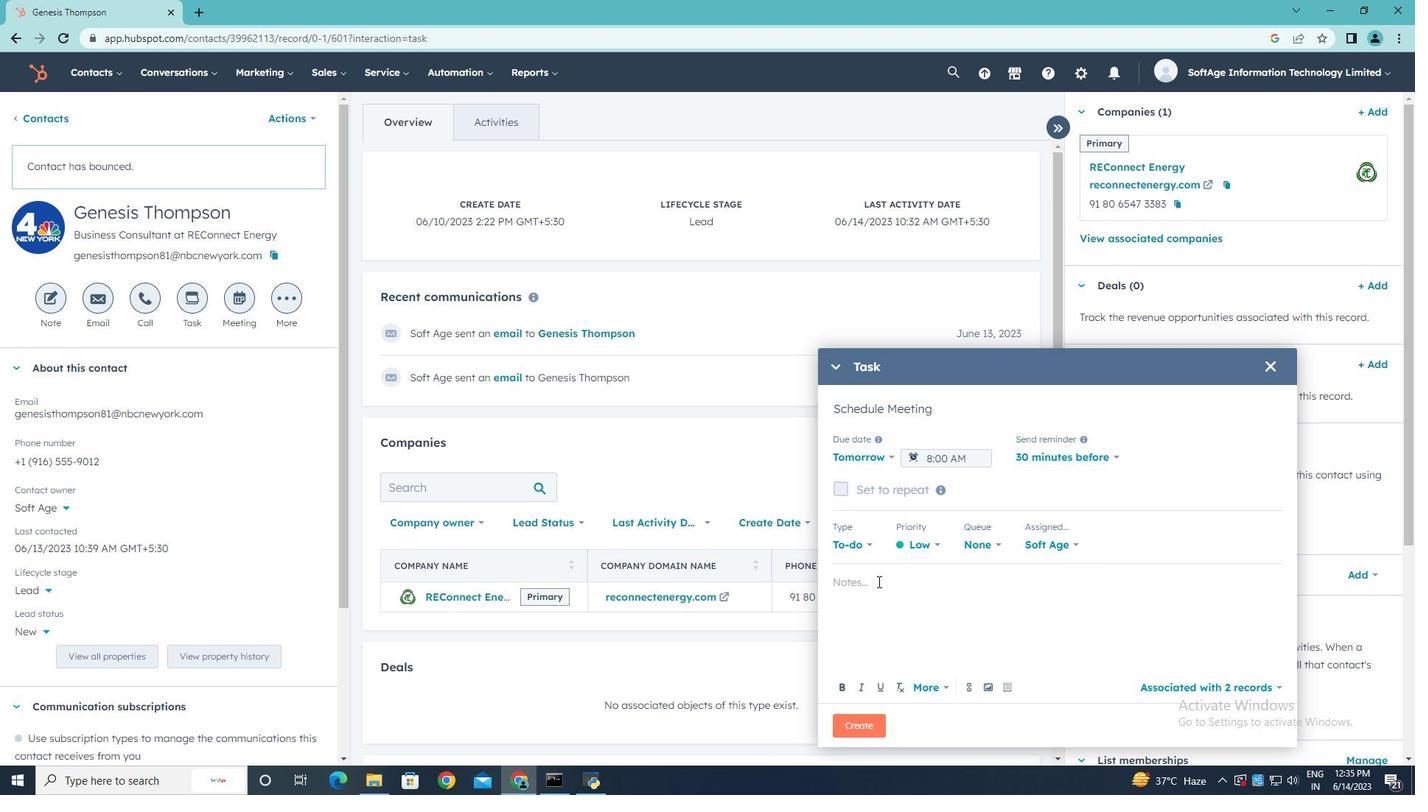 
Action: Key pressed <Key.shift>Review<Key.space>the<Key.space>attached<Key.space>proposal<Key.space>before<Key.space>the<Key.space>meeting<Key.space>and<Key.space>highlight<Key.space>the<Key.space>key<Key.space>benefits<Key.space>g<Key.backspace>for<Key.space>the<Key.space>client..
Screenshot: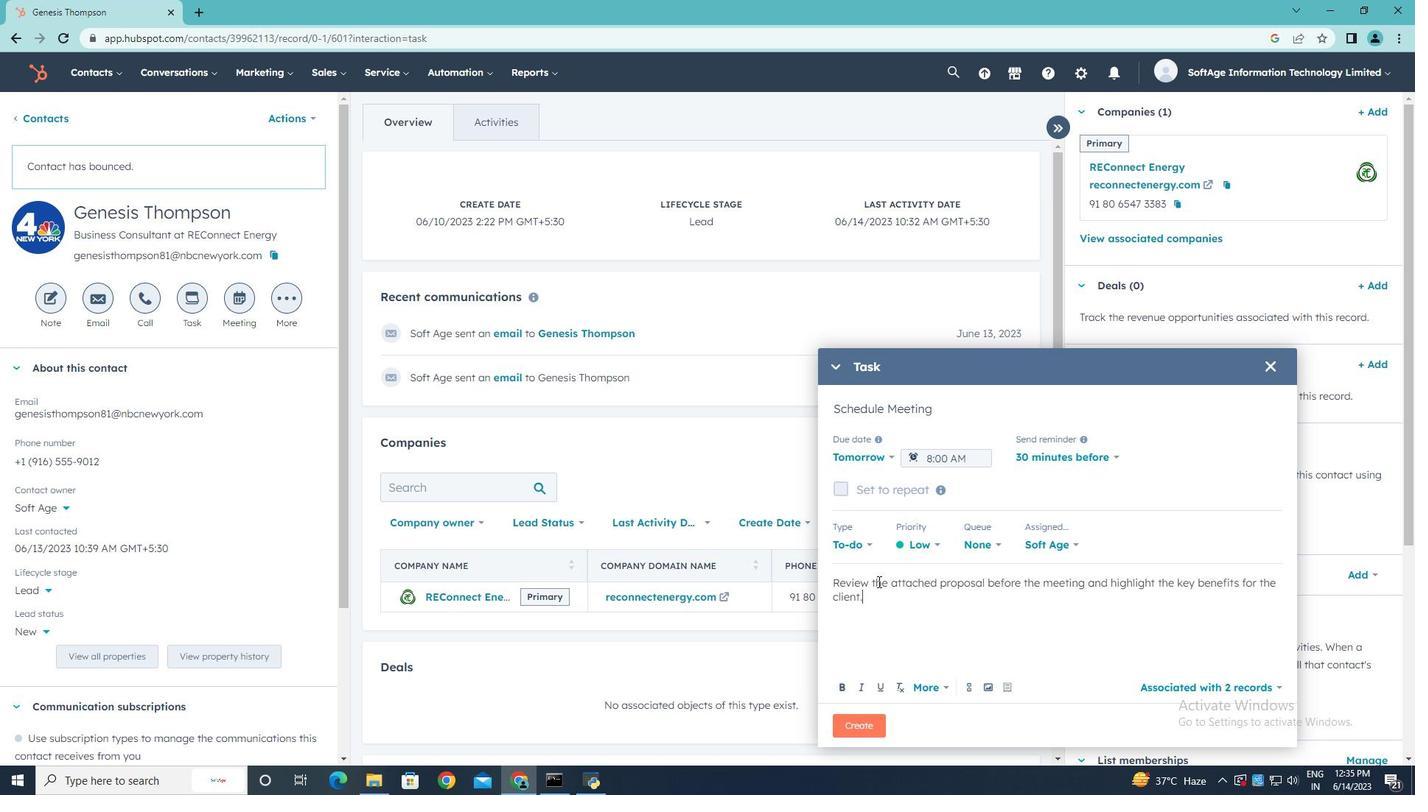 
Action: Mouse moved to (849, 720)
Screenshot: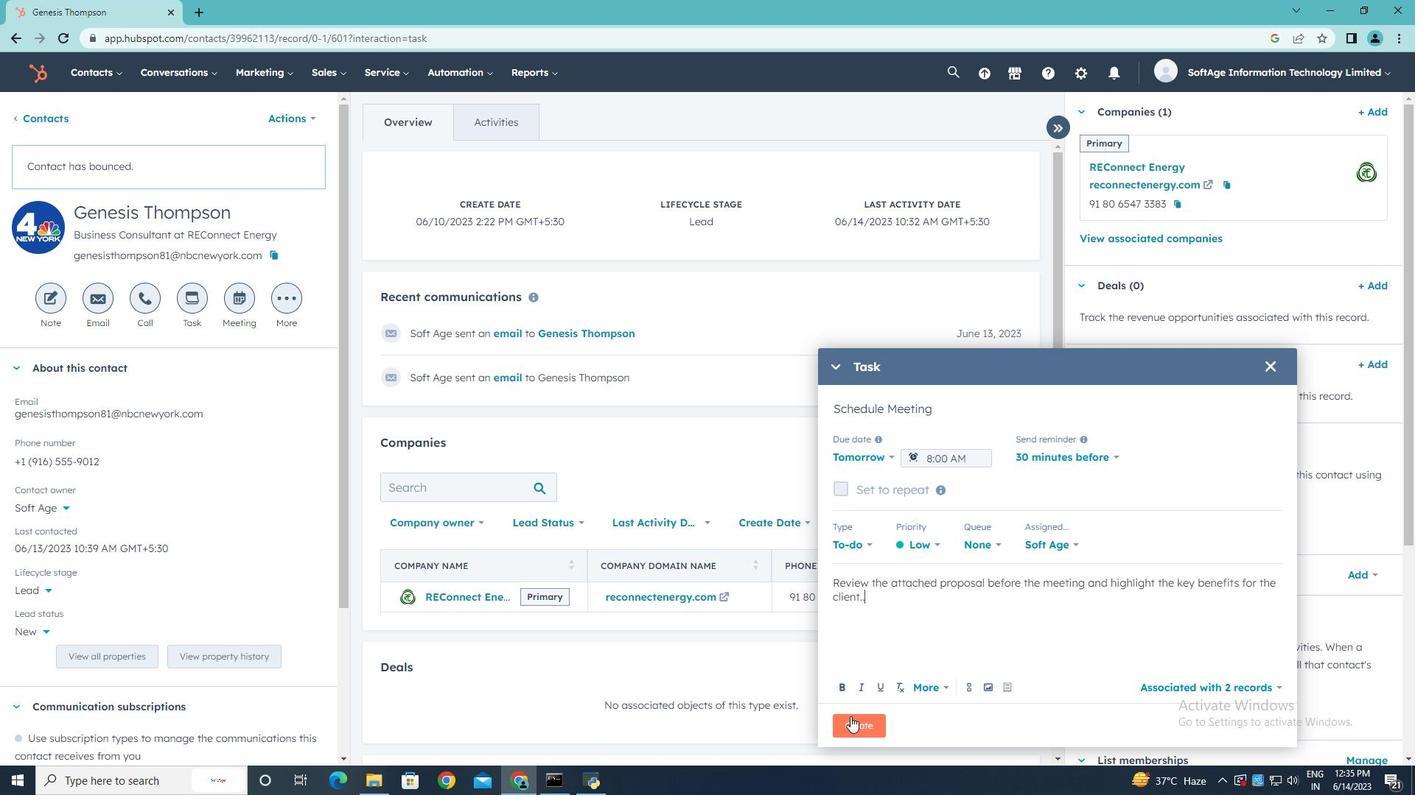 
Action: Mouse pressed left at (849, 720)
Screenshot: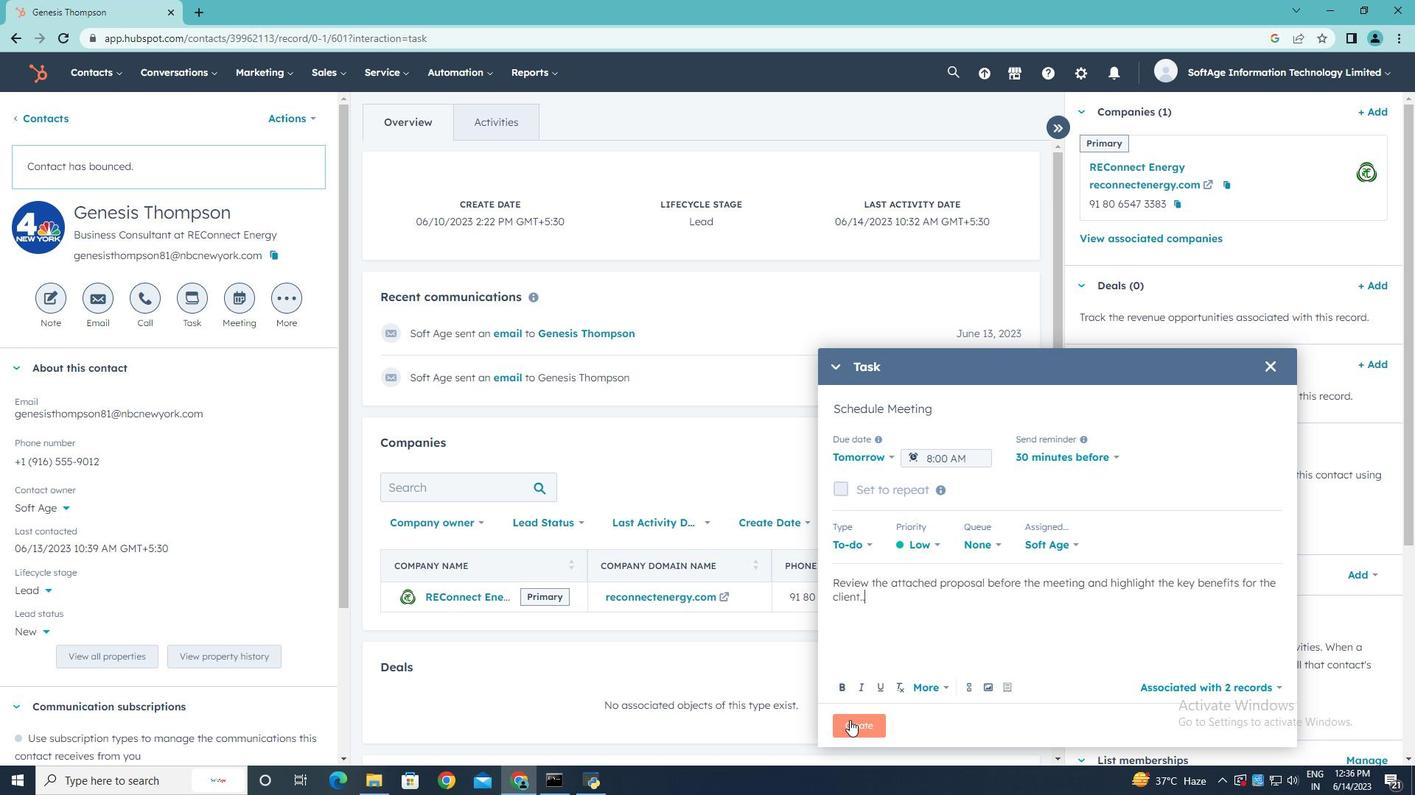 
Action: Mouse moved to (851, 720)
Screenshot: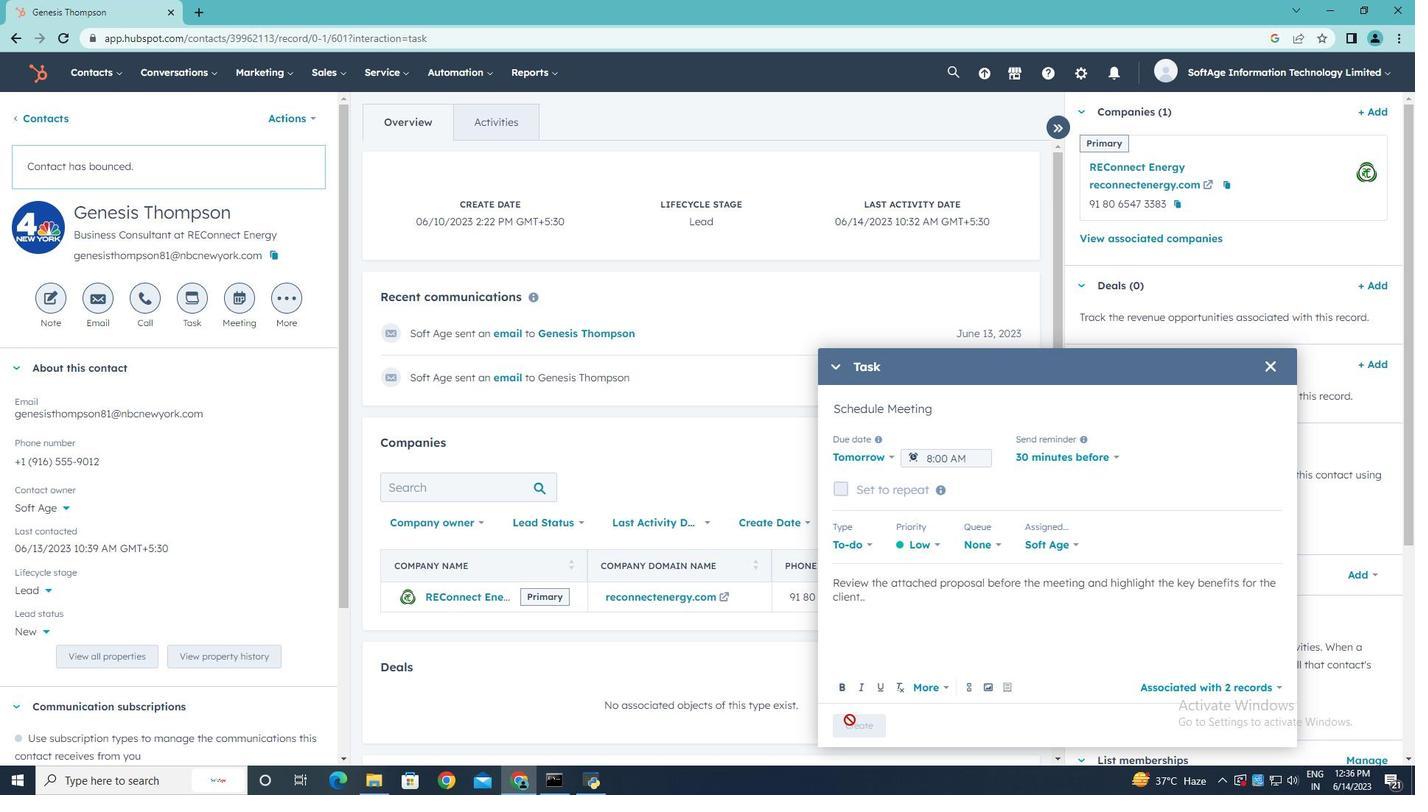 
